 Task: Explore different locations using Google Maps and Street View.
Action: Mouse moved to (55, 478)
Screenshot: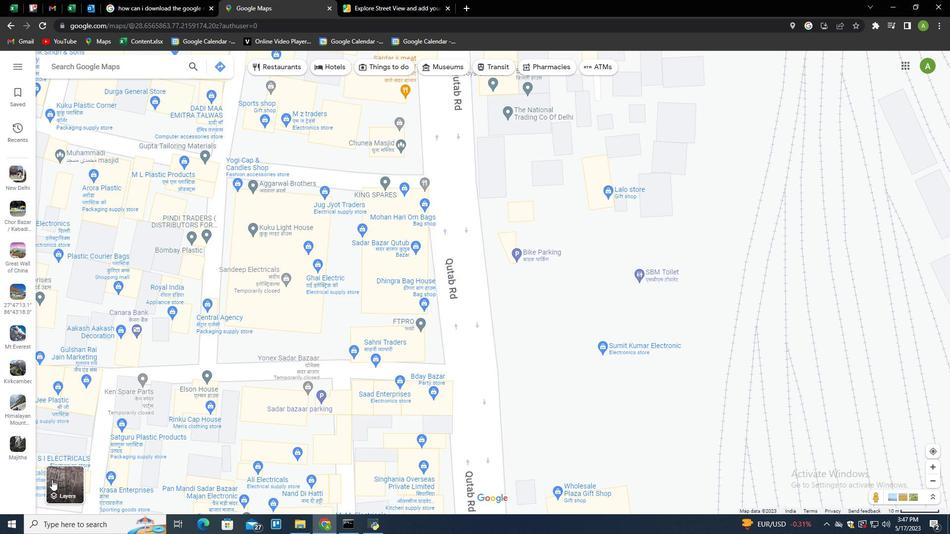 
Action: Mouse pressed left at (55, 478)
Screenshot: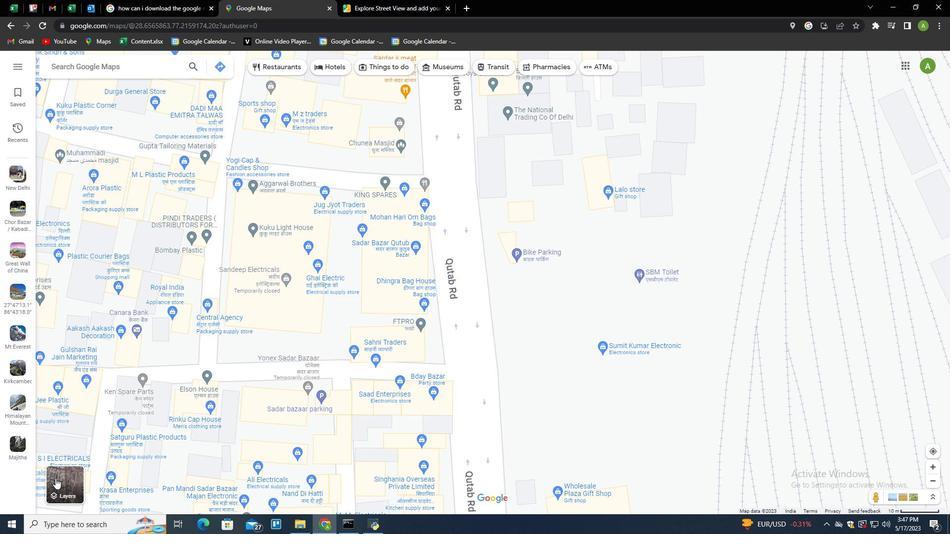
Action: Mouse moved to (230, 485)
Screenshot: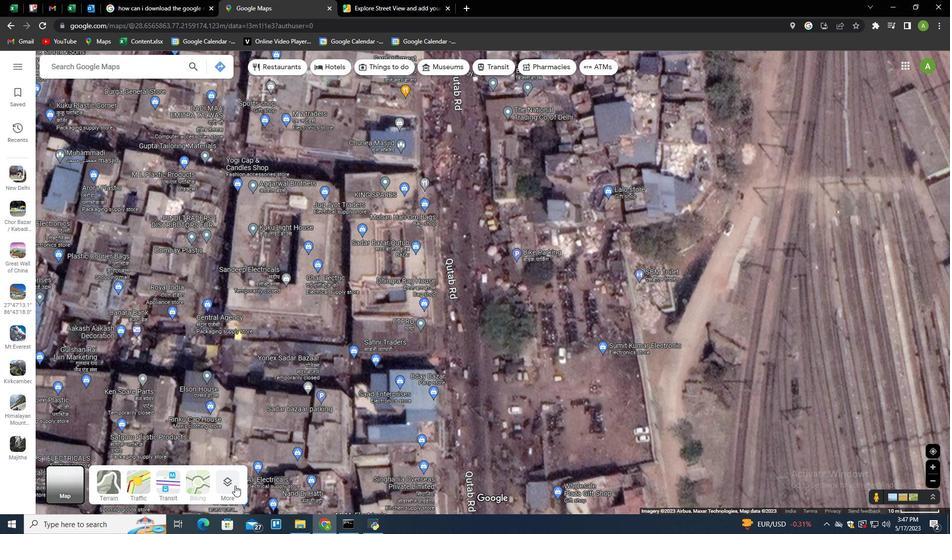
Action: Mouse pressed left at (230, 485)
Screenshot: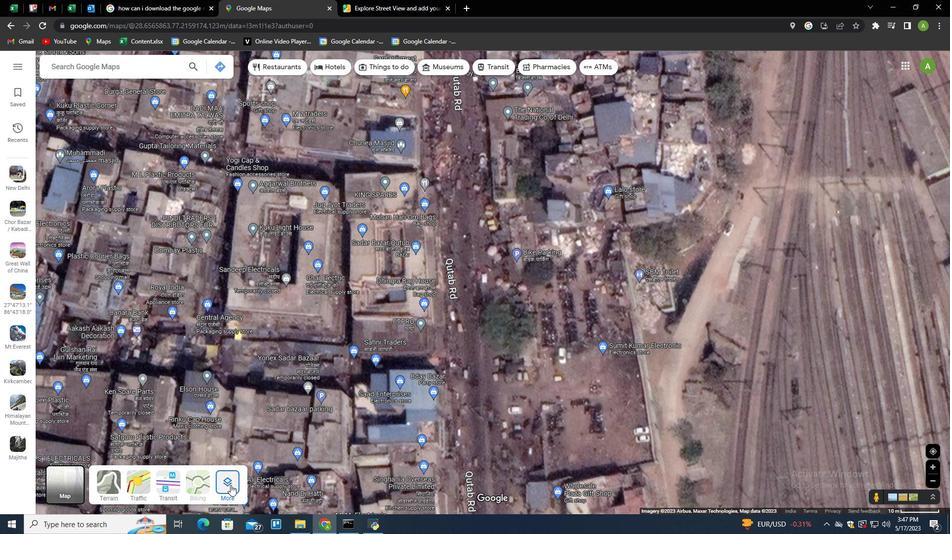
Action: Mouse moved to (72, 285)
Screenshot: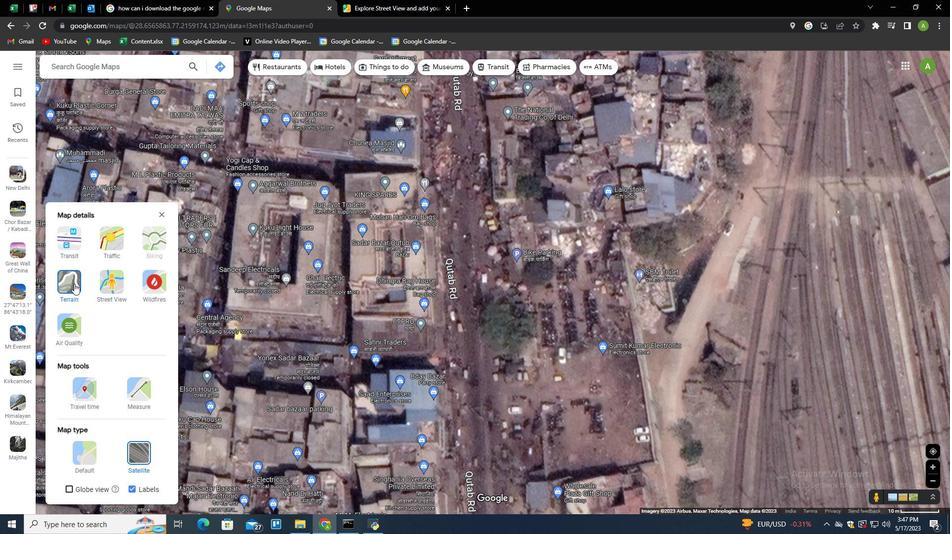 
Action: Mouse pressed left at (72, 285)
Screenshot: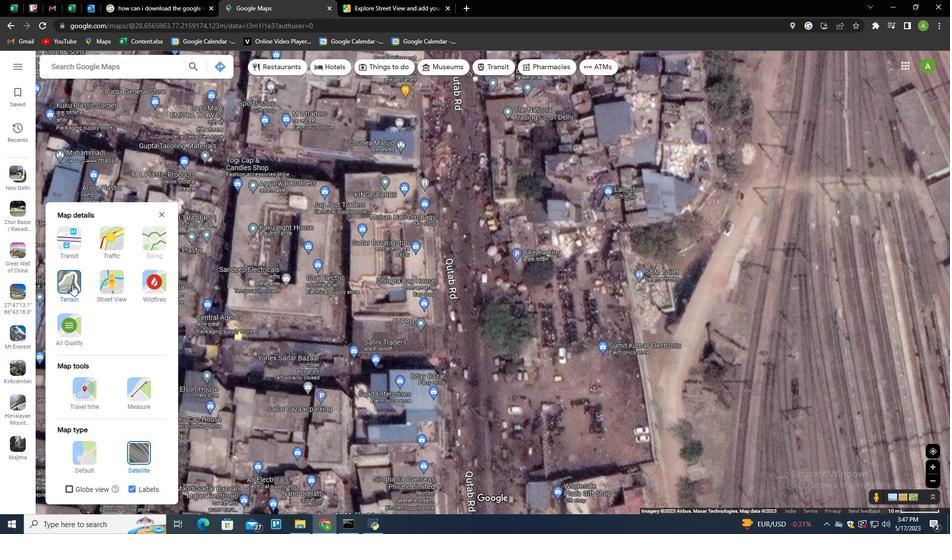 
Action: Mouse moved to (144, 453)
Screenshot: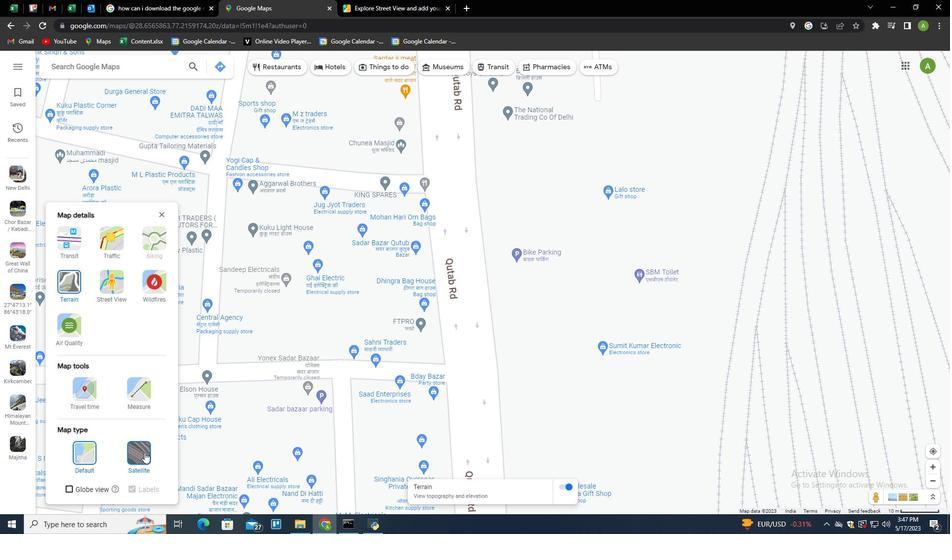 
Action: Mouse pressed left at (144, 453)
Screenshot: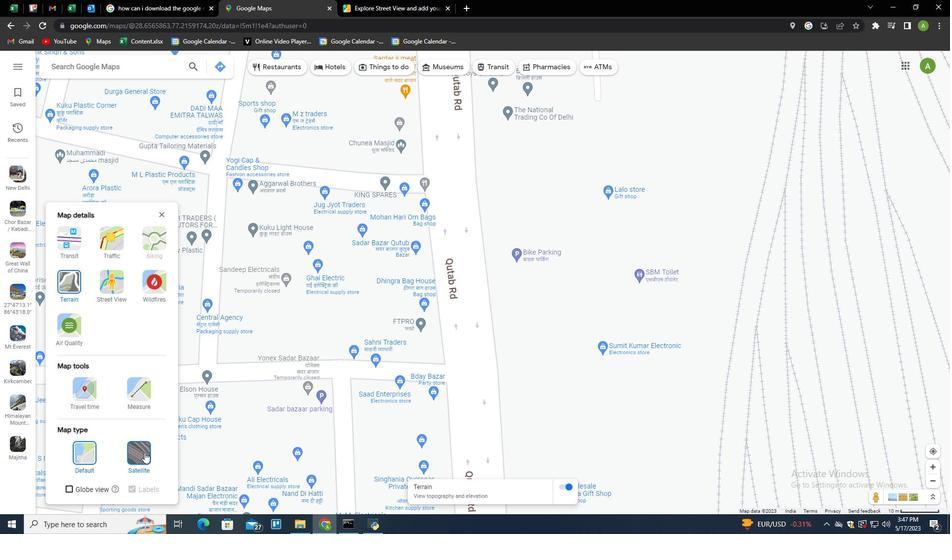 
Action: Mouse moved to (66, 278)
Screenshot: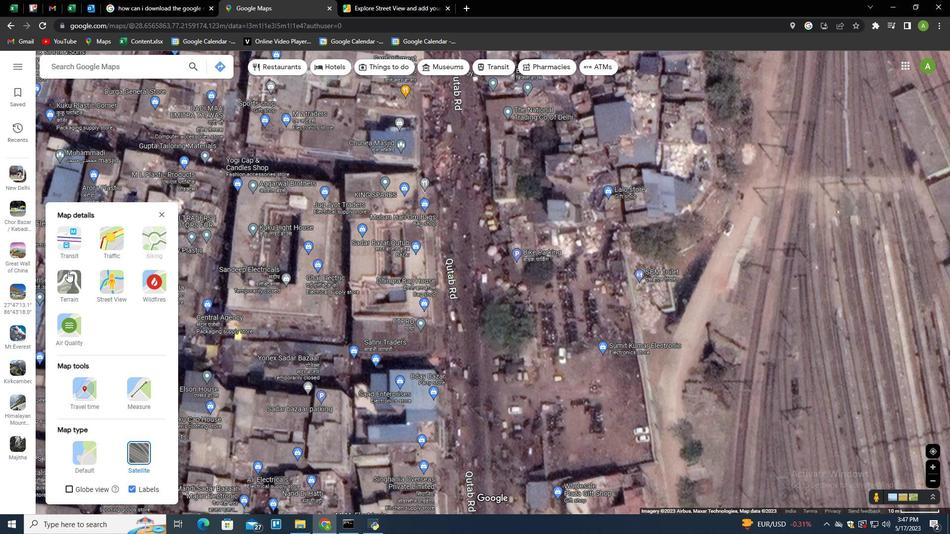 
Action: Mouse pressed left at (66, 278)
Screenshot: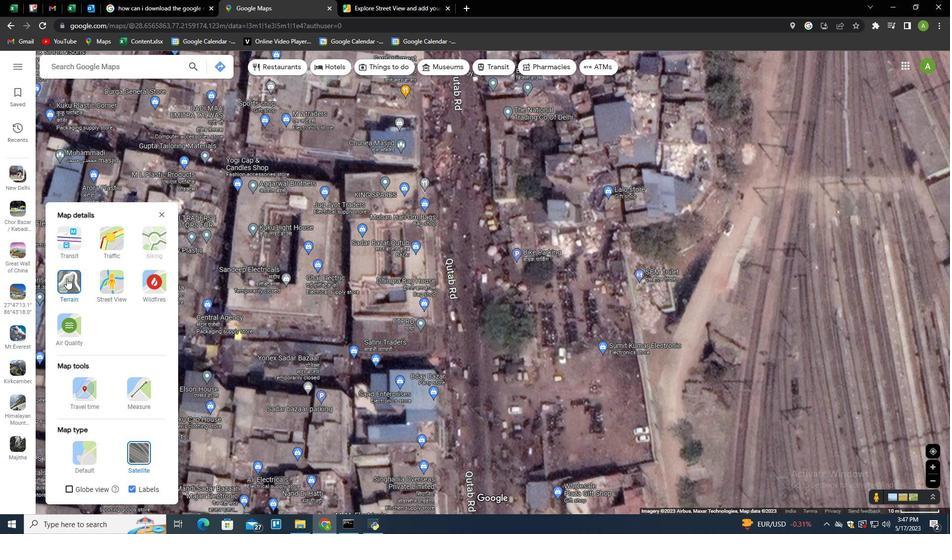 
Action: Mouse moved to (136, 452)
Screenshot: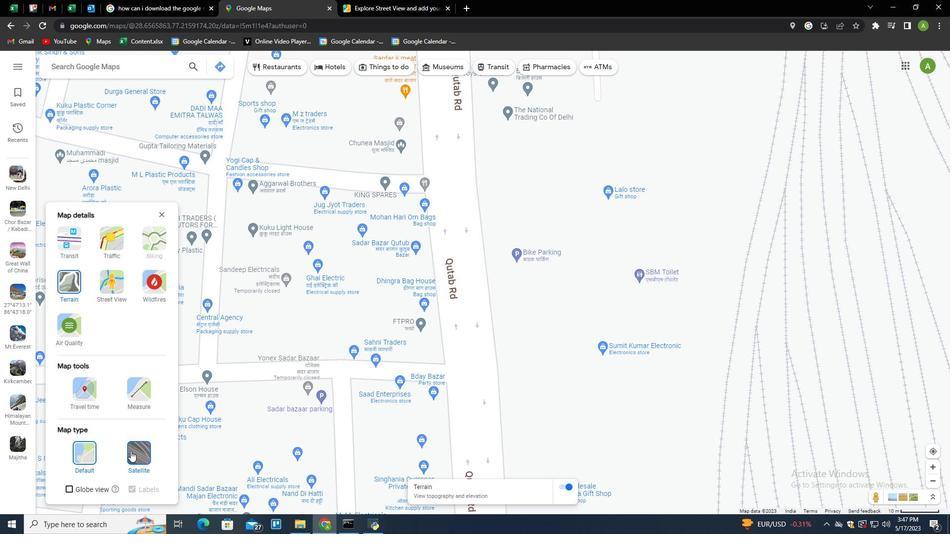 
Action: Mouse pressed left at (136, 452)
Screenshot: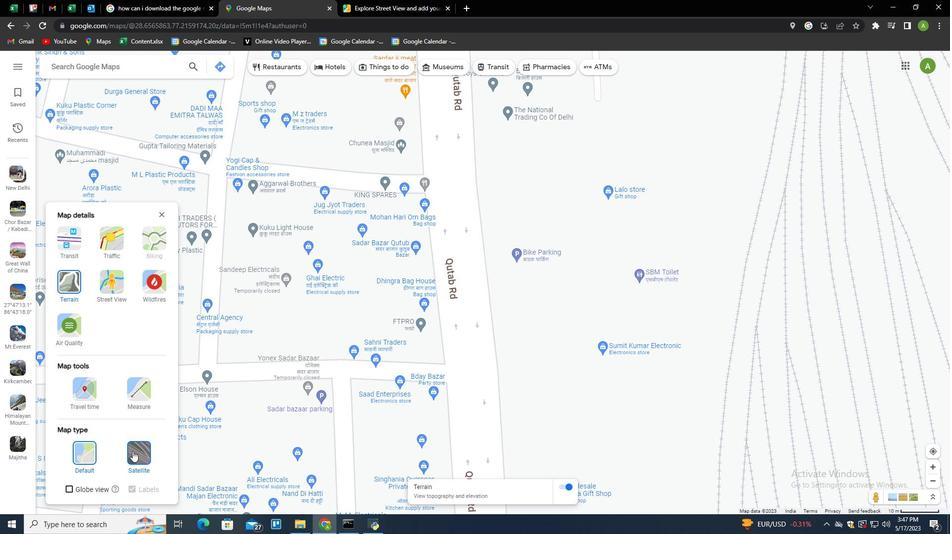 
Action: Mouse moved to (70, 283)
Screenshot: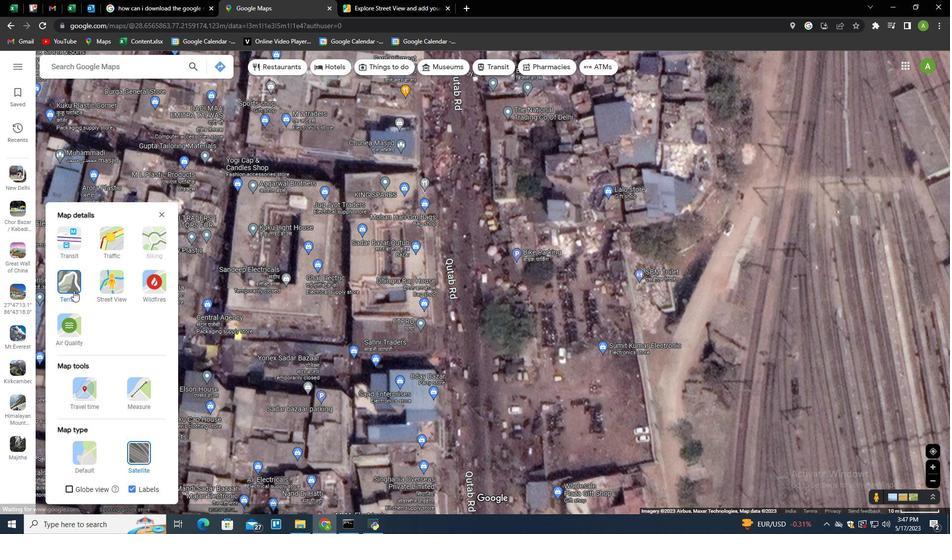 
Action: Mouse pressed left at (70, 283)
Screenshot: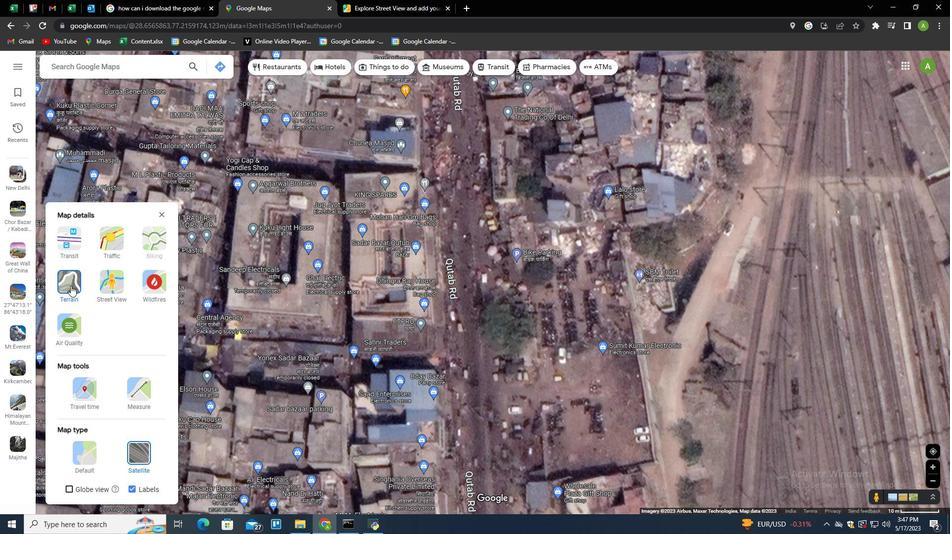 
Action: Mouse moved to (91, 394)
Screenshot: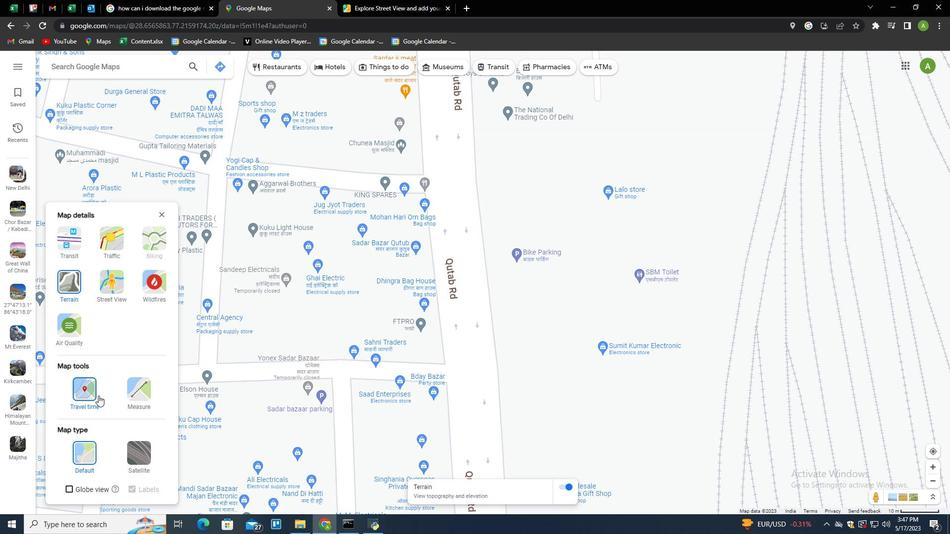 
Action: Mouse pressed left at (91, 394)
Screenshot: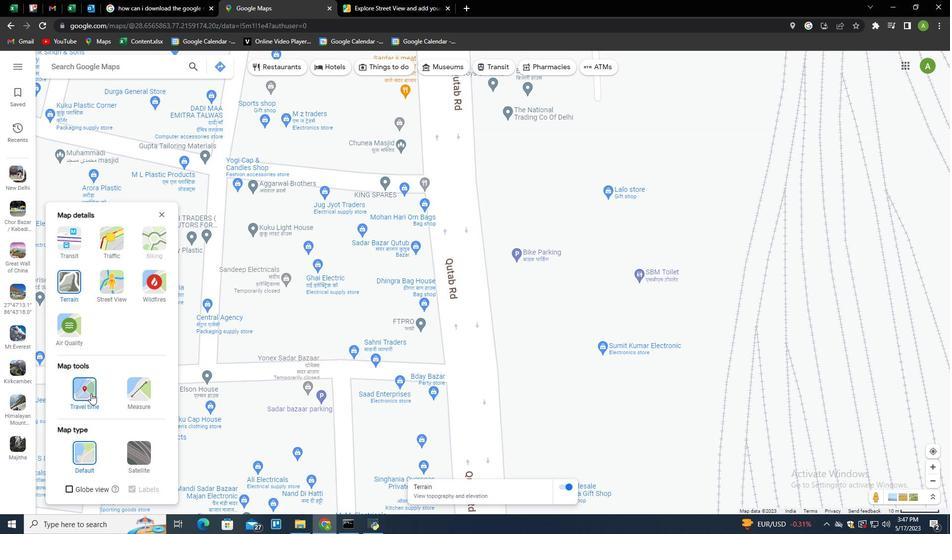 
Action: Mouse moved to (363, 181)
Screenshot: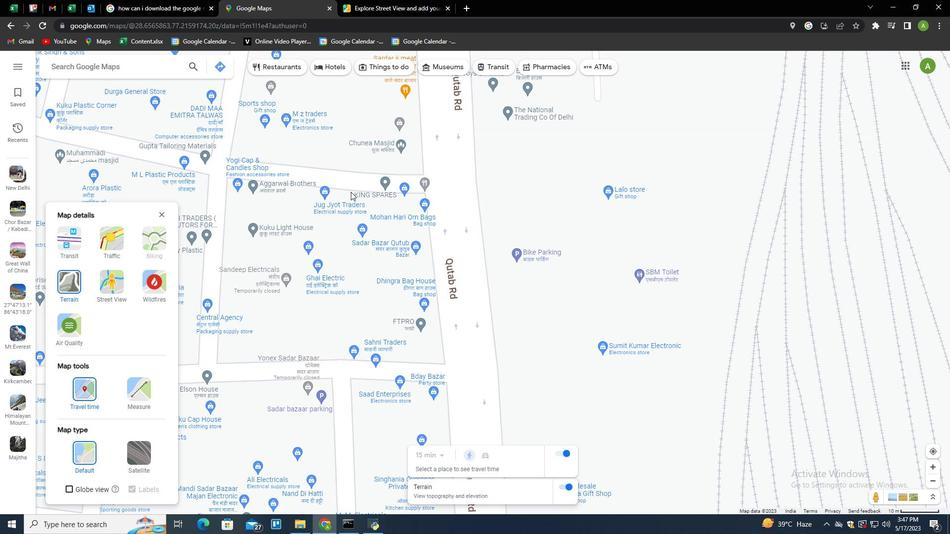 
Action: Mouse pressed left at (363, 181)
Screenshot: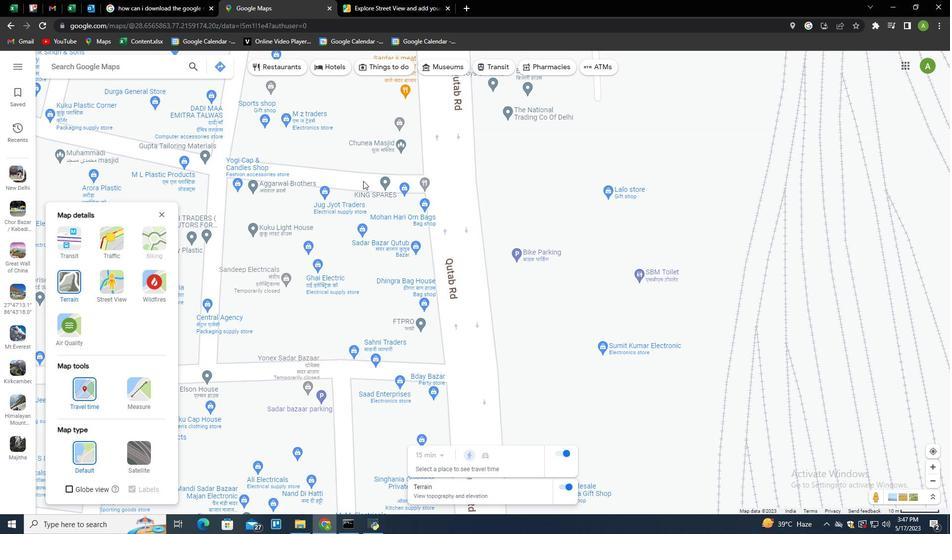 
Action: Mouse pressed left at (363, 181)
Screenshot: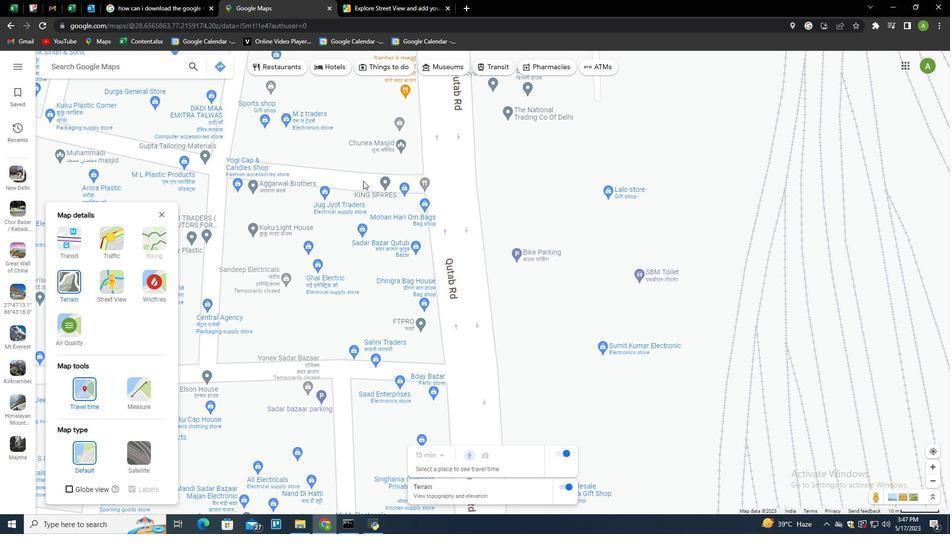 
Action: Mouse moved to (111, 282)
Screenshot: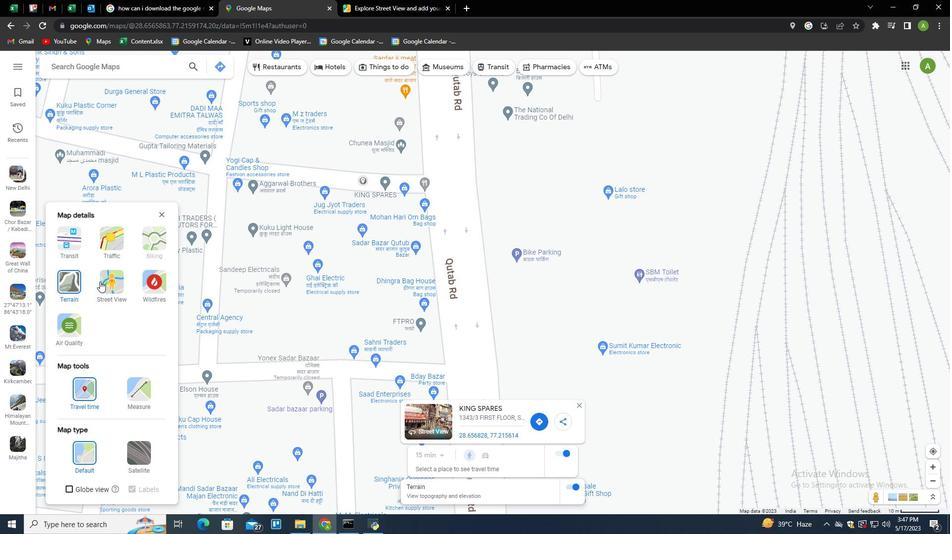 
Action: Mouse pressed left at (111, 282)
Screenshot: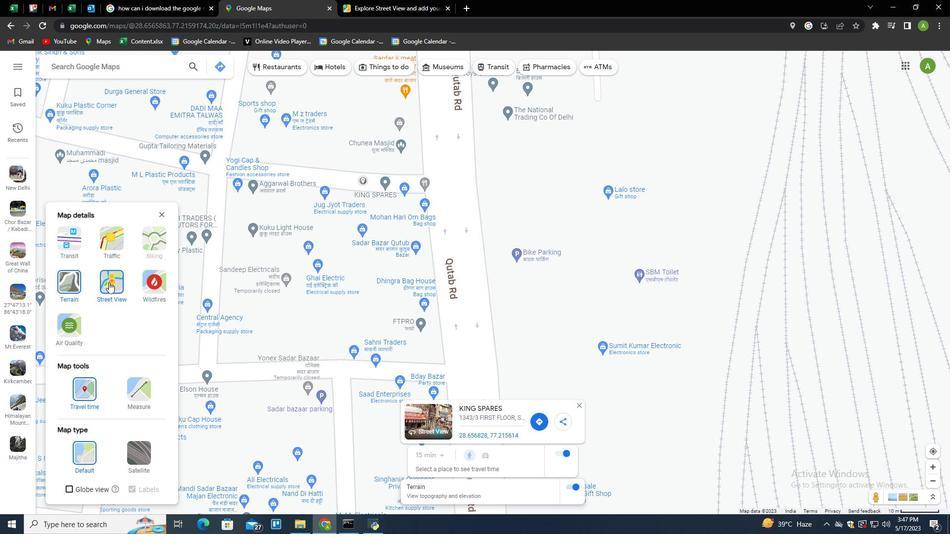 
Action: Mouse moved to (444, 185)
Screenshot: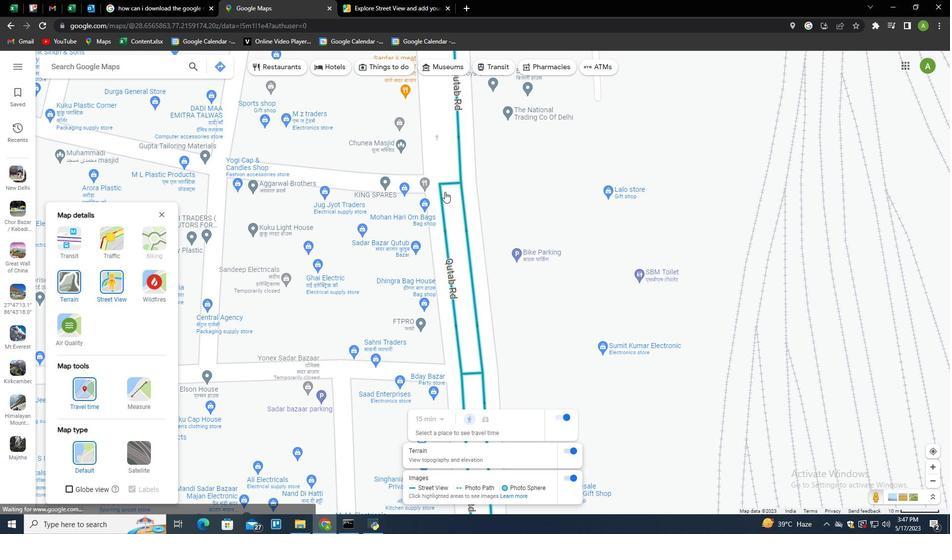 
Action: Mouse pressed left at (444, 185)
Screenshot: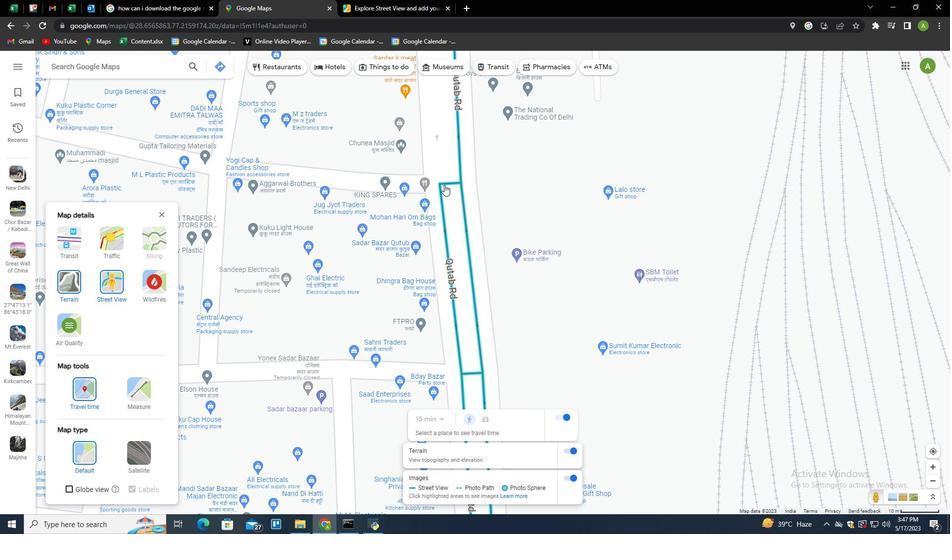 
Action: Mouse moved to (44, 489)
Screenshot: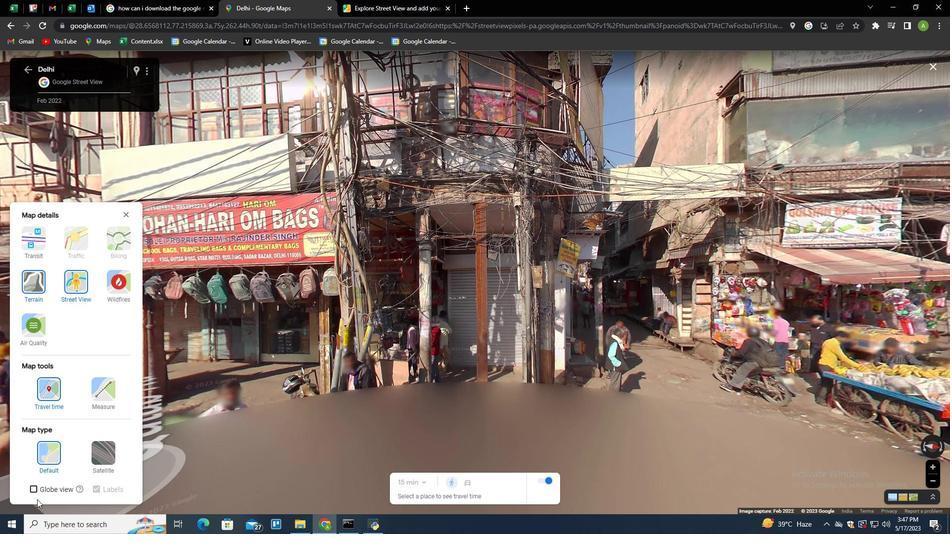
Action: Mouse pressed left at (44, 489)
Screenshot: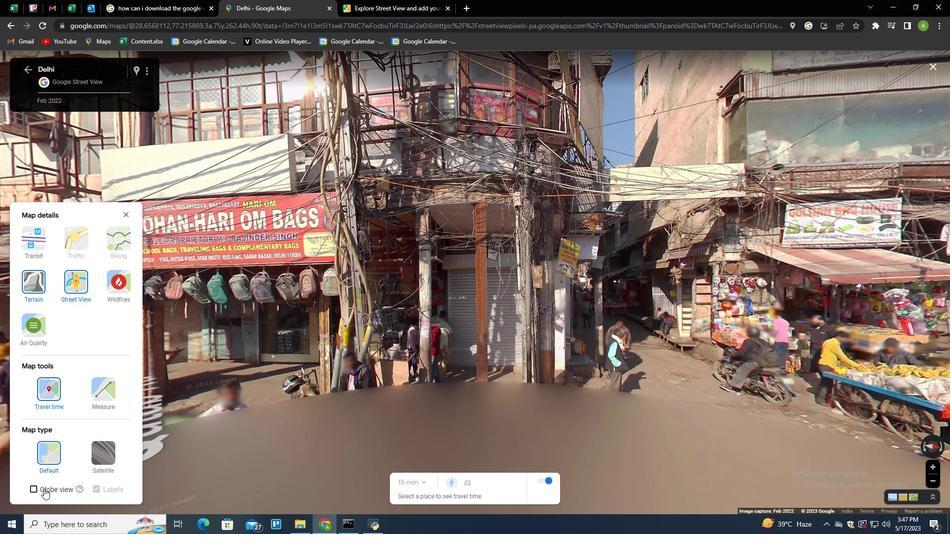 
Action: Mouse moved to (432, 309)
Screenshot: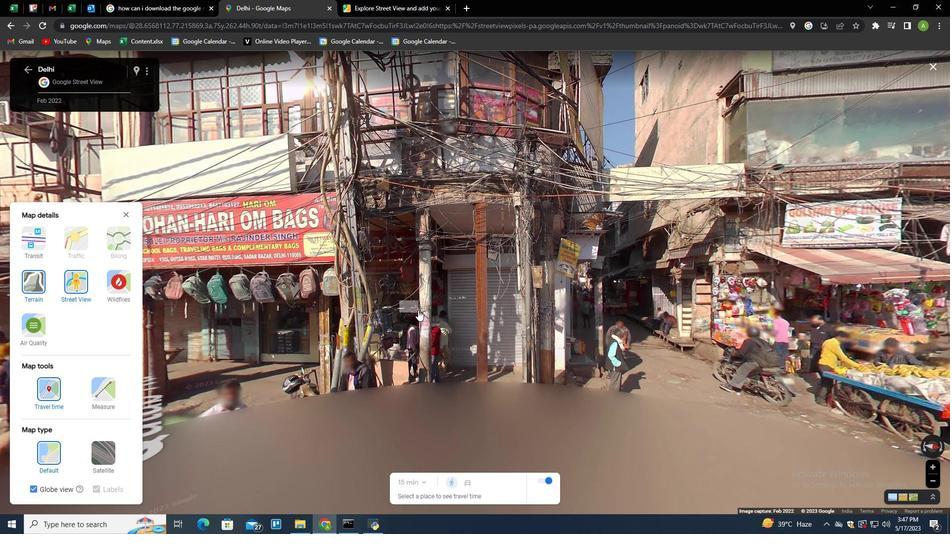 
Action: Mouse pressed left at (432, 309)
Screenshot: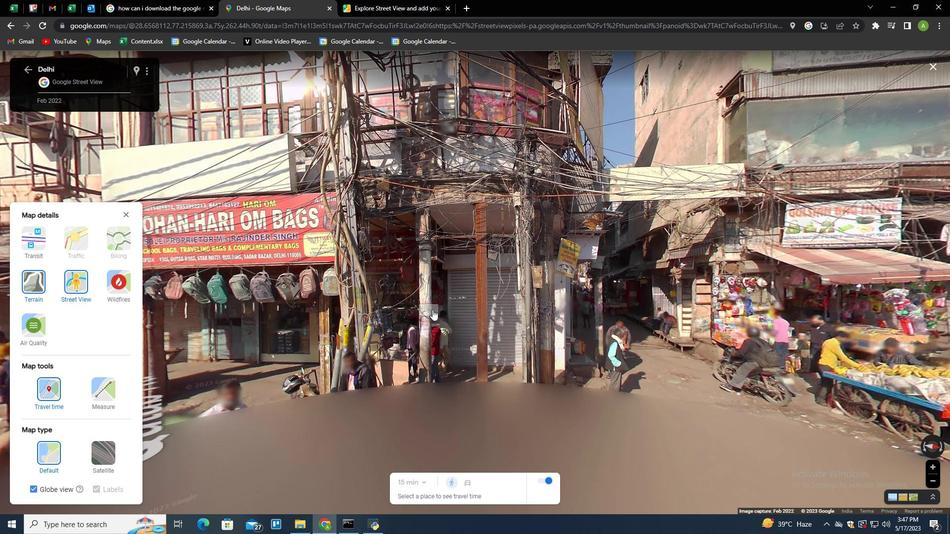 
Action: Mouse moved to (91, 179)
Screenshot: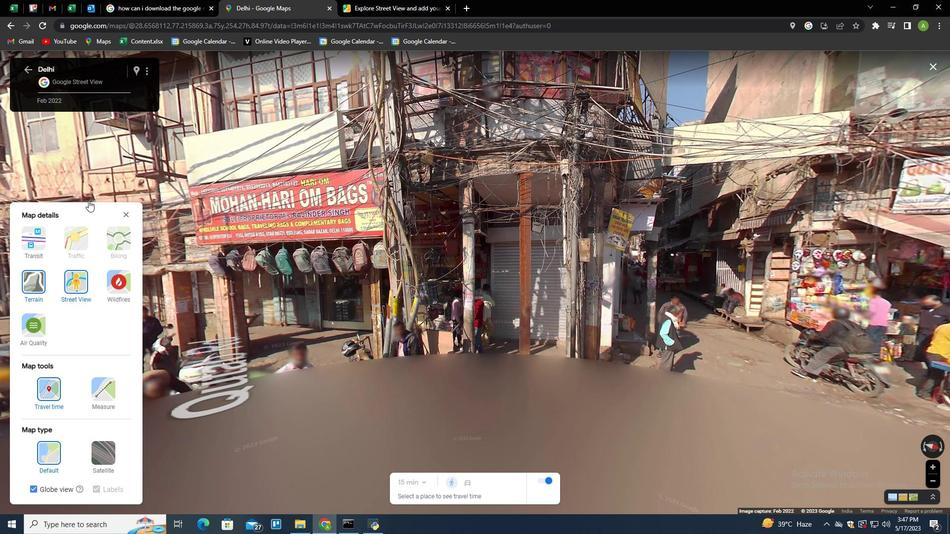 
Action: Mouse pressed left at (91, 179)
Screenshot: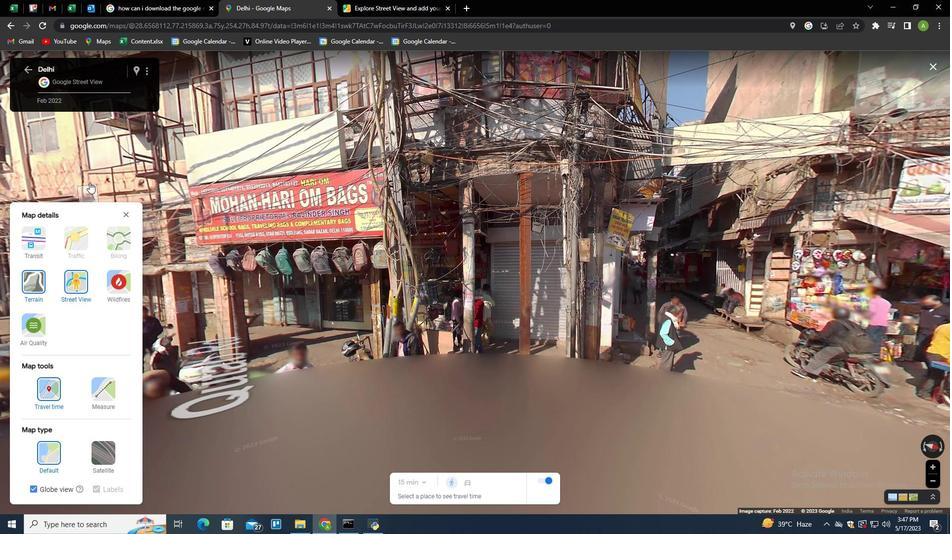 
Action: Mouse moved to (63, 210)
Screenshot: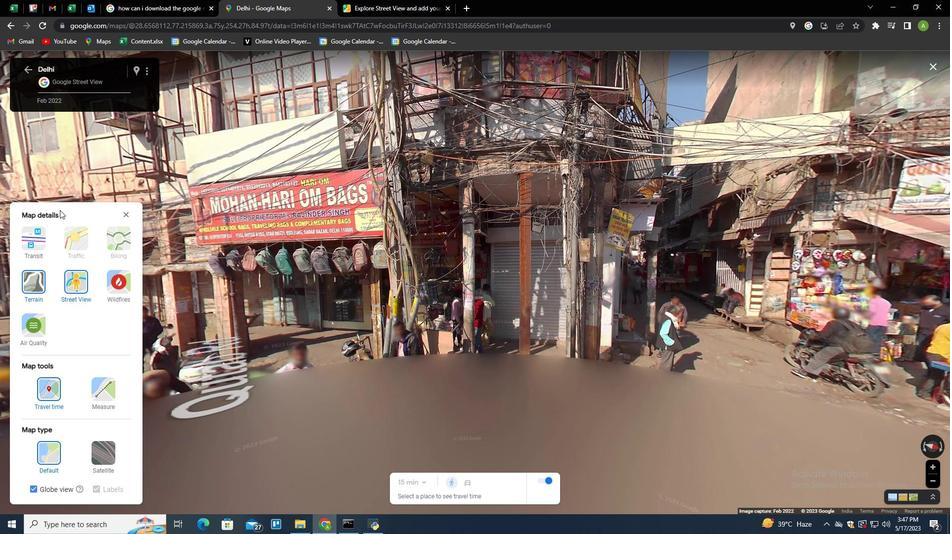 
Action: Mouse pressed left at (63, 210)
Screenshot: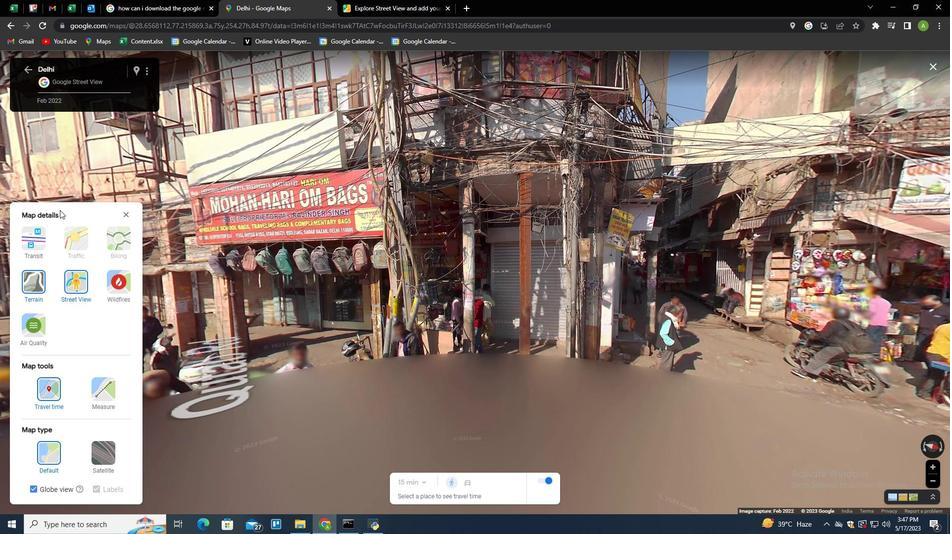 
Action: Mouse pressed left at (63, 210)
Screenshot: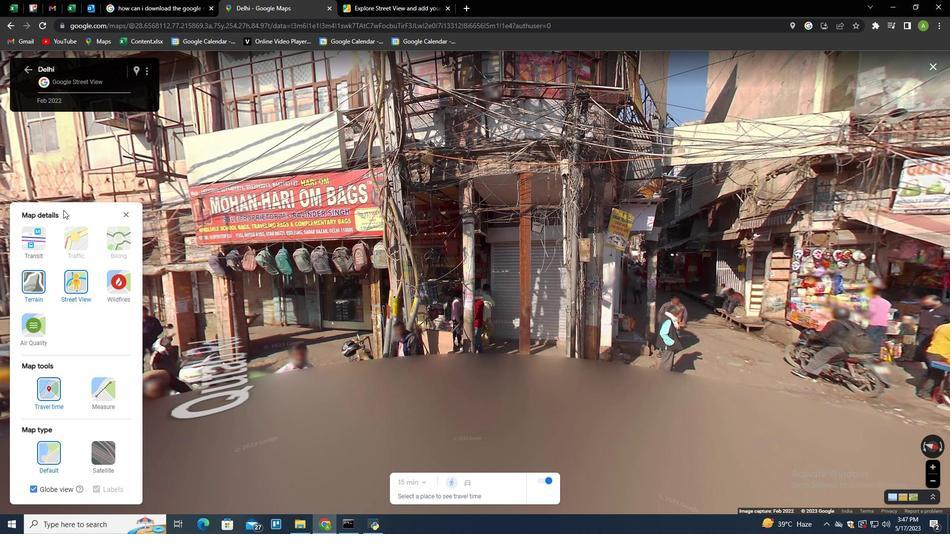 
Action: Mouse moved to (45, 214)
Screenshot: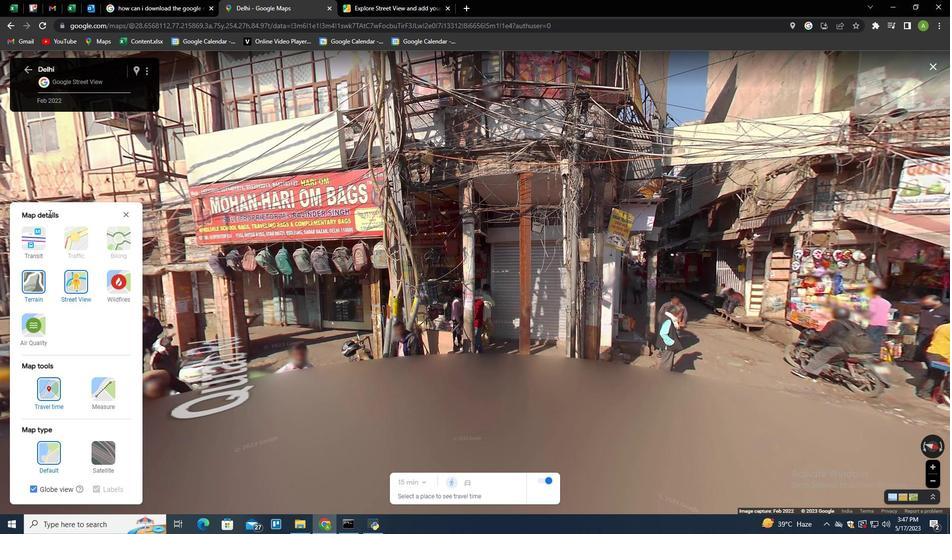 
Action: Mouse pressed left at (45, 214)
Screenshot: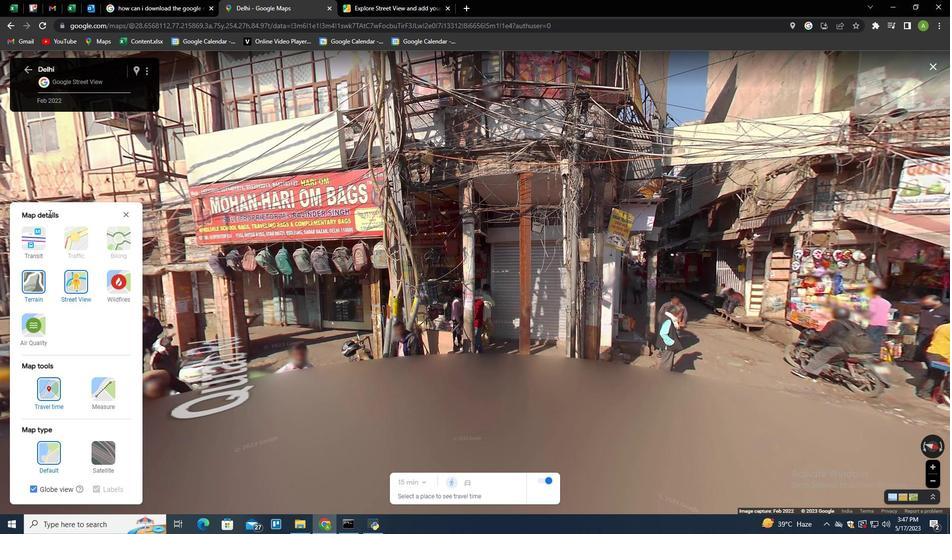 
Action: Mouse moved to (319, 296)
Screenshot: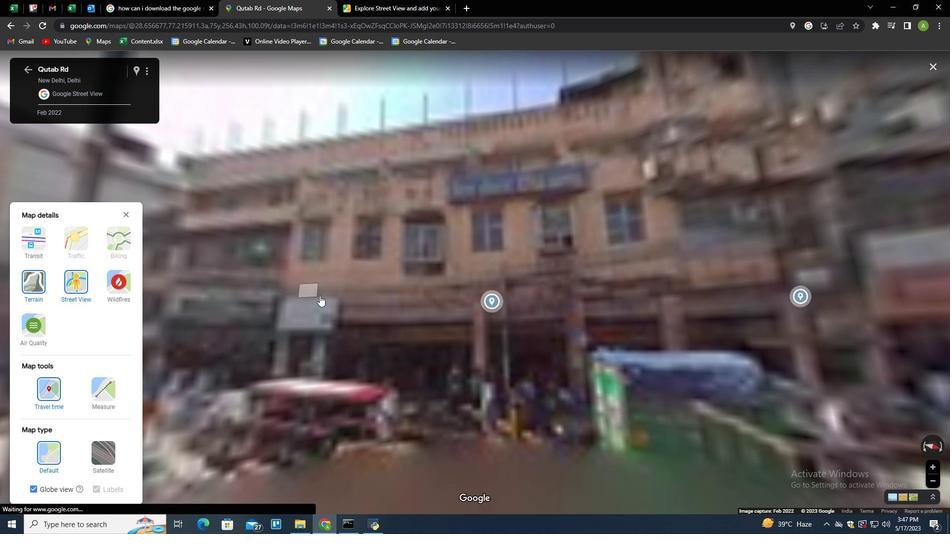 
Action: Mouse pressed left at (319, 296)
Screenshot: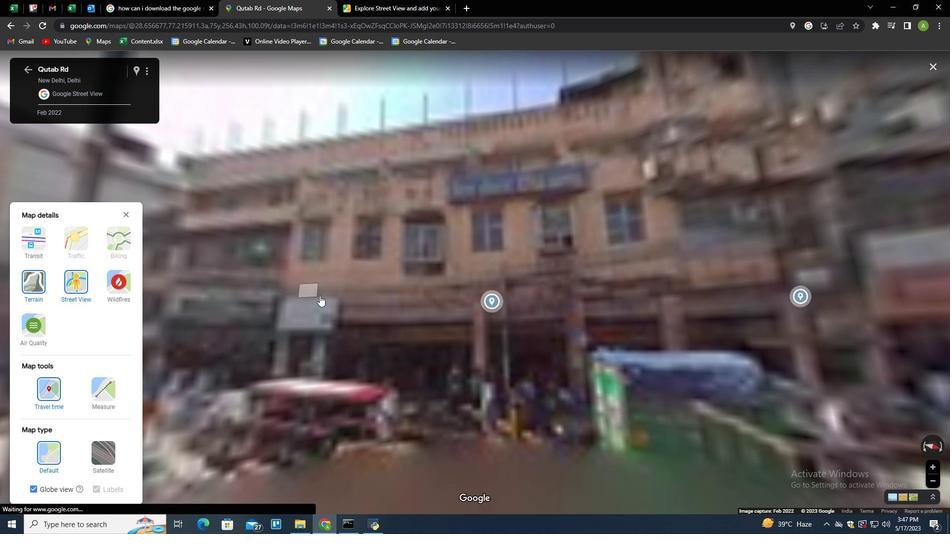
Action: Mouse moved to (70, 212)
Screenshot: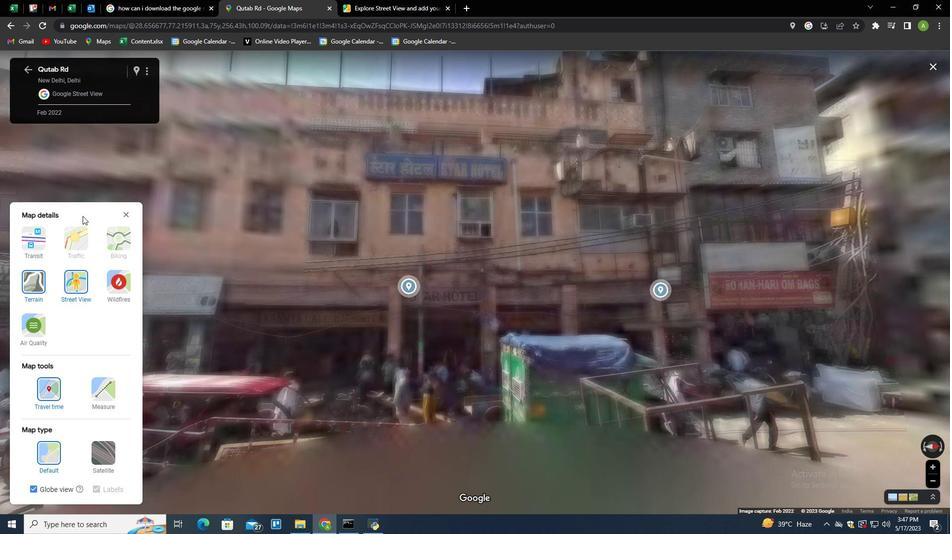 
Action: Mouse pressed left at (70, 212)
Screenshot: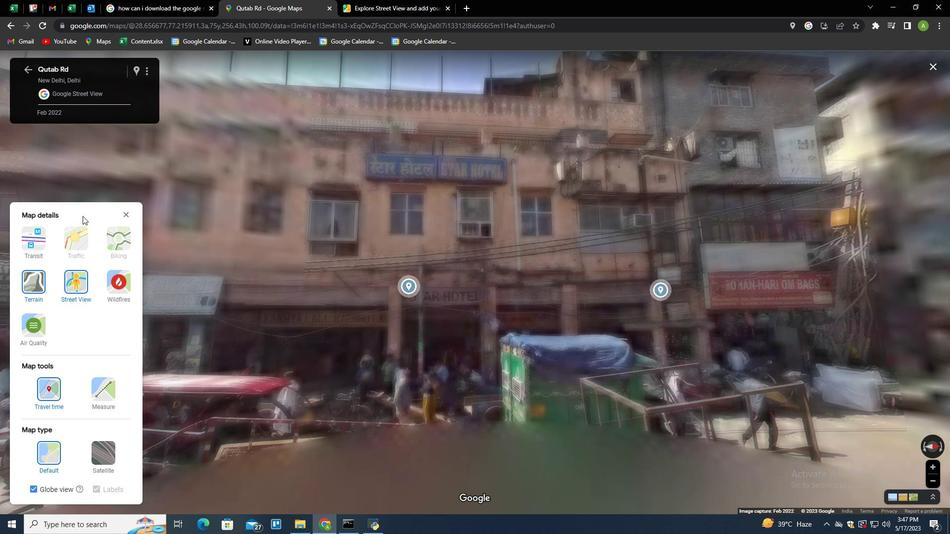 
Action: Mouse moved to (184, 166)
Screenshot: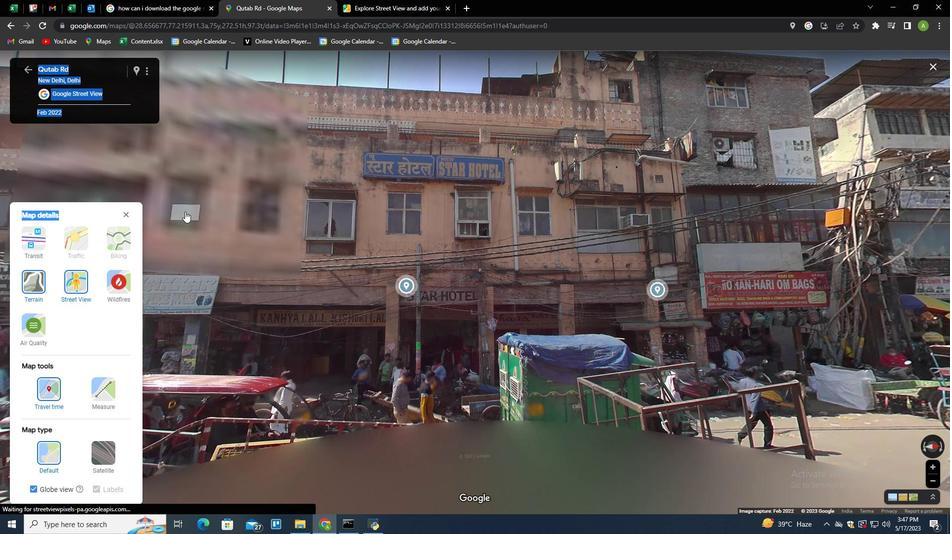 
Action: Mouse pressed left at (184, 166)
Screenshot: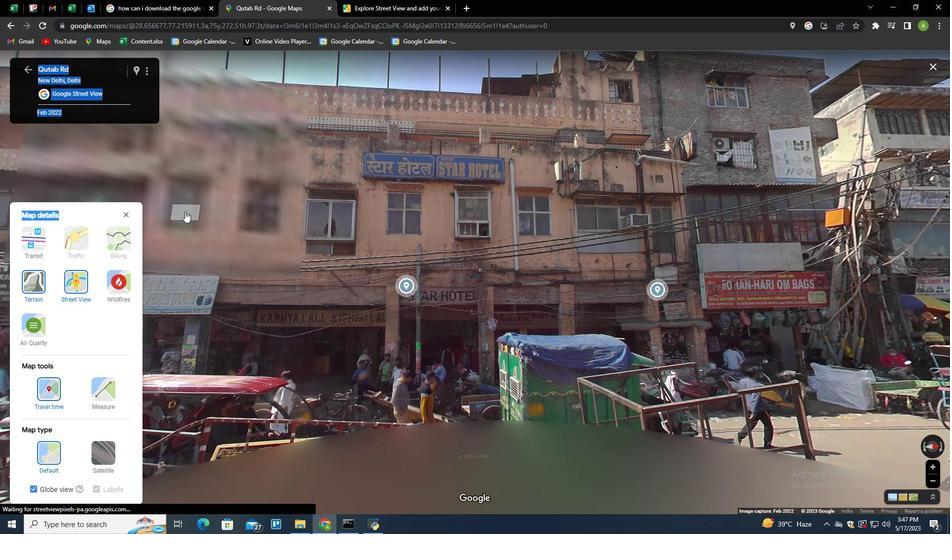 
Action: Mouse moved to (200, 232)
Screenshot: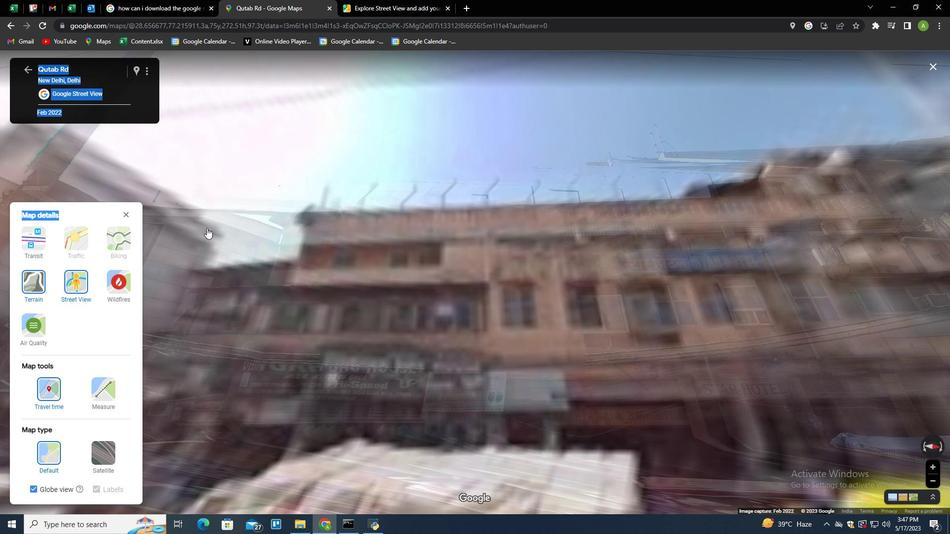 
Action: Mouse pressed left at (200, 232)
Screenshot: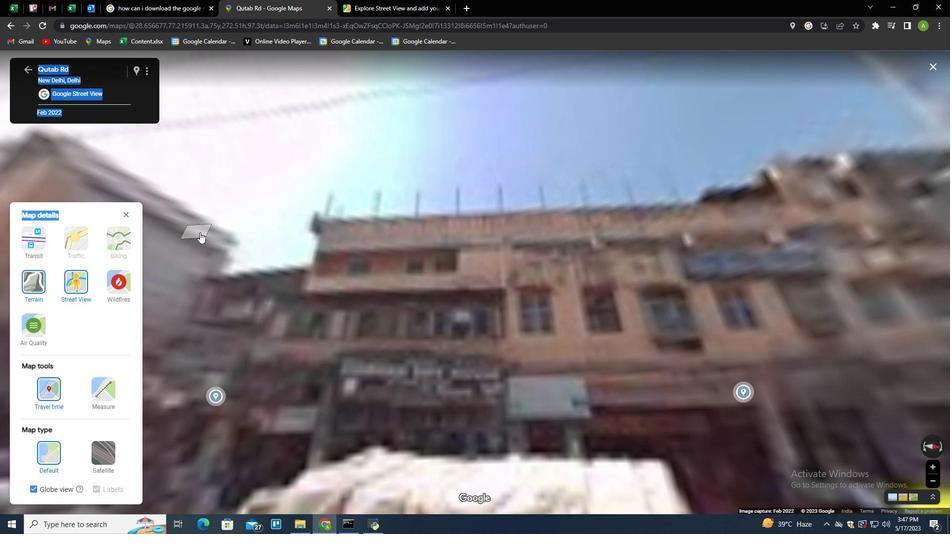 
Action: Mouse moved to (374, 349)
Screenshot: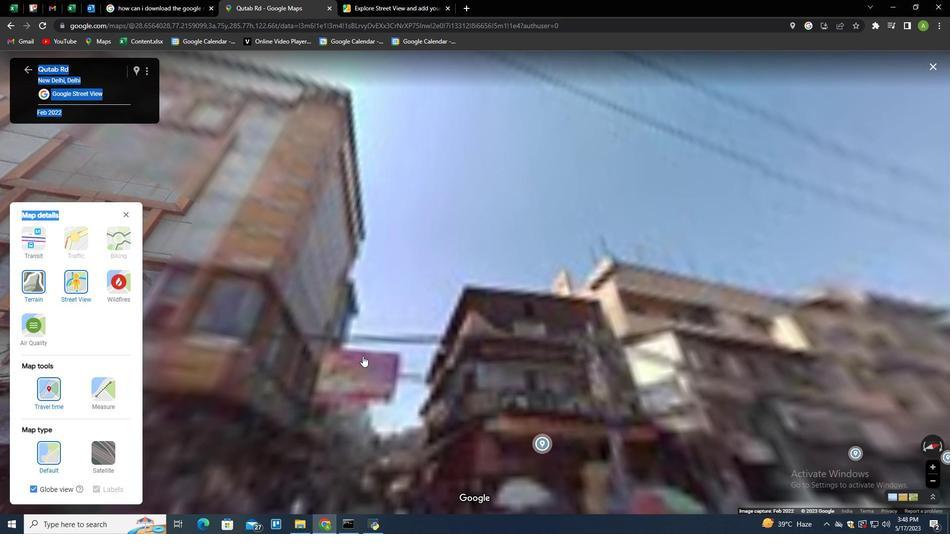 
Action: Mouse pressed left at (374, 349)
Screenshot: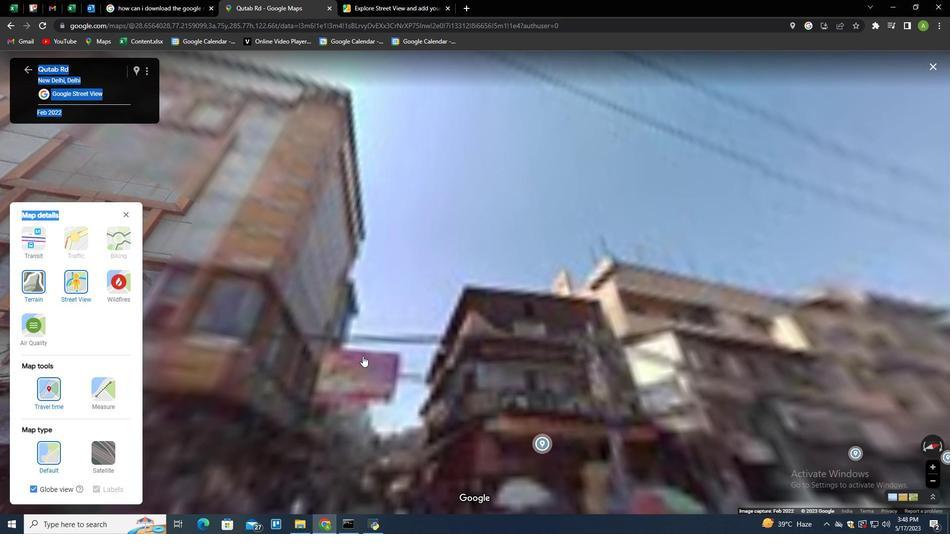 
Action: Mouse moved to (445, 276)
Screenshot: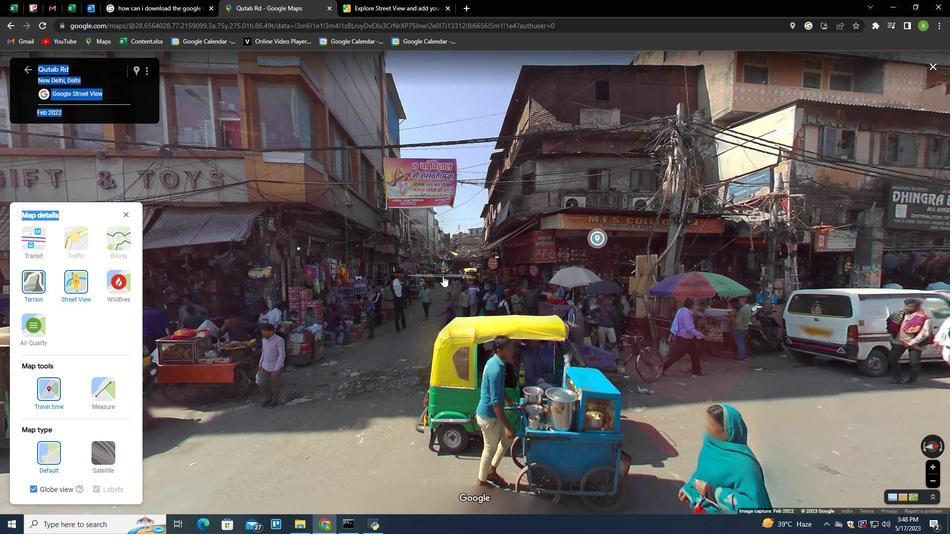 
Action: Mouse pressed left at (445, 276)
Screenshot: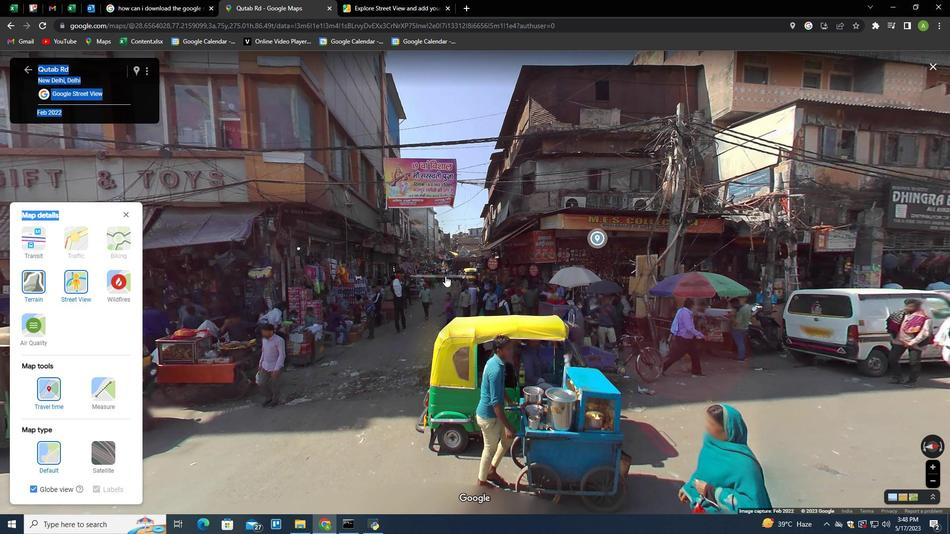 
Action: Mouse moved to (932, 291)
Screenshot: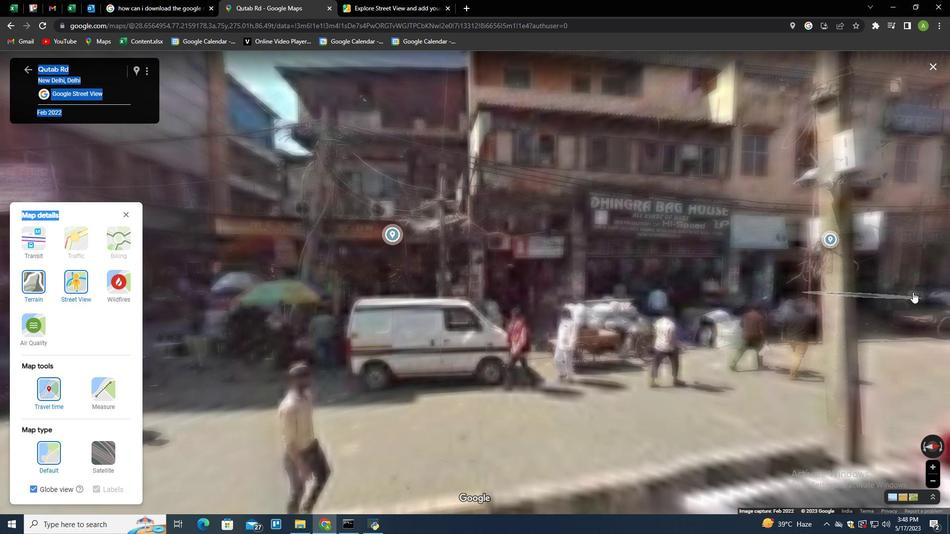 
Action: Mouse pressed left at (932, 291)
Screenshot: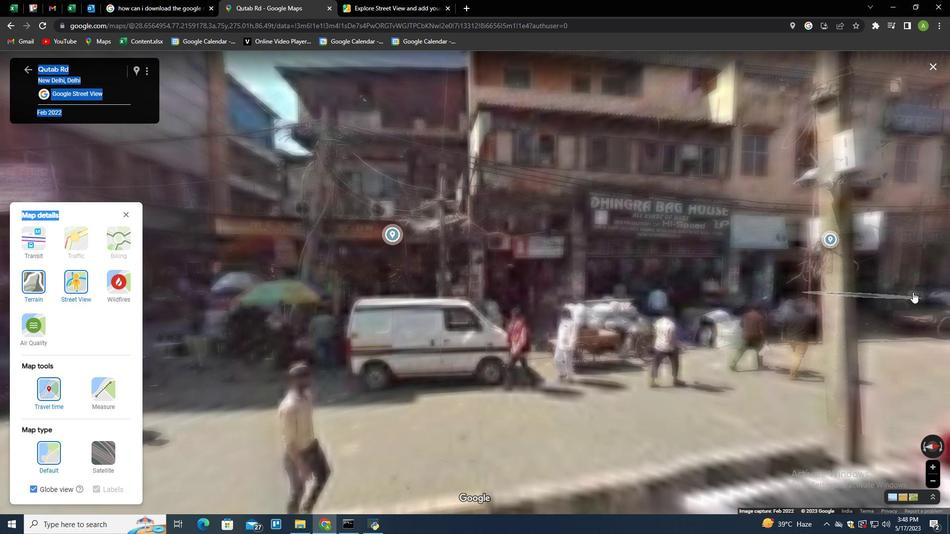 
Action: Mouse moved to (508, 267)
Screenshot: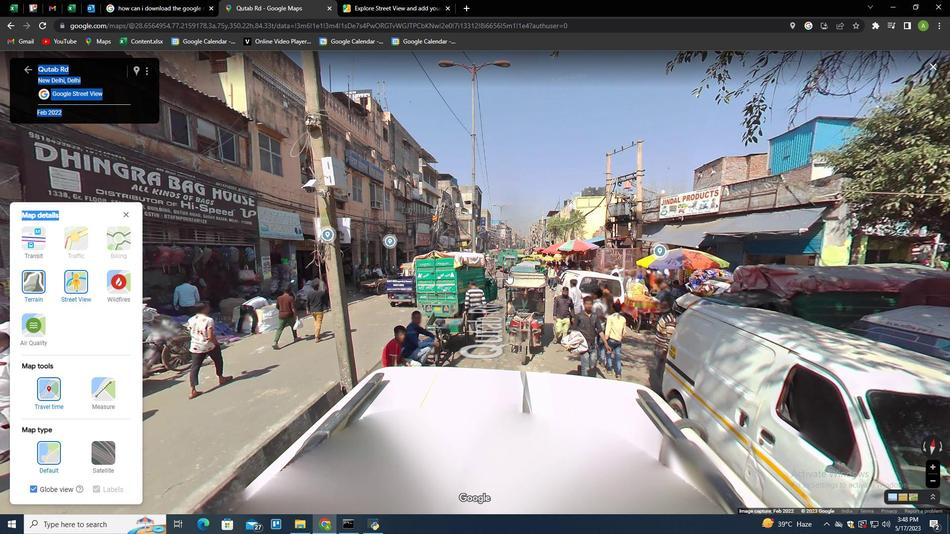 
Action: Mouse pressed left at (508, 267)
Screenshot: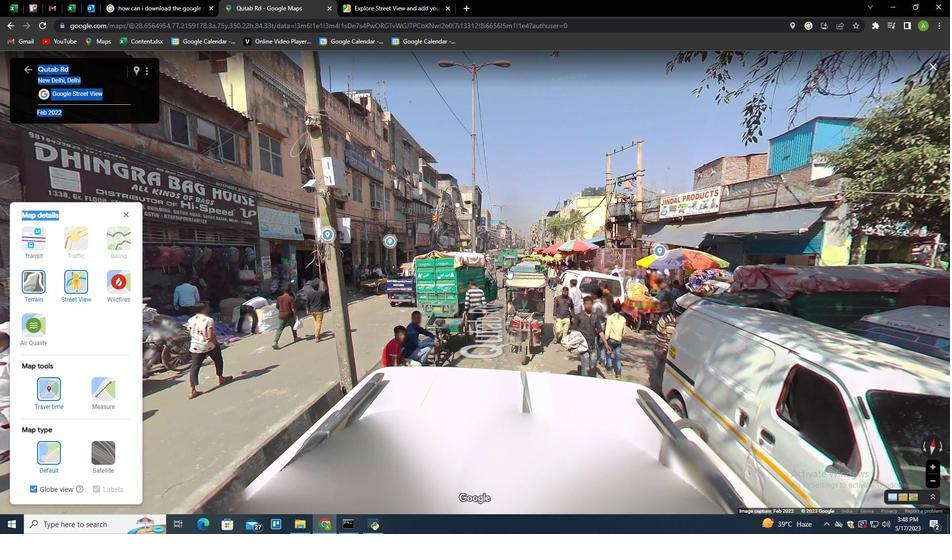 
Action: Mouse moved to (522, 261)
Screenshot: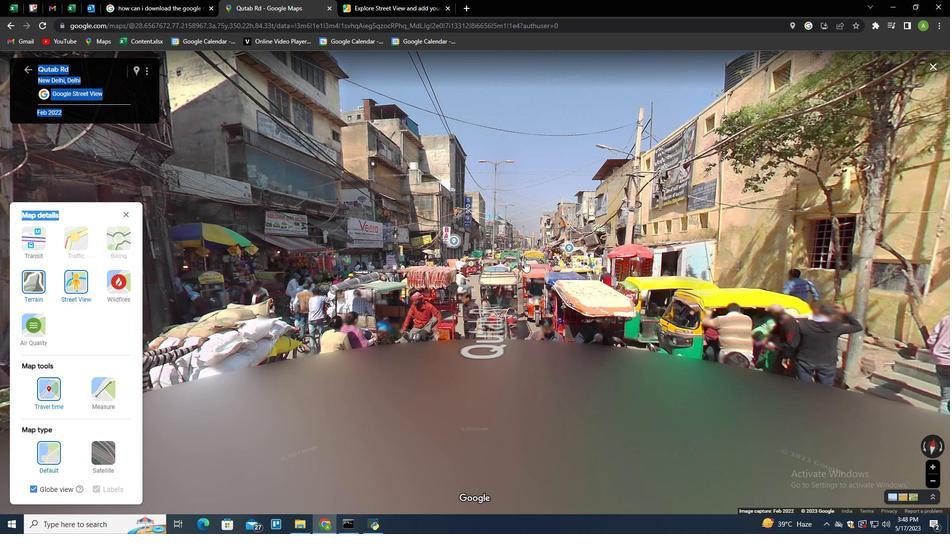 
Action: Mouse pressed left at (522, 261)
Screenshot: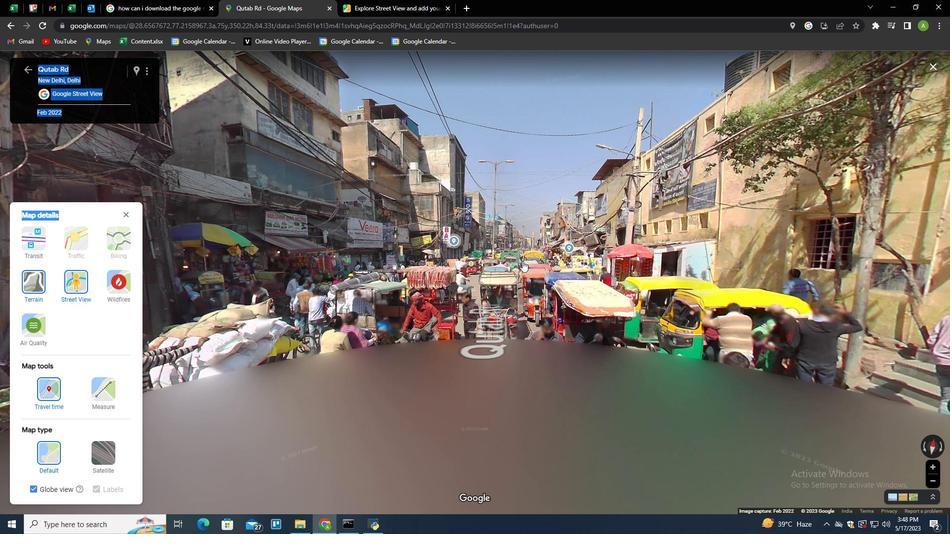 
Action: Mouse moved to (521, 280)
Screenshot: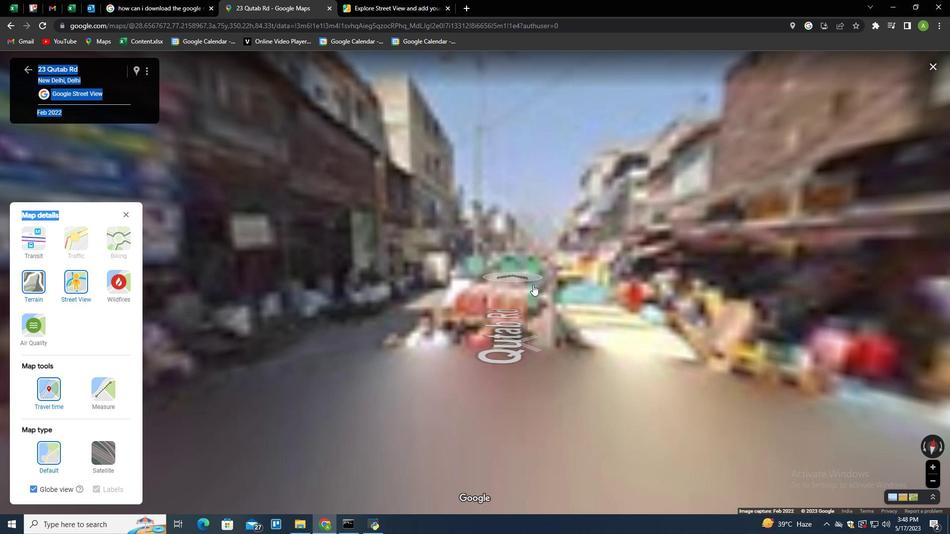 
Action: Mouse pressed left at (521, 280)
Screenshot: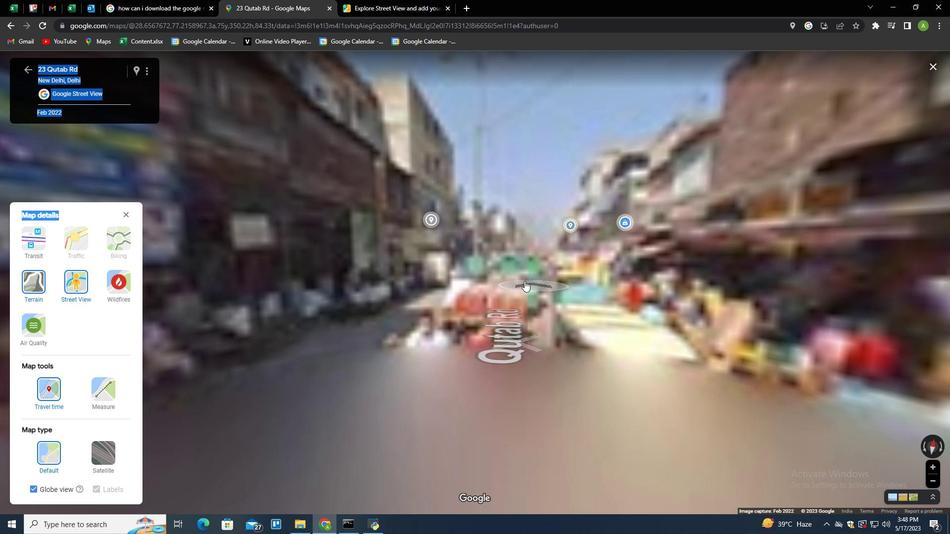 
Action: Mouse moved to (537, 280)
Screenshot: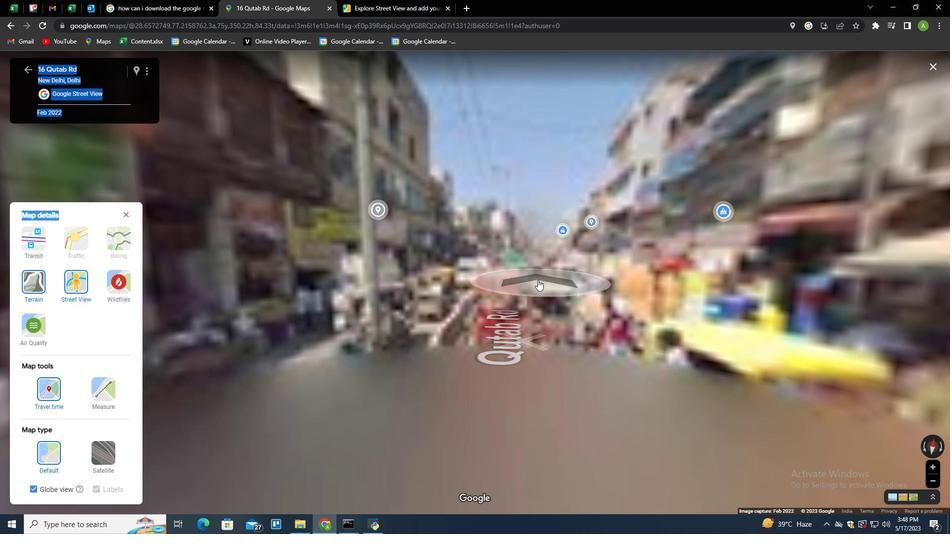 
Action: Mouse pressed left at (537, 280)
Screenshot: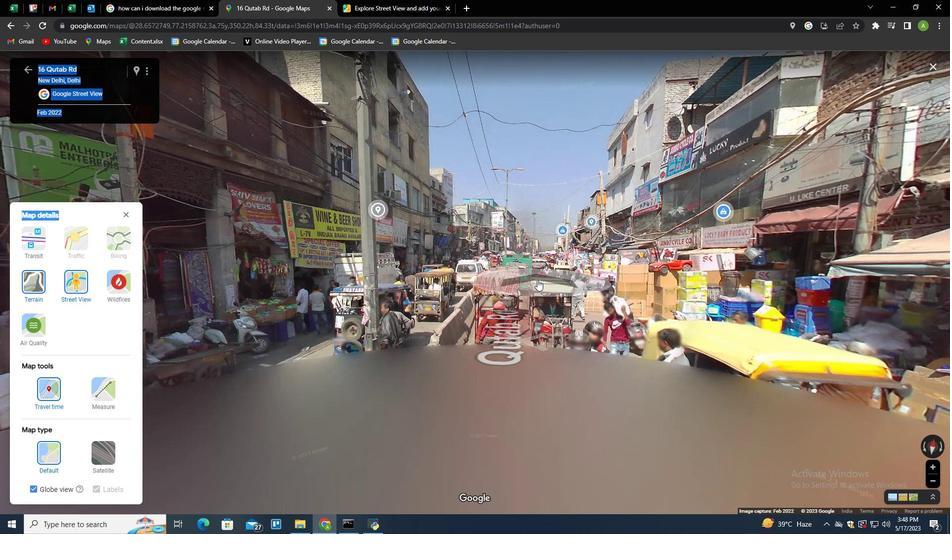 
Action: Mouse moved to (541, 295)
Screenshot: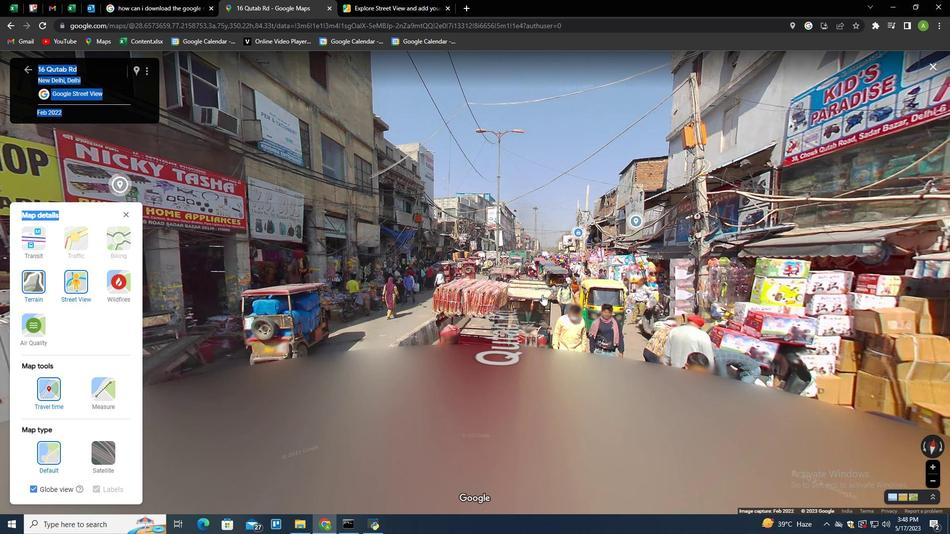 
Action: Mouse pressed left at (541, 295)
Screenshot: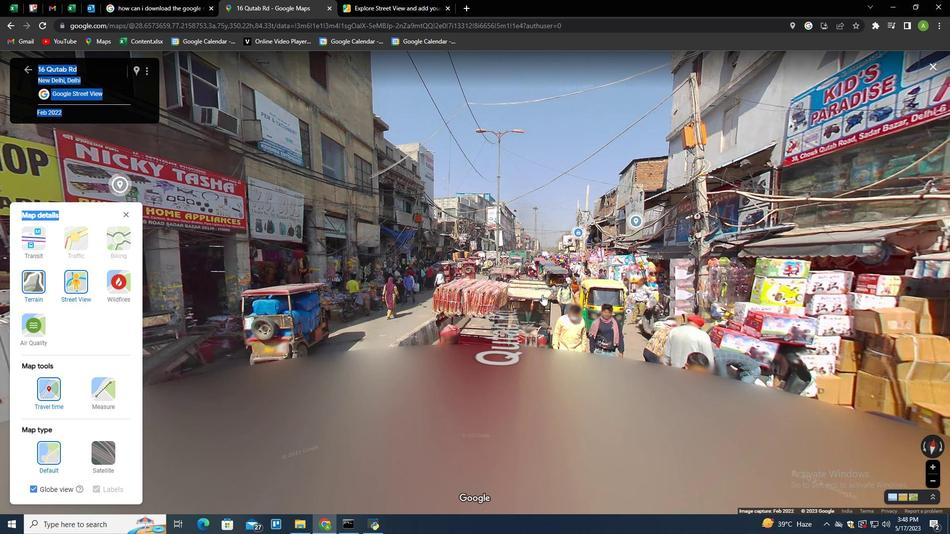 
Action: Mouse moved to (508, 270)
Screenshot: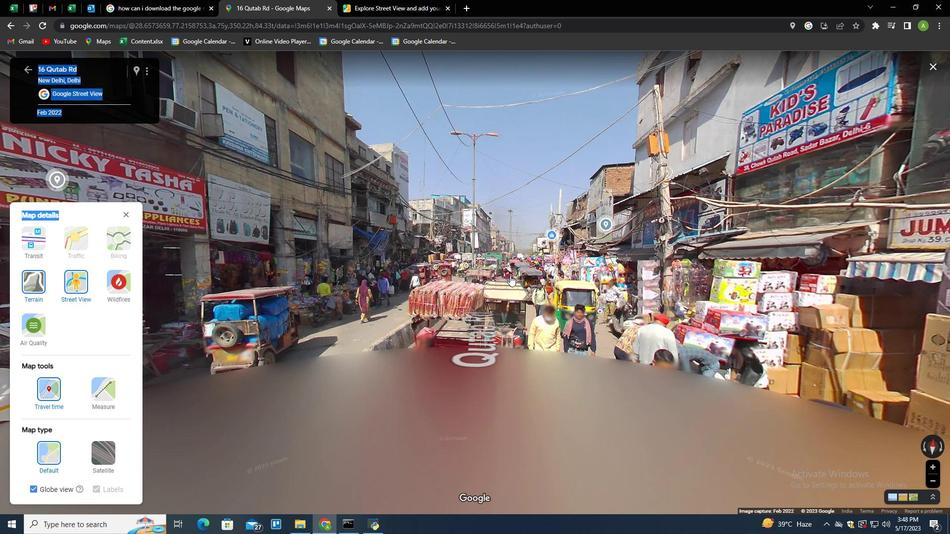 
Action: Mouse pressed left at (508, 270)
Screenshot: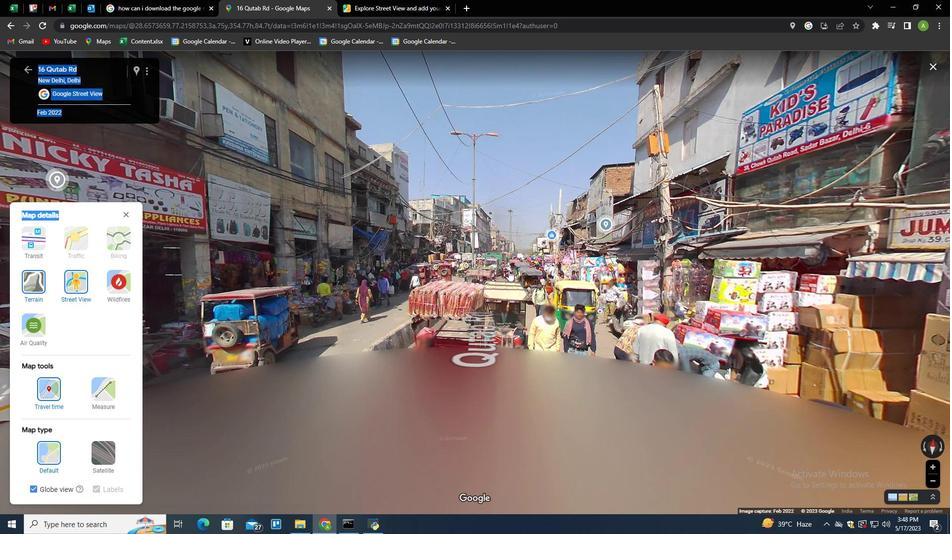 
Action: Mouse moved to (538, 295)
Screenshot: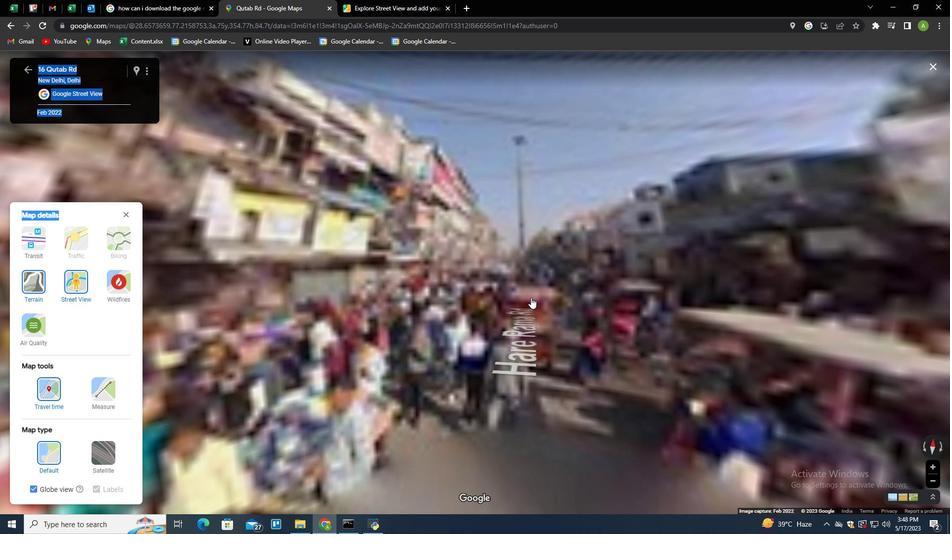 
Action: Mouse pressed left at (538, 295)
Screenshot: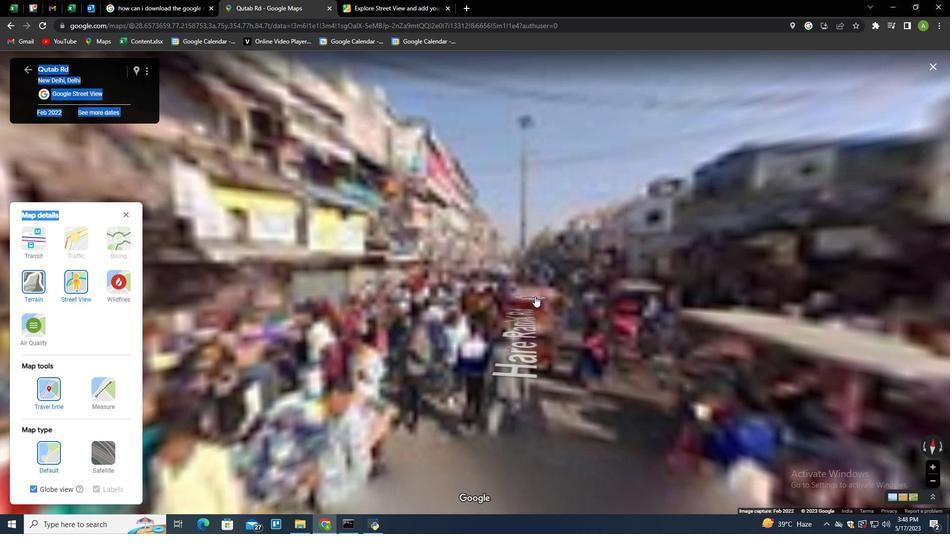 
Action: Mouse moved to (113, 90)
Screenshot: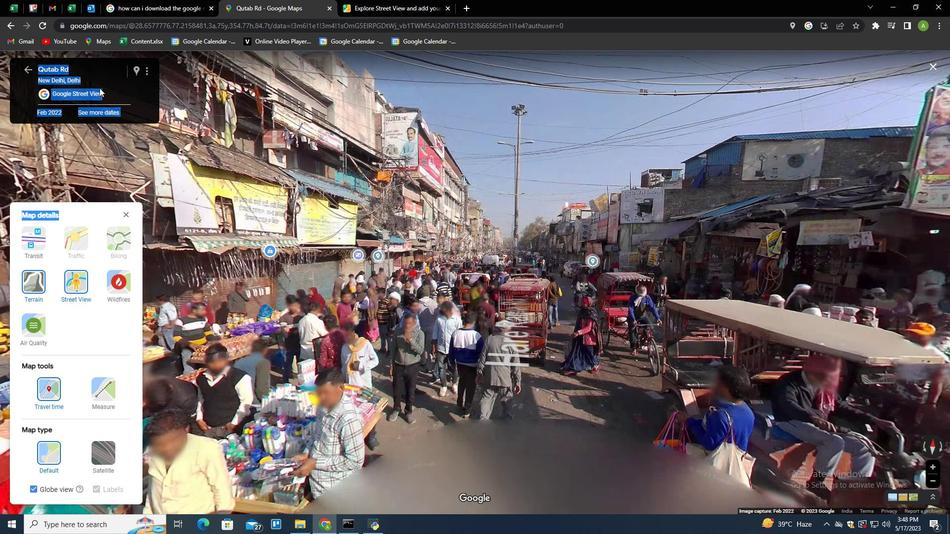 
Action: Mouse pressed left at (113, 90)
Screenshot: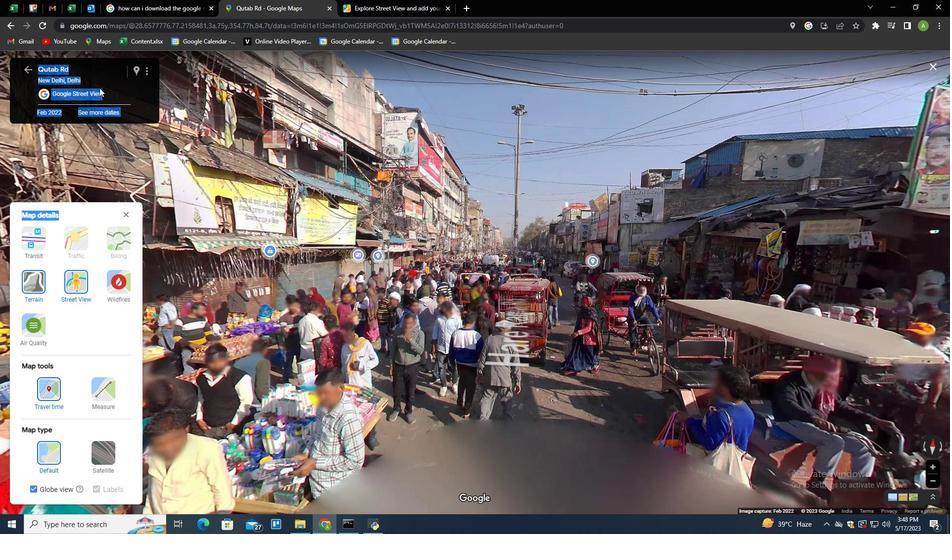 
Action: Mouse moved to (121, 100)
Screenshot: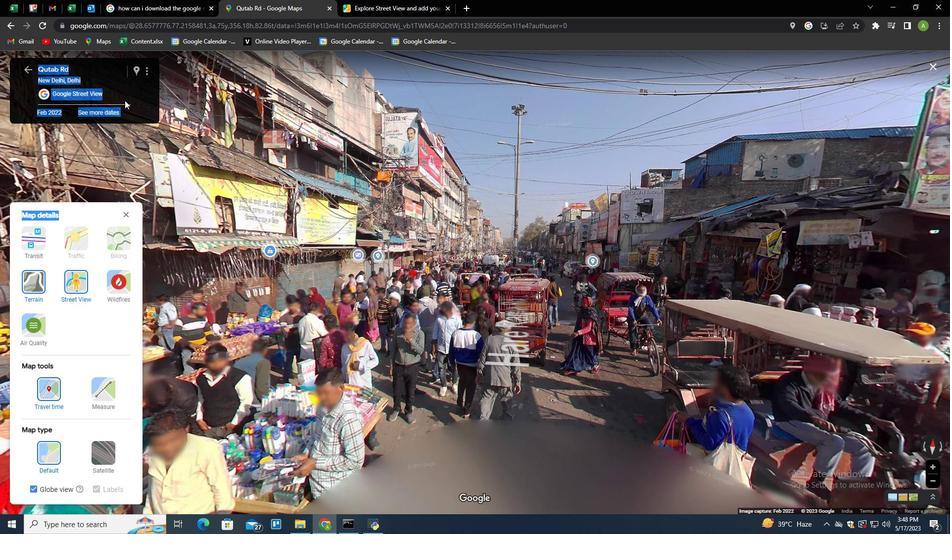 
Action: Mouse pressed left at (121, 100)
Screenshot: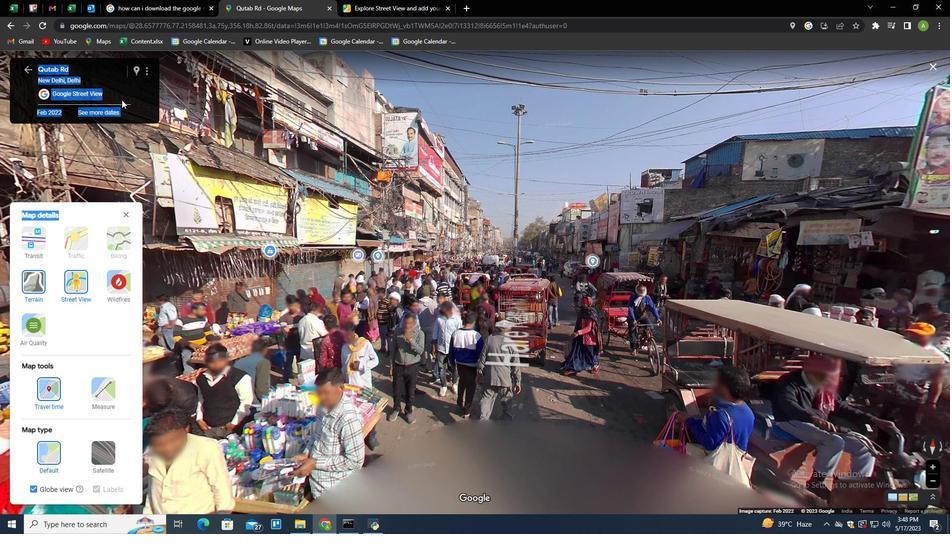 
Action: Mouse moved to (114, 97)
Screenshot: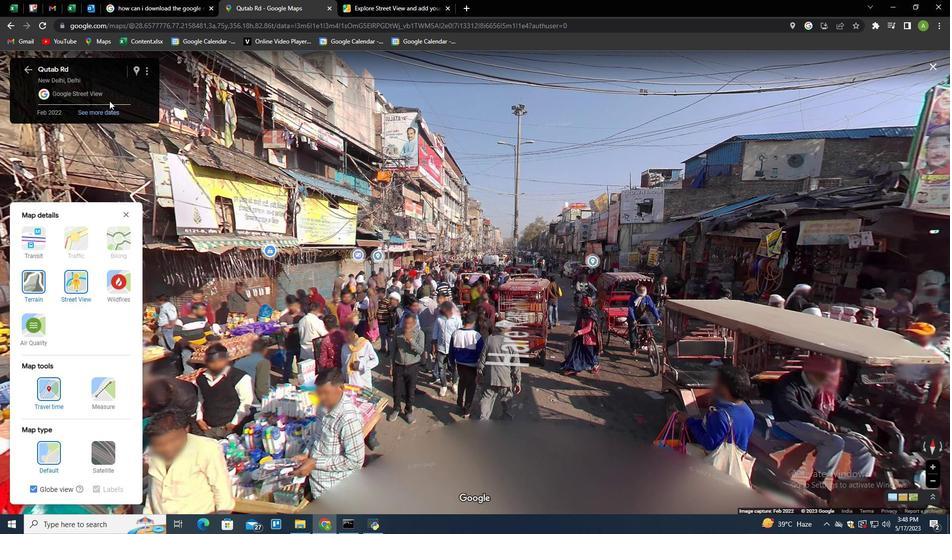
Action: Mouse pressed left at (114, 97)
Screenshot: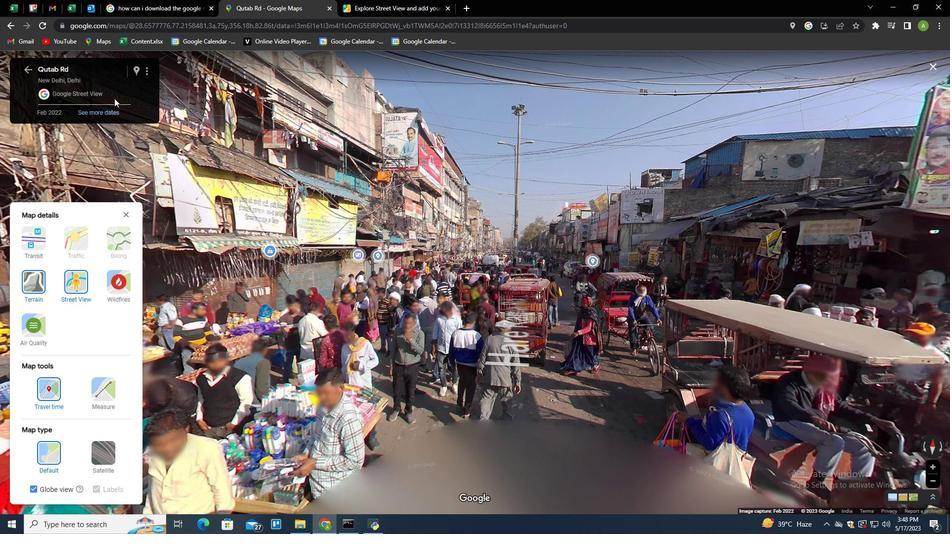 
Action: Mouse moved to (135, 67)
Screenshot: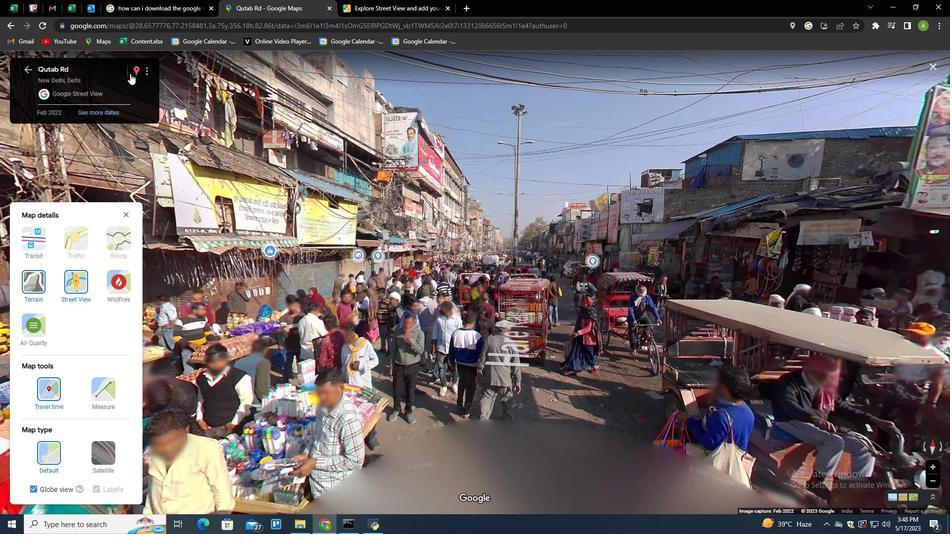 
Action: Mouse pressed left at (135, 67)
Screenshot: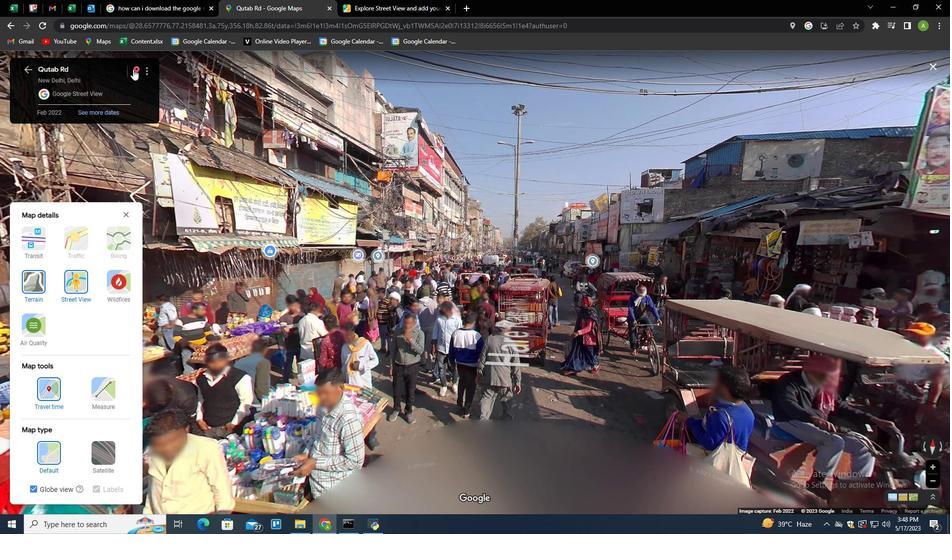 
Action: Mouse moved to (169, 69)
Screenshot: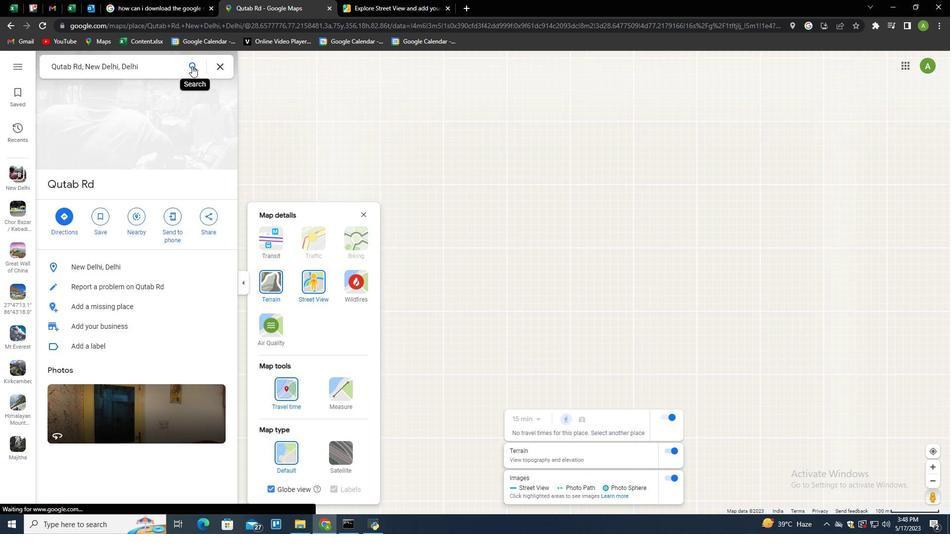 
Action: Mouse pressed left at (169, 69)
Screenshot: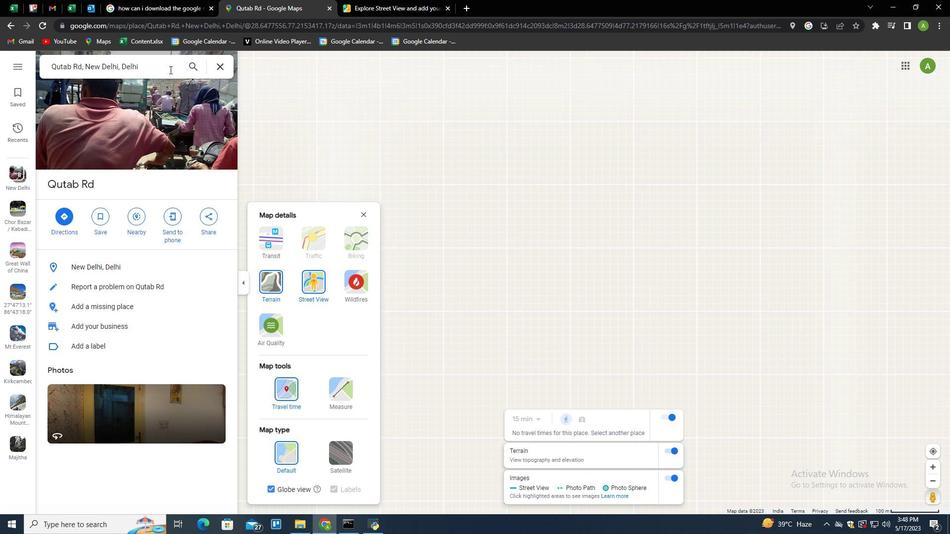 
Action: Mouse pressed left at (169, 69)
Screenshot: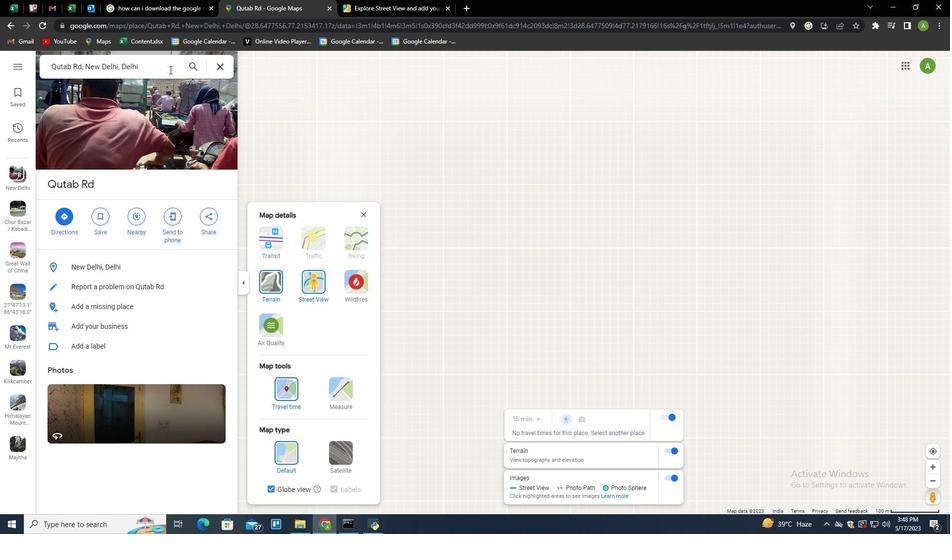 
Action: Mouse pressed left at (169, 69)
Screenshot: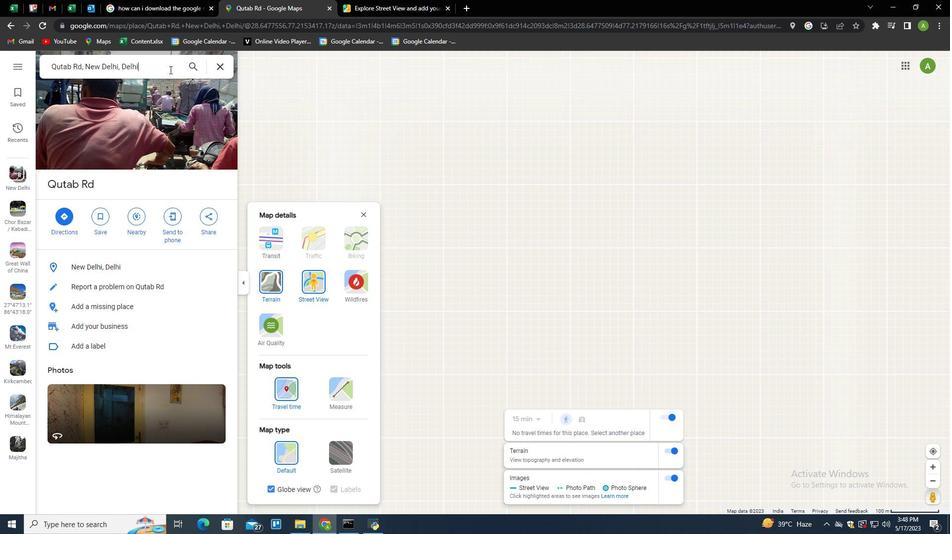 
Action: Mouse moved to (166, 71)
Screenshot: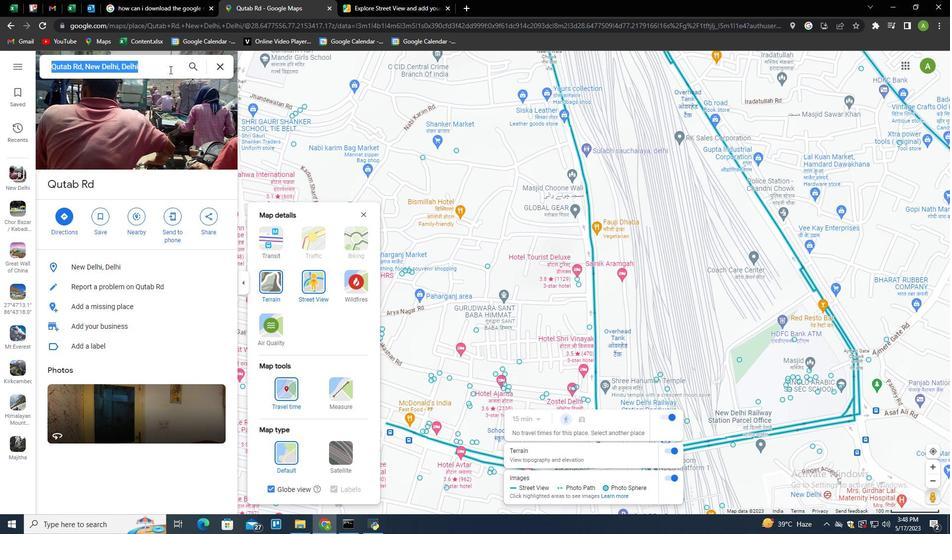 
Action: Key pressed <Key.shift><Key.shift><Key.shift><Key.shift><Key.shift><Key.shift><Key.shift><Key.shift><Key.shift><Key.shift><Key.shift><Key.shift><Key.shift><Key.shift><Key.shift><Key.shift><Key.shift><Key.shift><Key.shift><Key.shift><Key.shift><Key.shift><Key.shift><Key.shift><Key.shift><Key.shift><Key.shift><Key.shift><Key.shift><Key.shift><Key.shift><Key.shift><Key.shift><Key.shift><Key.shift><Key.shift><Key.shift><Key.shift><Key.shift><Key.shift><Key.shift><Key.shift><Key.shift><Key.shift><Key.shift><Key.shift><Key.shift><Key.shift><Key.shift><Key.shift><Key.shift><Key.shift><Key.shift><Key.shift><Key.shift><Key.shift><Key.shift><Key.shift><Key.shift><Key.shift><Key.shift><Key.shift><Key.shift><Key.shift><Key.shift><Key.shift><Key.shift><Key.shift><Key.shift><Key.shift><Key.shift><Key.shift><Key.shift><Key.shift><Key.shift><Key.shift>Ta
Screenshot: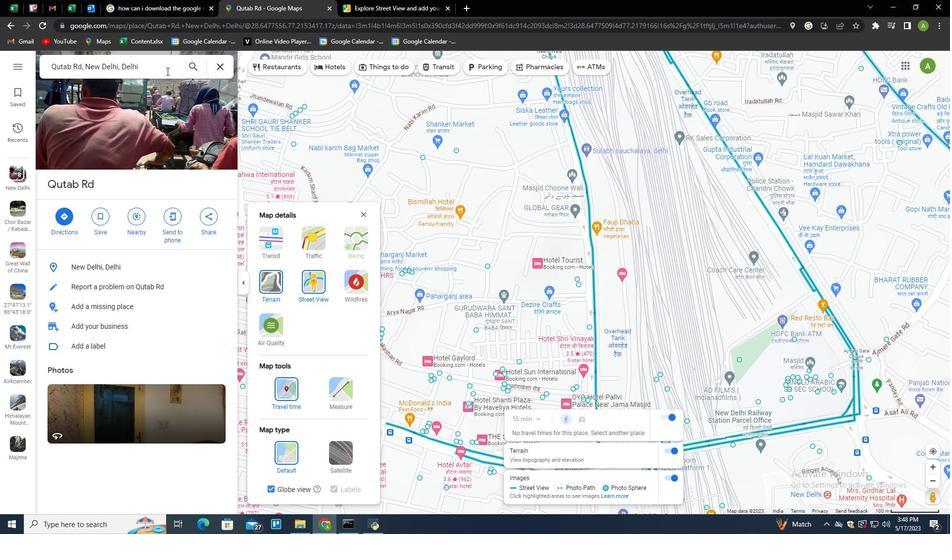 
Action: Mouse moved to (123, 66)
Screenshot: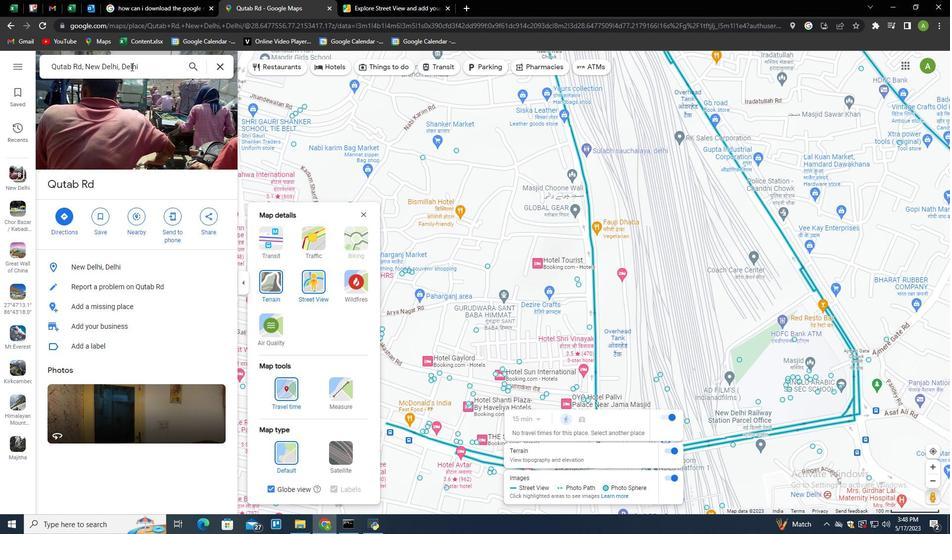 
Action: Mouse pressed left at (123, 66)
Screenshot: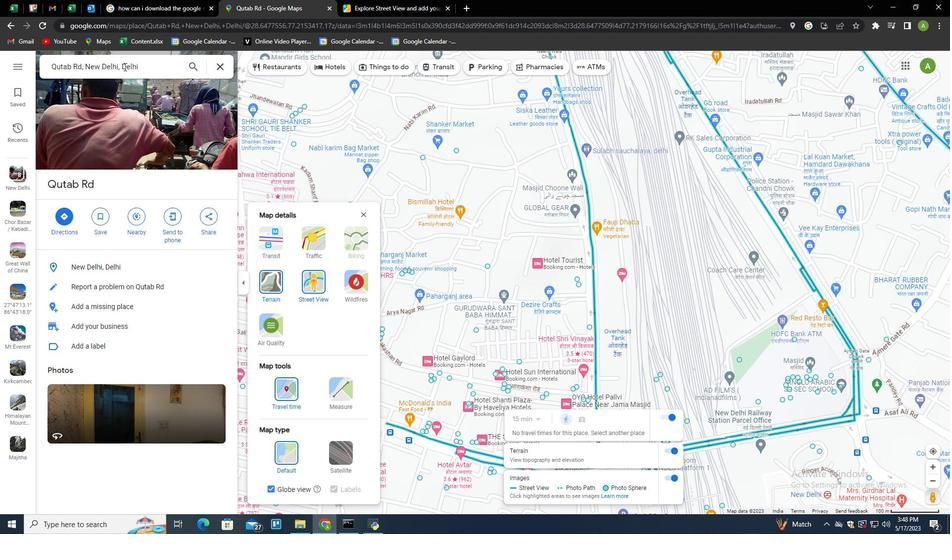 
Action: Mouse pressed left at (123, 66)
Screenshot: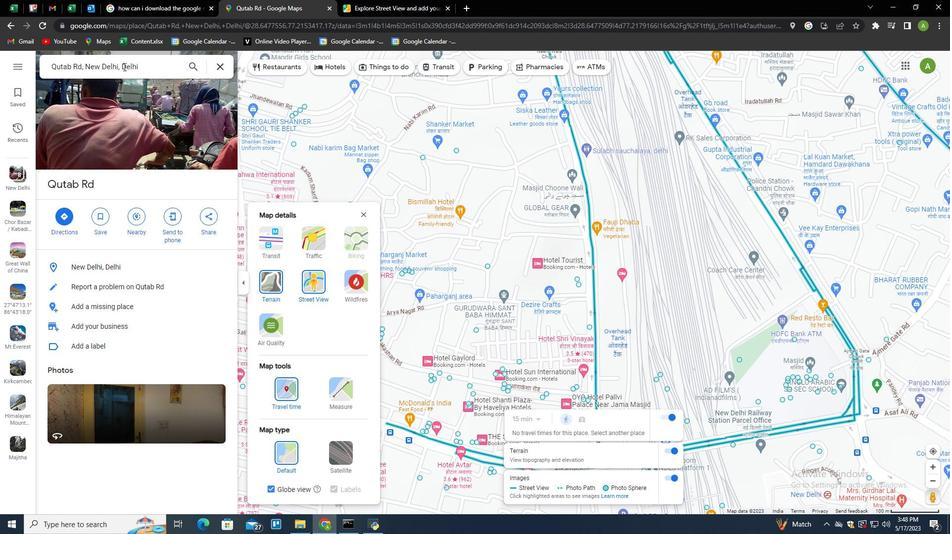 
Action: Mouse pressed left at (123, 66)
Screenshot: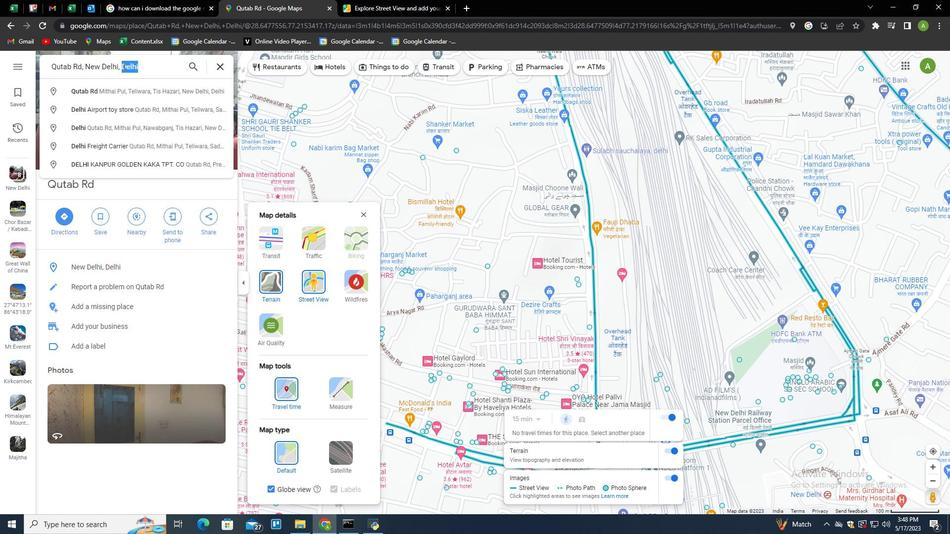 
Action: Key pressed <Key.shift><Key.shift><Key.shift><Key.shift><Key.shift>Cyber<Key.down>
Screenshot: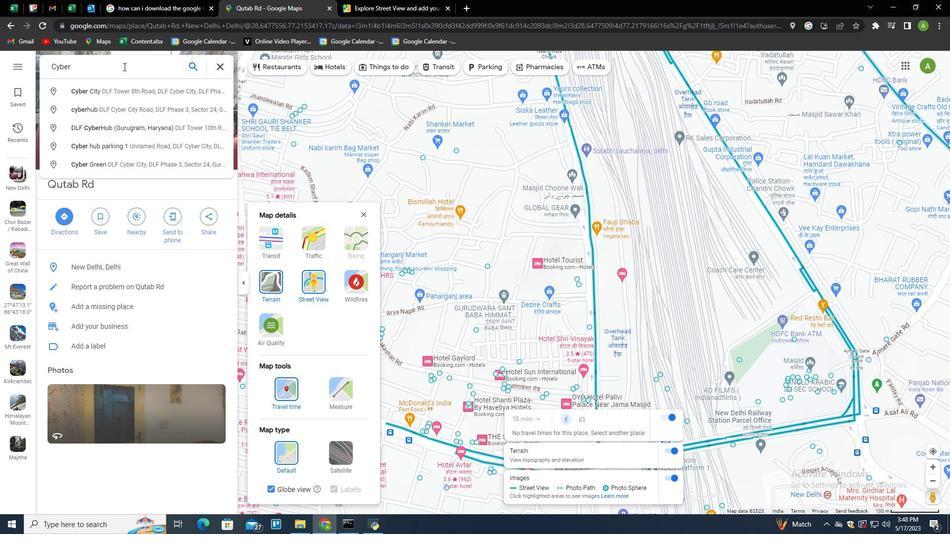 
Action: Mouse moved to (688, 275)
Screenshot: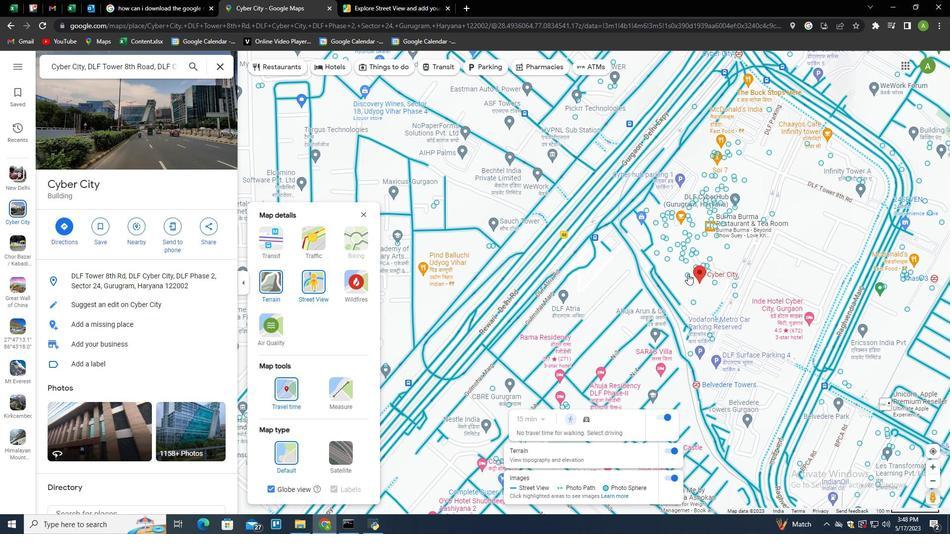 
Action: Mouse pressed left at (688, 275)
Screenshot: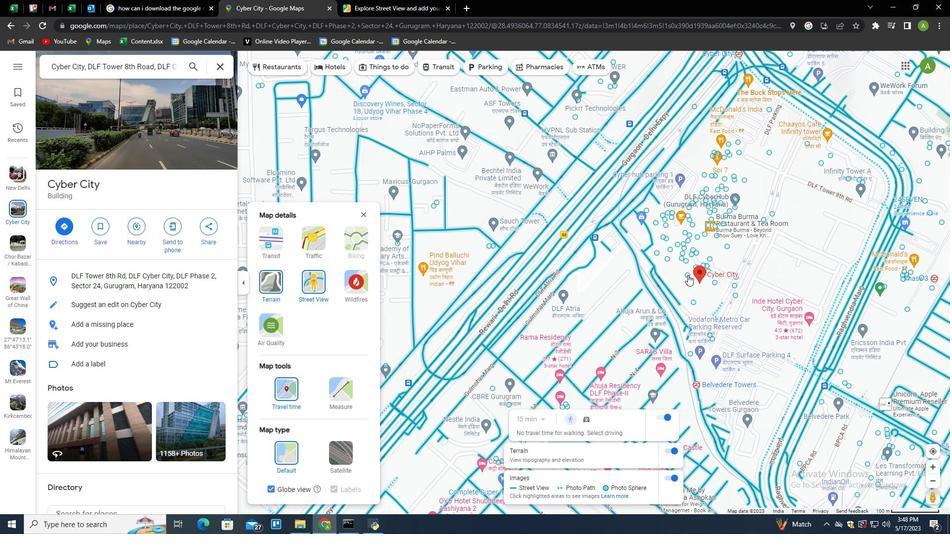 
Action: Mouse moved to (382, 333)
Screenshot: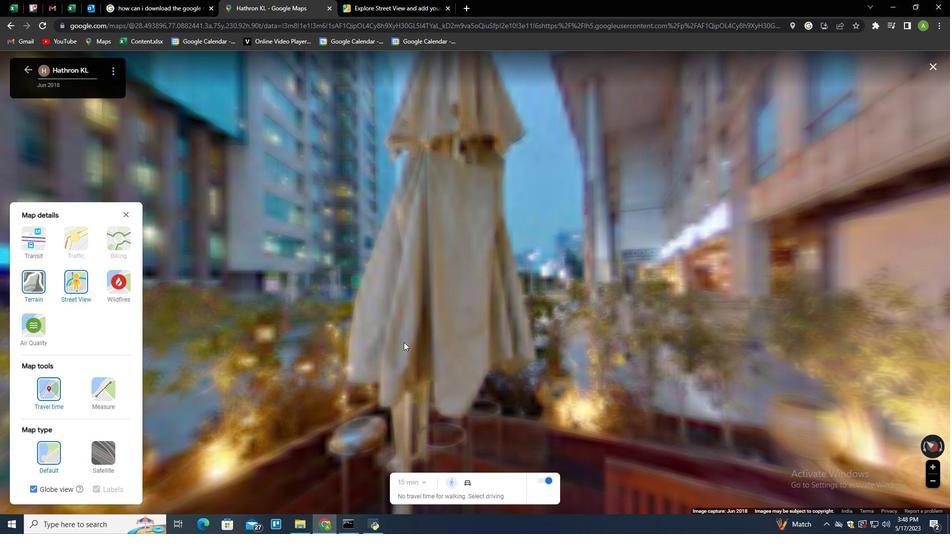 
Action: Mouse pressed left at (382, 333)
Screenshot: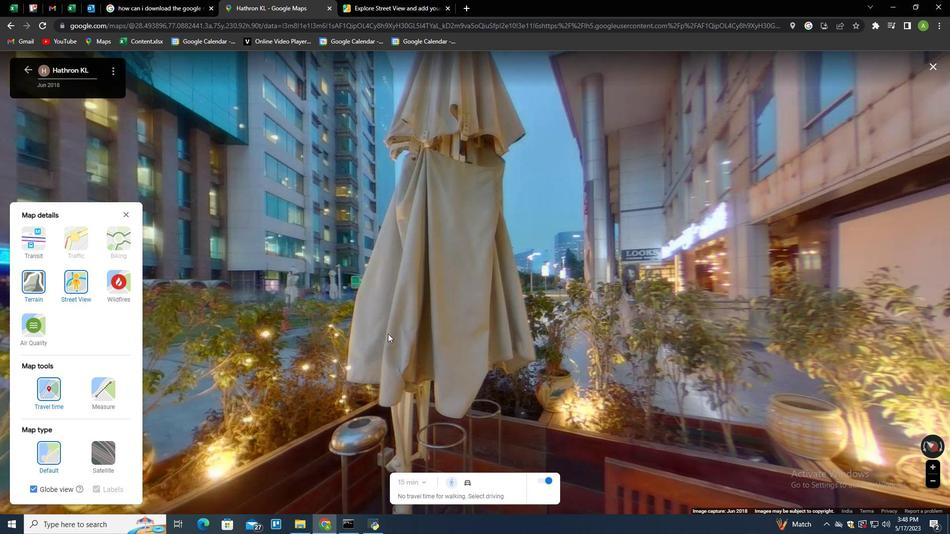 
Action: Mouse moved to (457, 339)
Screenshot: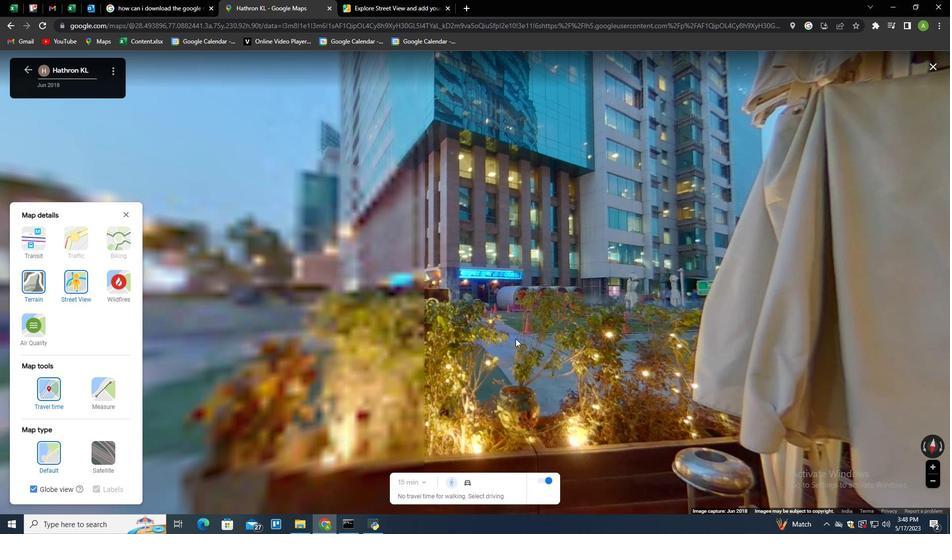 
Action: Mouse pressed left at (457, 339)
Screenshot: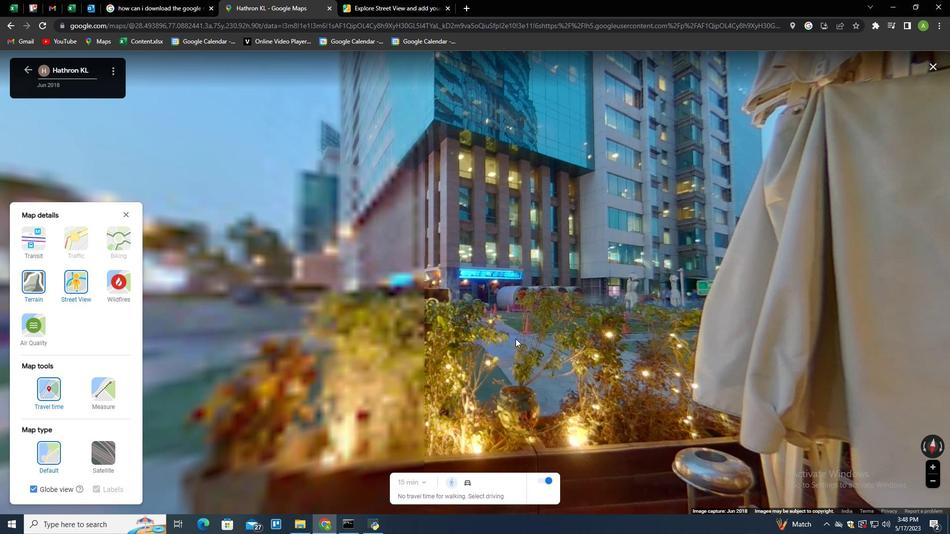 
Action: Mouse moved to (404, 344)
Screenshot: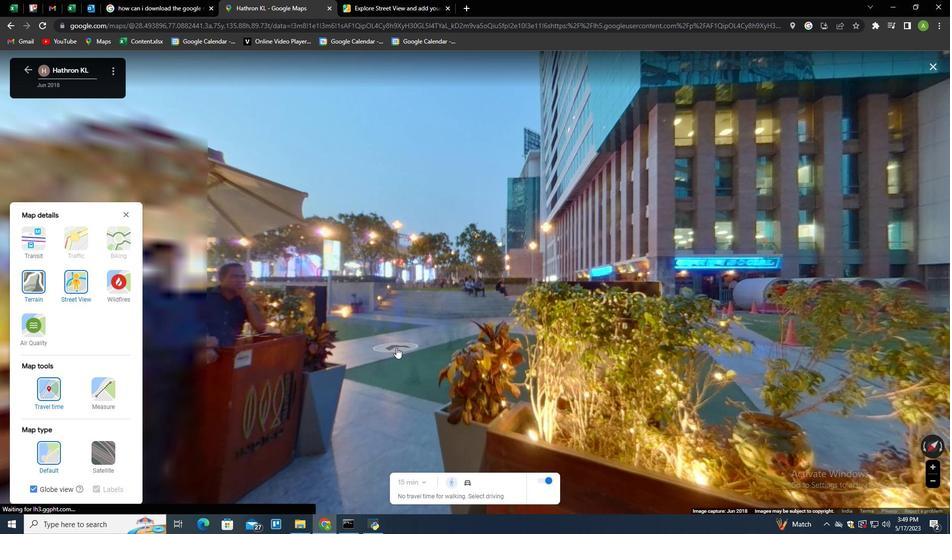 
Action: Mouse pressed left at (404, 344)
Screenshot: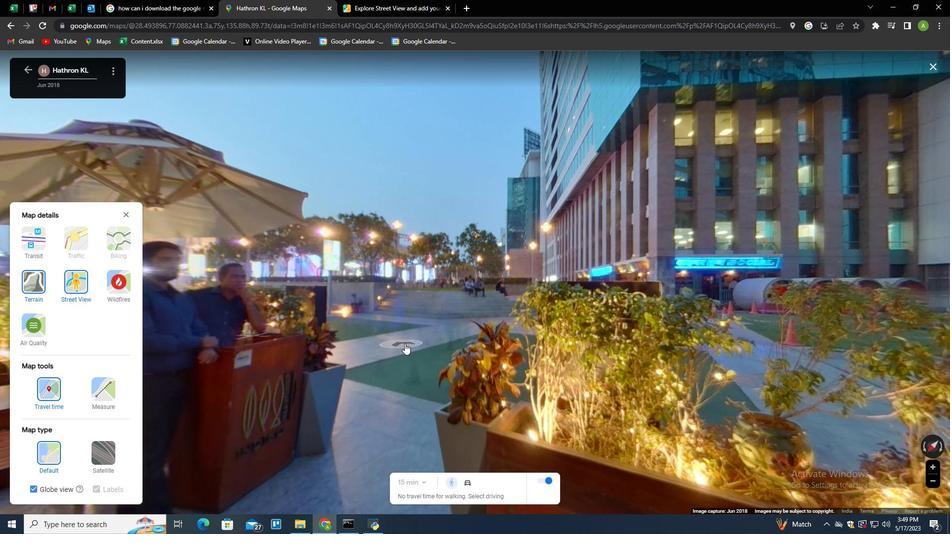 
Action: Mouse moved to (403, 340)
Screenshot: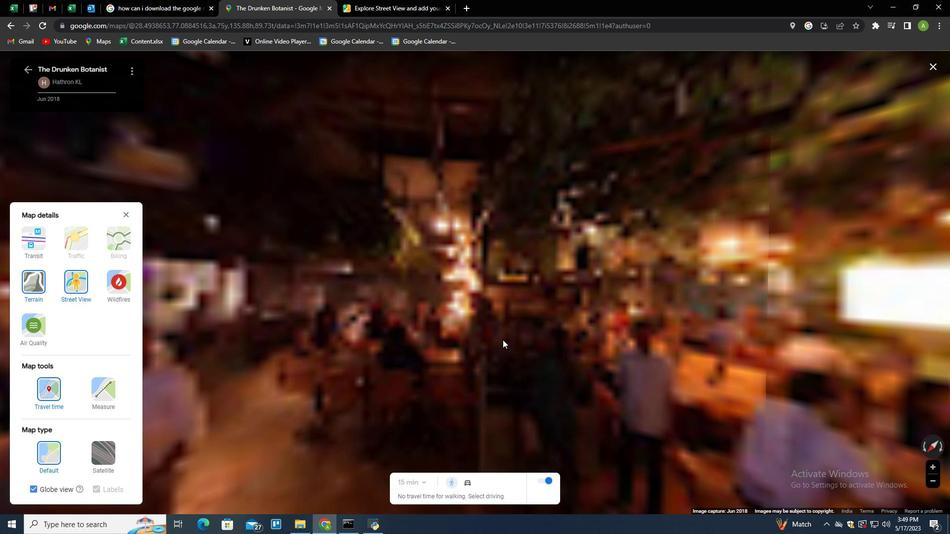 
Action: Mouse pressed left at (403, 340)
Screenshot: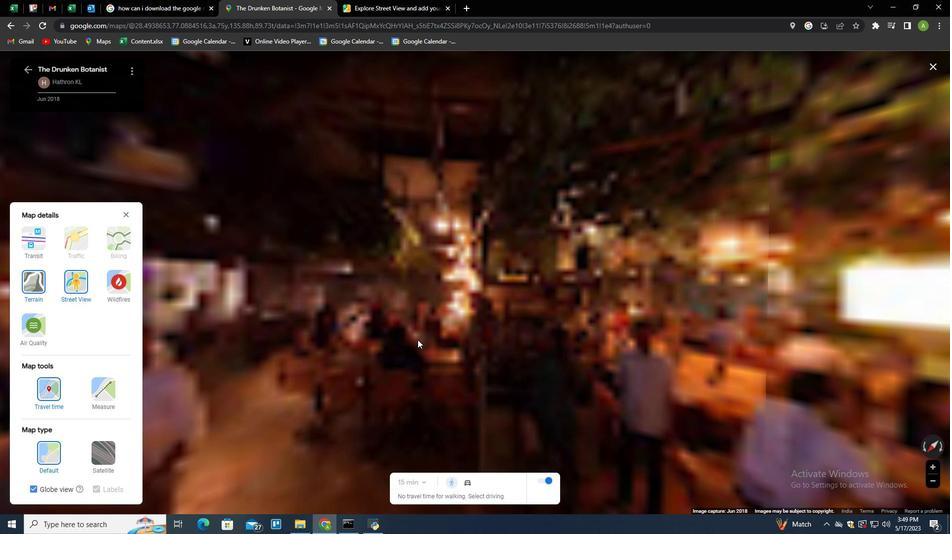 
Action: Mouse moved to (423, 353)
Screenshot: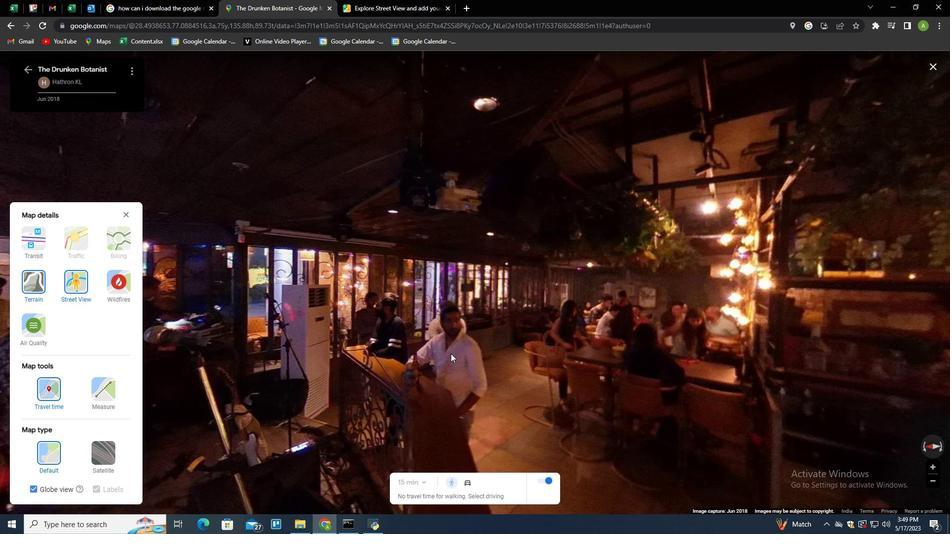 
Action: Mouse pressed left at (423, 353)
Screenshot: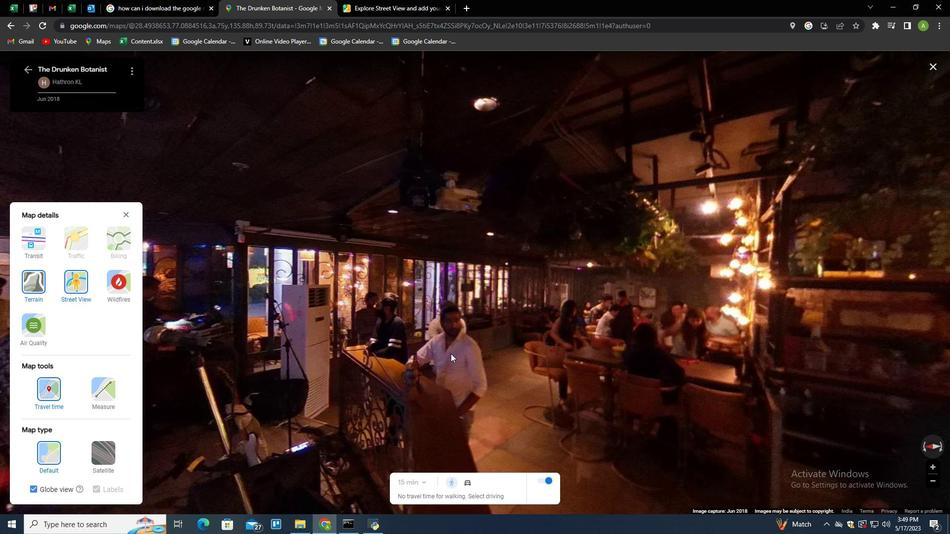 
Action: Mouse moved to (384, 349)
Screenshot: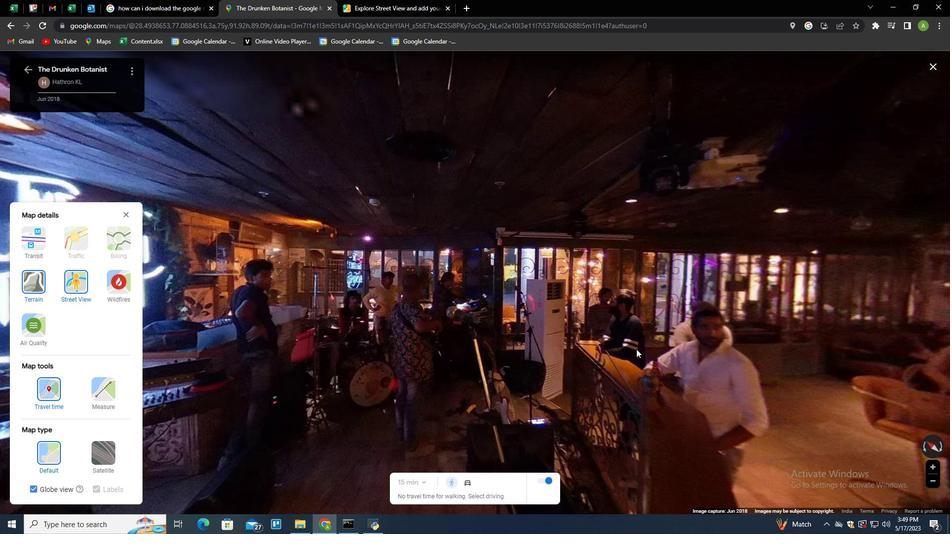 
Action: Mouse pressed left at (384, 349)
Screenshot: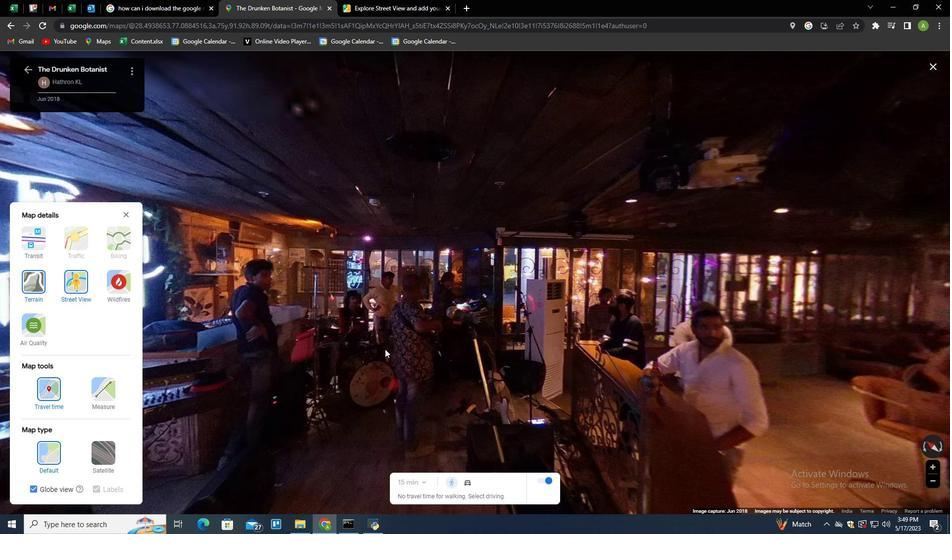 
Action: Mouse moved to (421, 332)
Screenshot: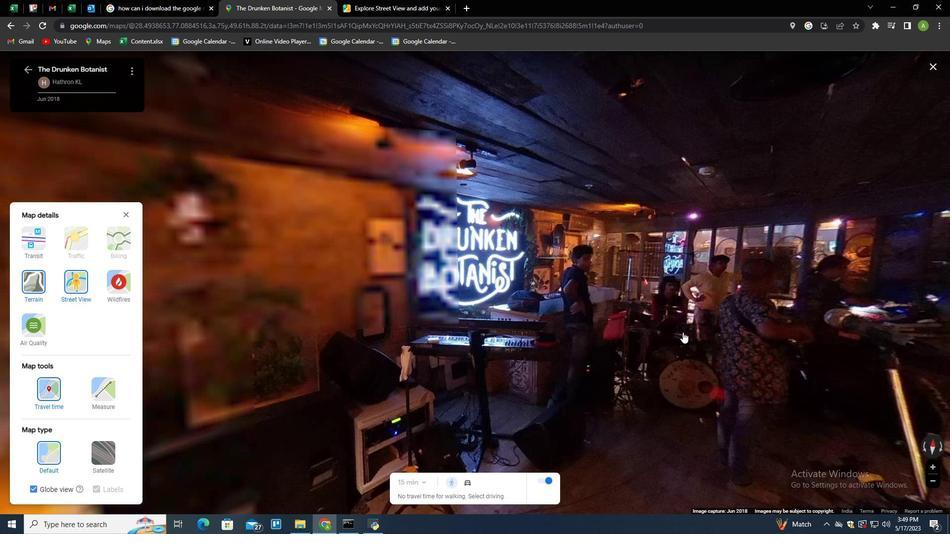 
Action: Mouse pressed left at (421, 332)
Screenshot: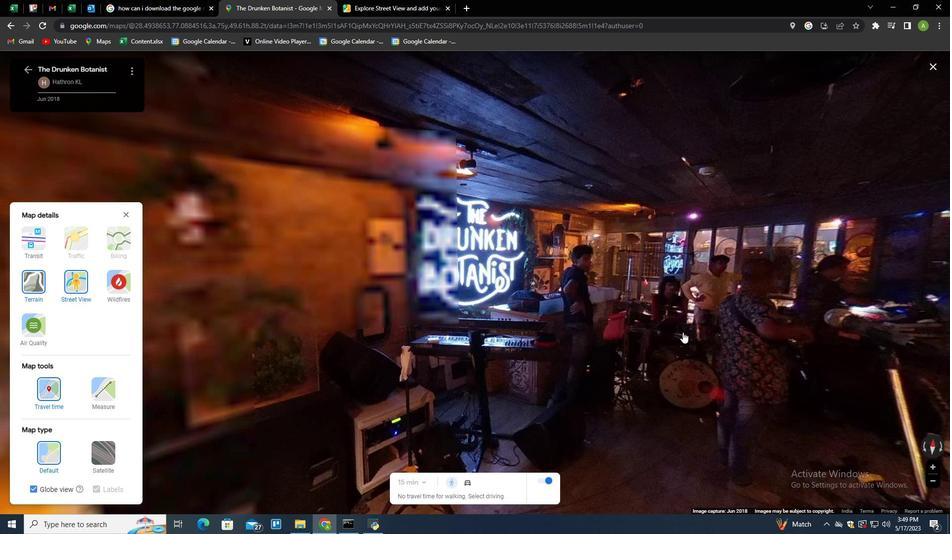 
Action: Mouse moved to (833, 297)
Screenshot: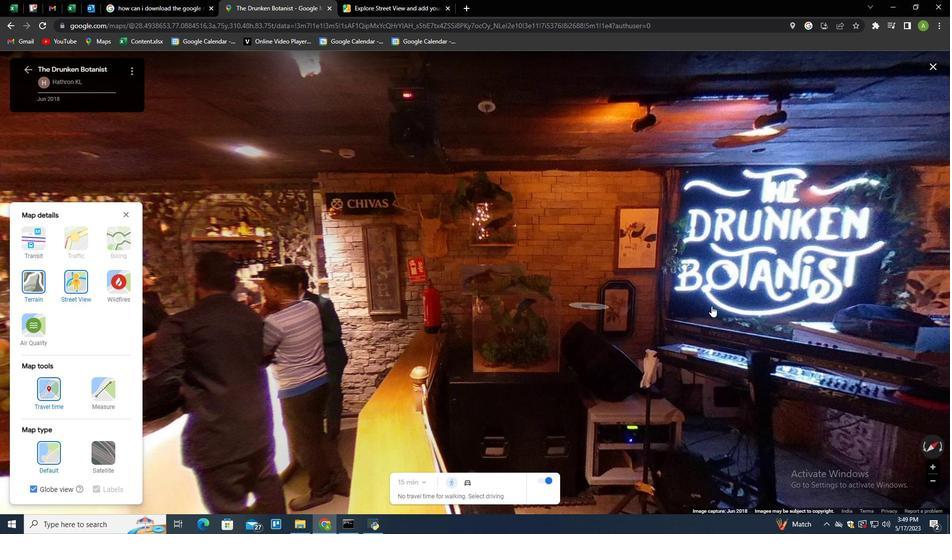 
Action: Mouse pressed left at (833, 297)
Screenshot: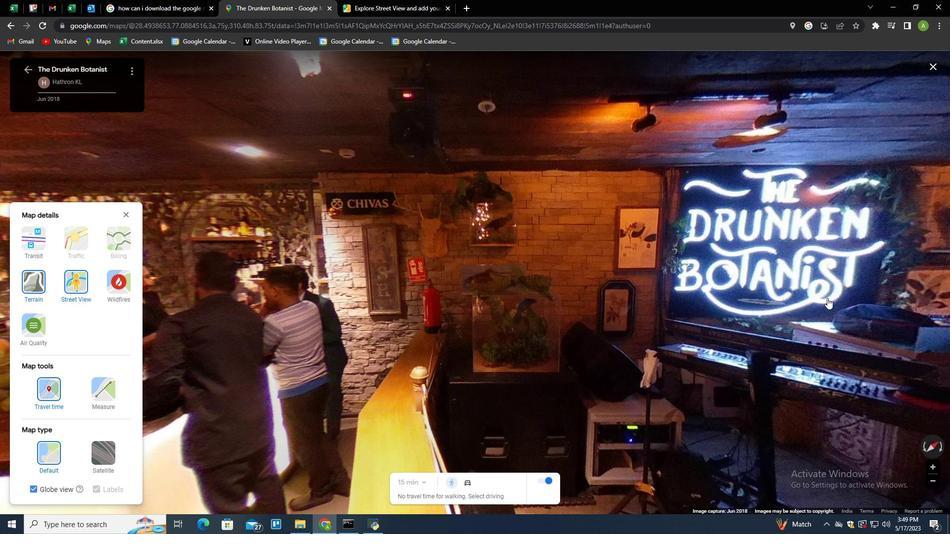 
Action: Mouse moved to (765, 286)
Screenshot: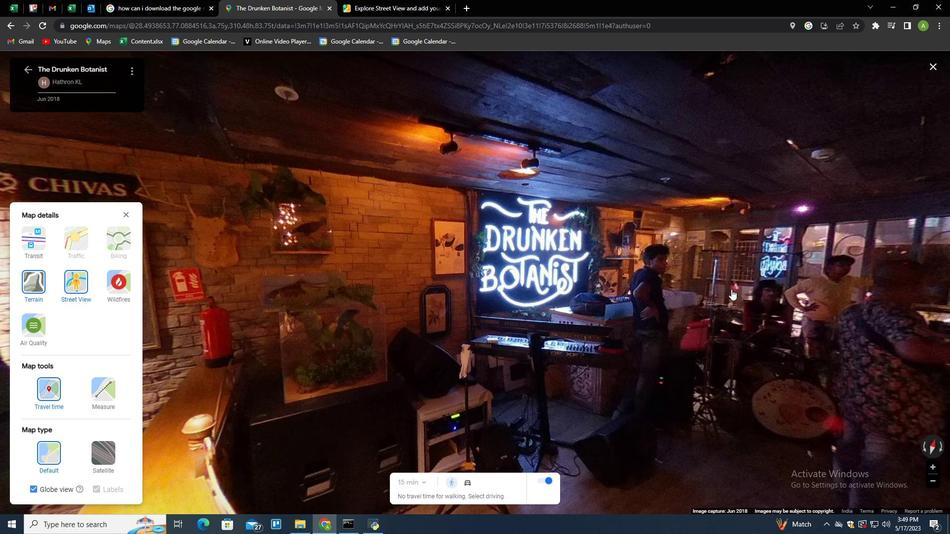 
Action: Mouse pressed left at (765, 286)
Screenshot: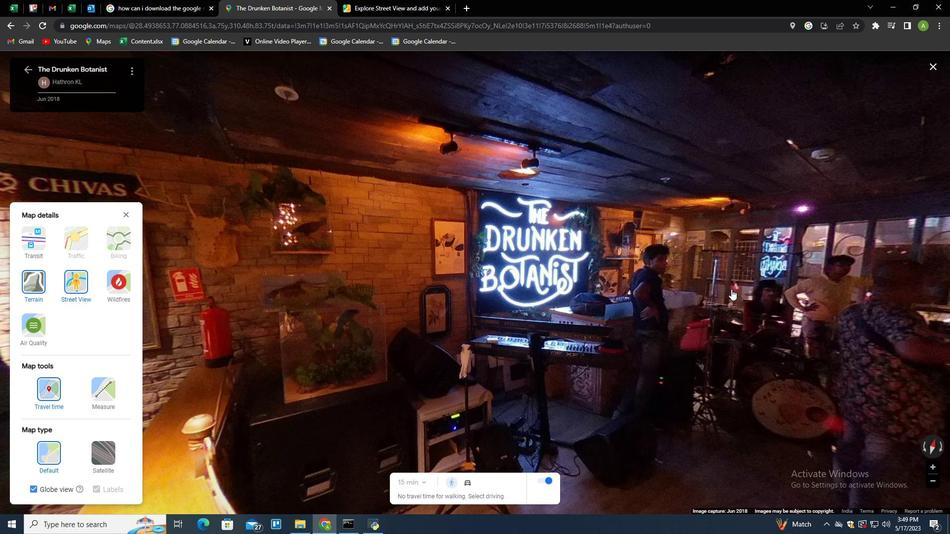 
Action: Mouse moved to (897, 286)
Screenshot: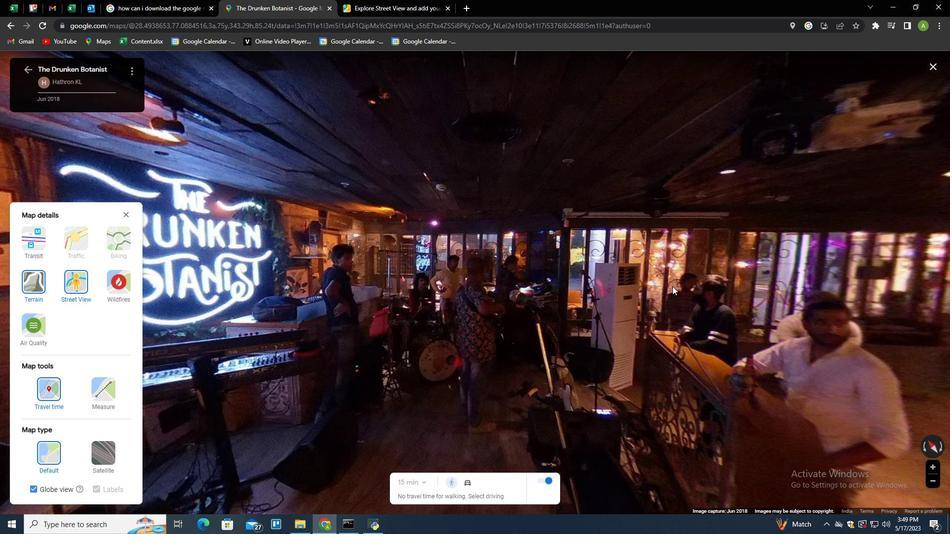 
Action: Mouse pressed left at (897, 286)
Screenshot: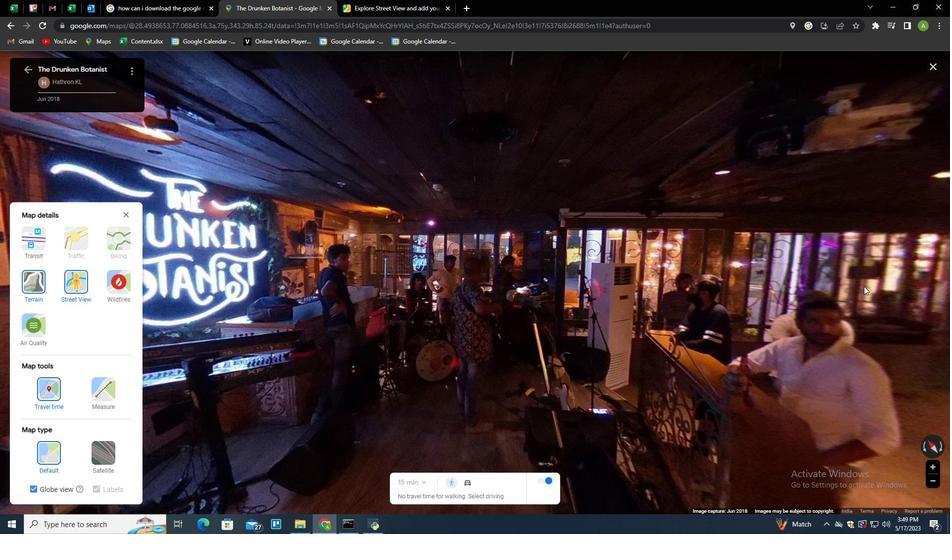 
Action: Mouse moved to (811, 268)
Screenshot: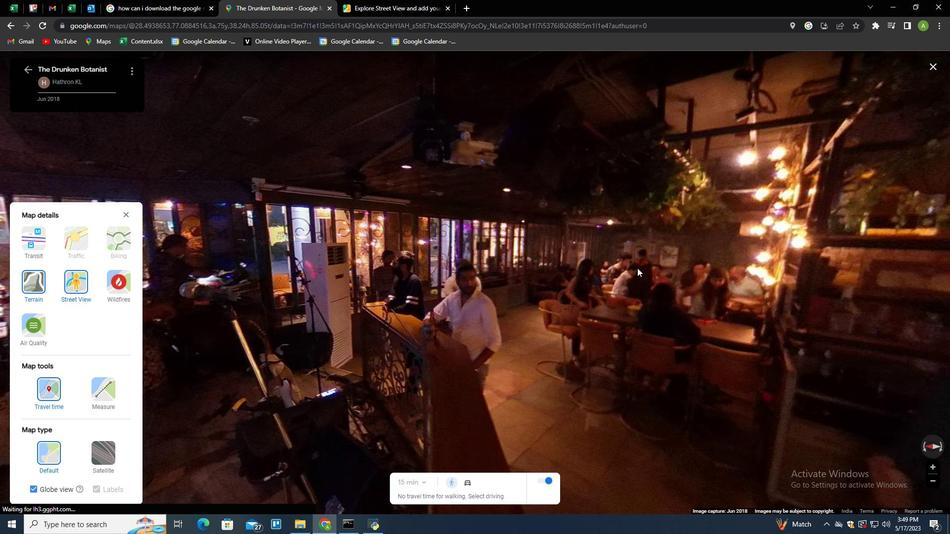 
Action: Mouse pressed left at (811, 268)
Screenshot: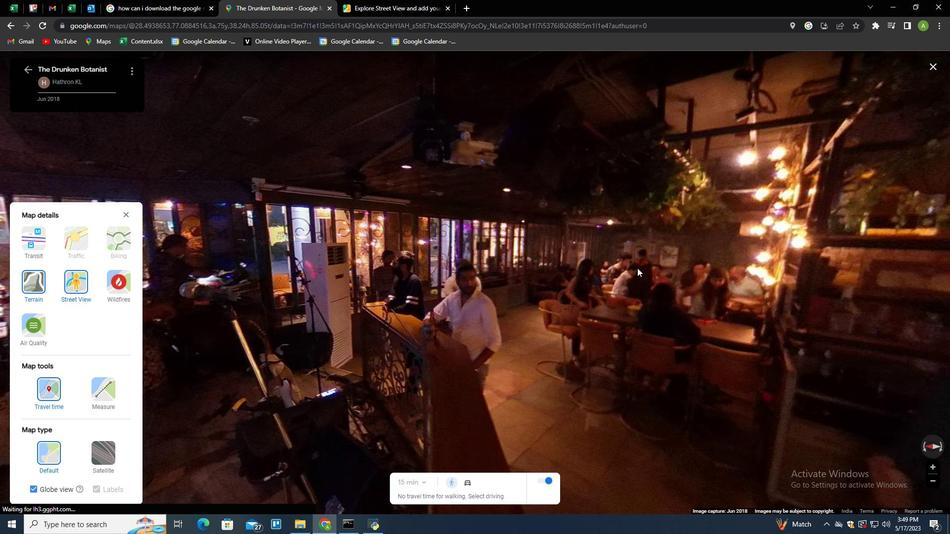 
Action: Mouse moved to (723, 263)
Screenshot: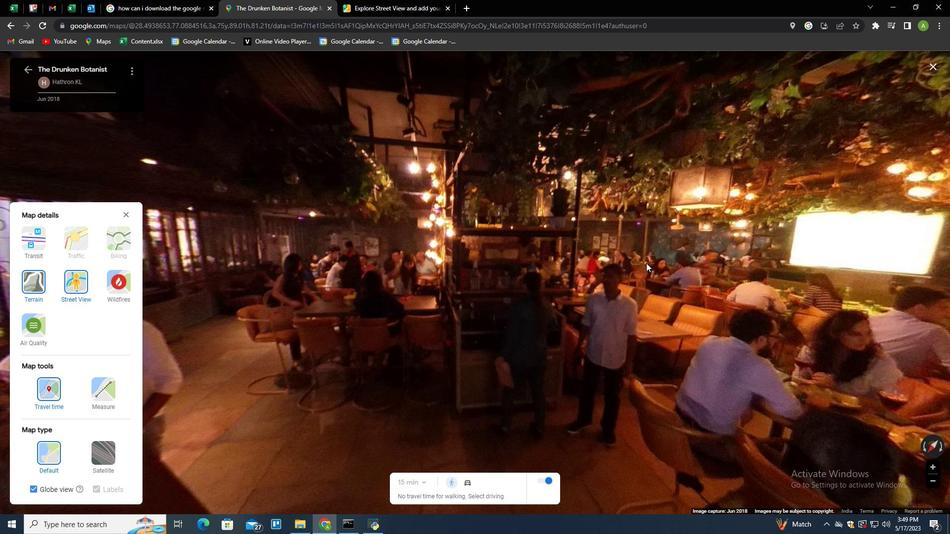 
Action: Mouse pressed left at (723, 263)
Screenshot: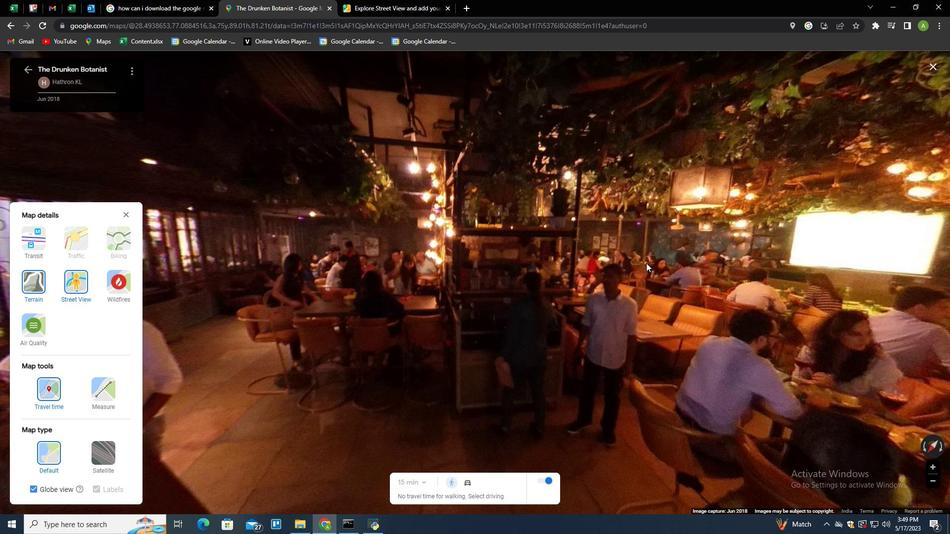 
Action: Mouse moved to (616, 264)
Screenshot: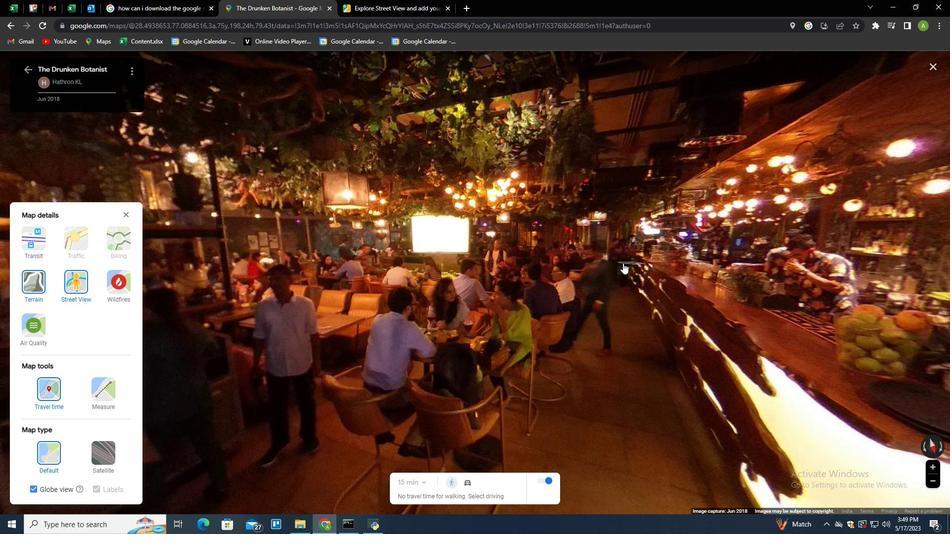 
Action: Mouse pressed left at (616, 264)
Screenshot: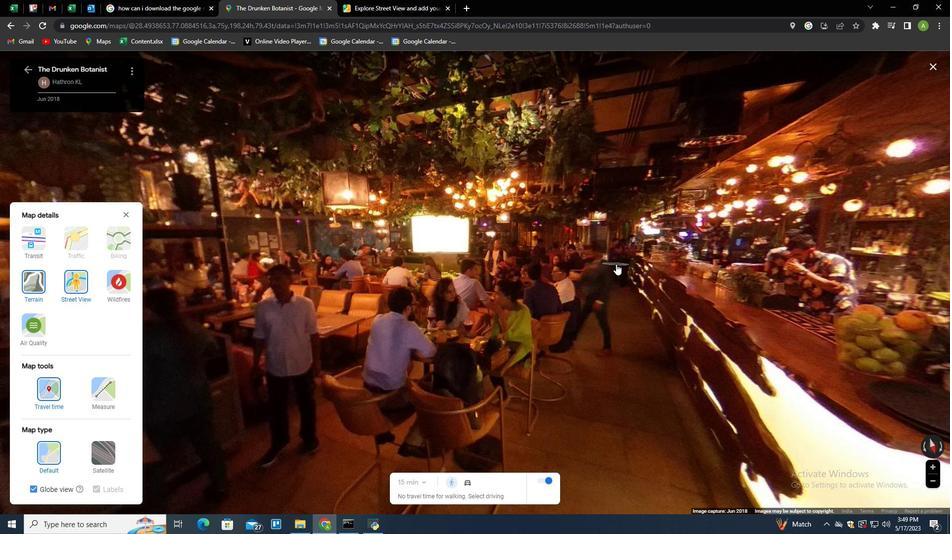 
Action: Mouse moved to (551, 270)
Screenshot: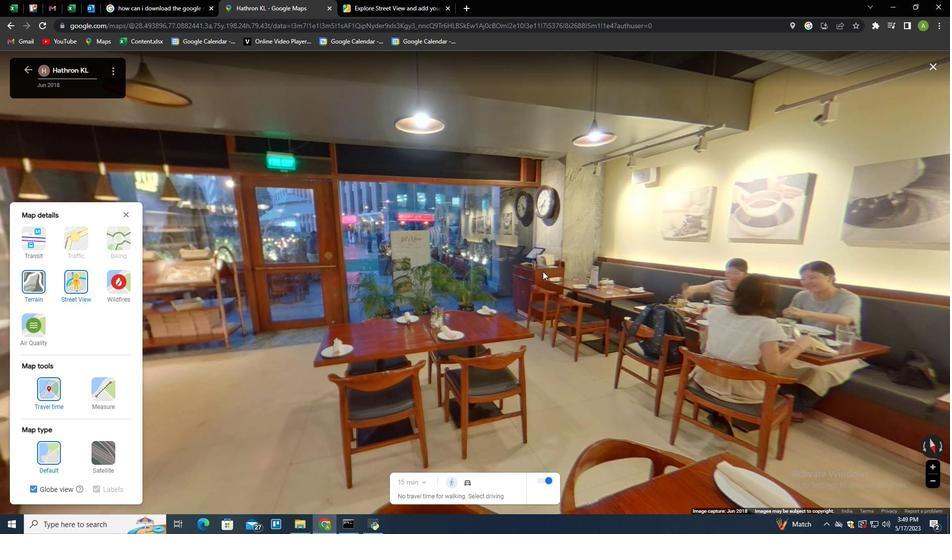
Action: Mouse pressed left at (551, 270)
Screenshot: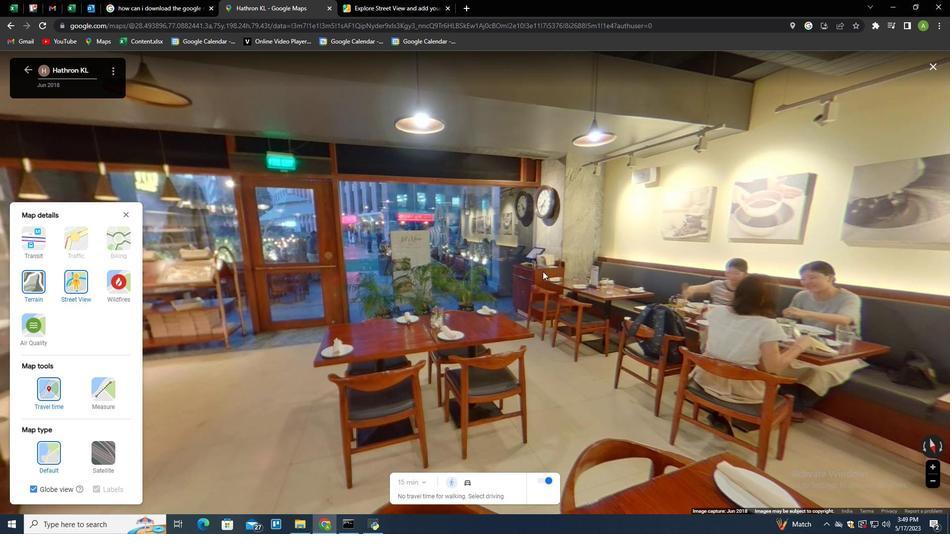
Action: Mouse moved to (664, 199)
Screenshot: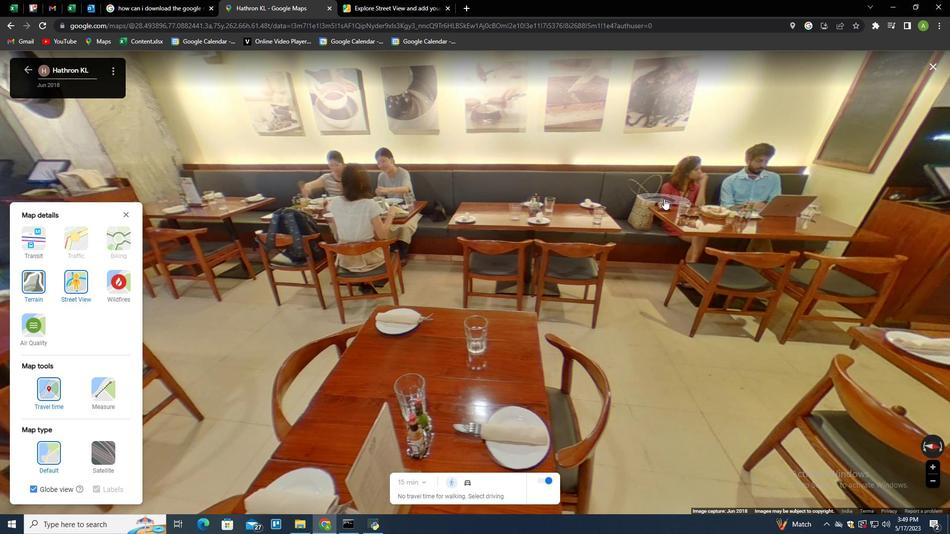 
Action: Mouse pressed left at (664, 199)
Screenshot: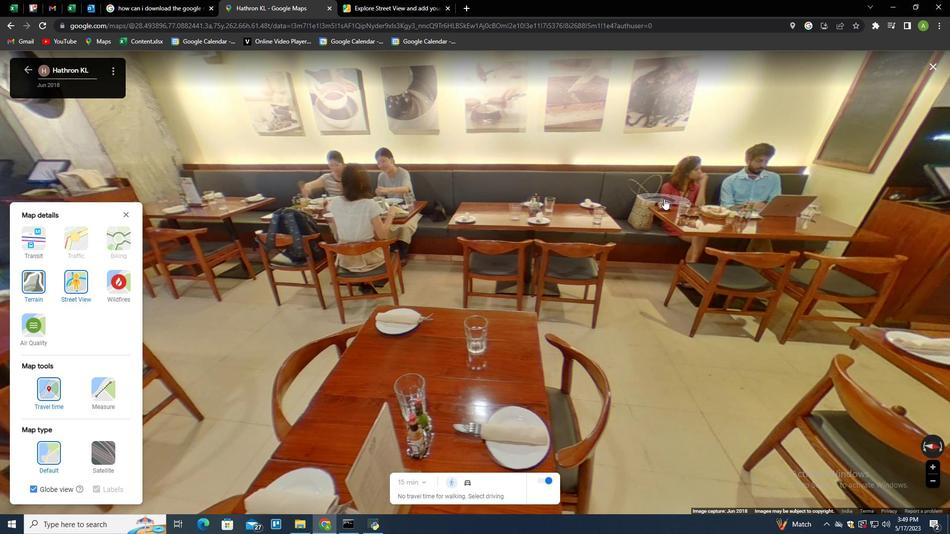 
Action: Mouse moved to (621, 211)
Screenshot: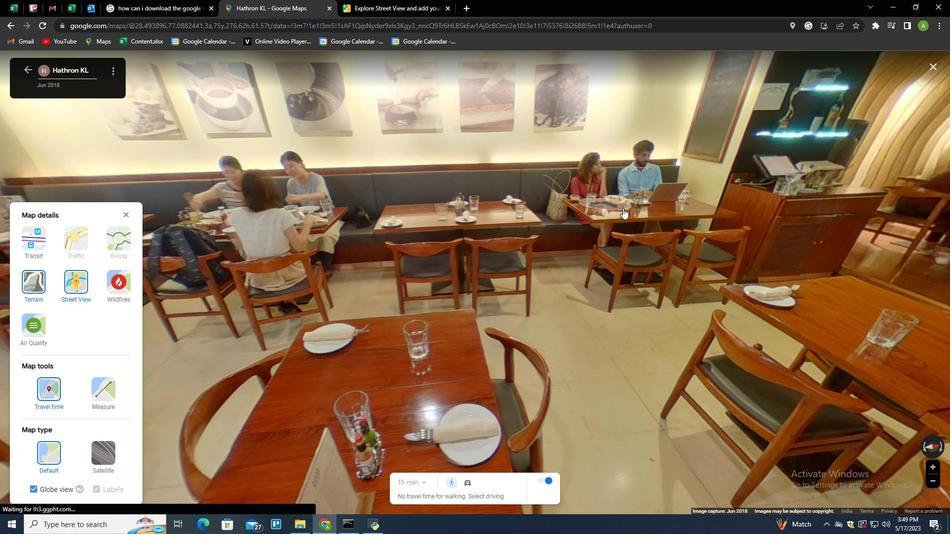 
Action: Mouse pressed left at (621, 211)
Screenshot: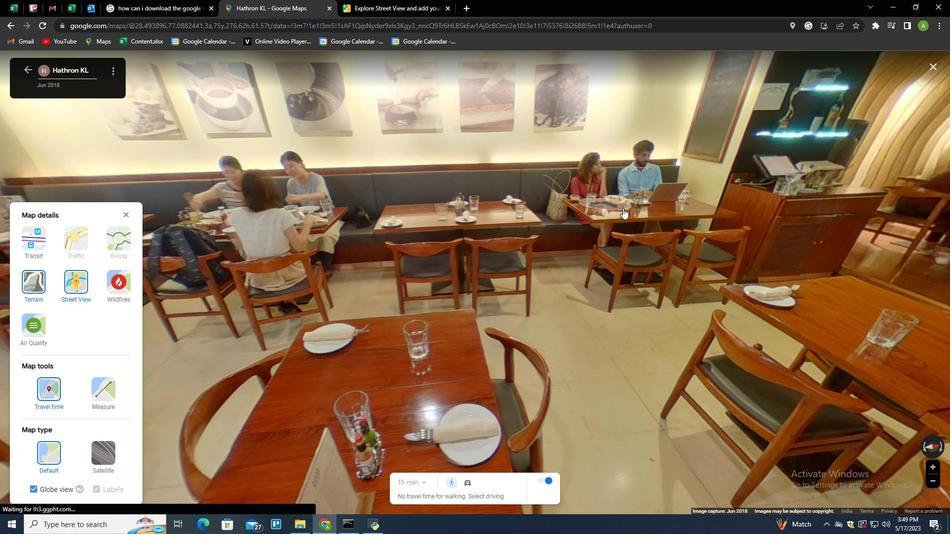 
Action: Mouse moved to (623, 210)
Screenshot: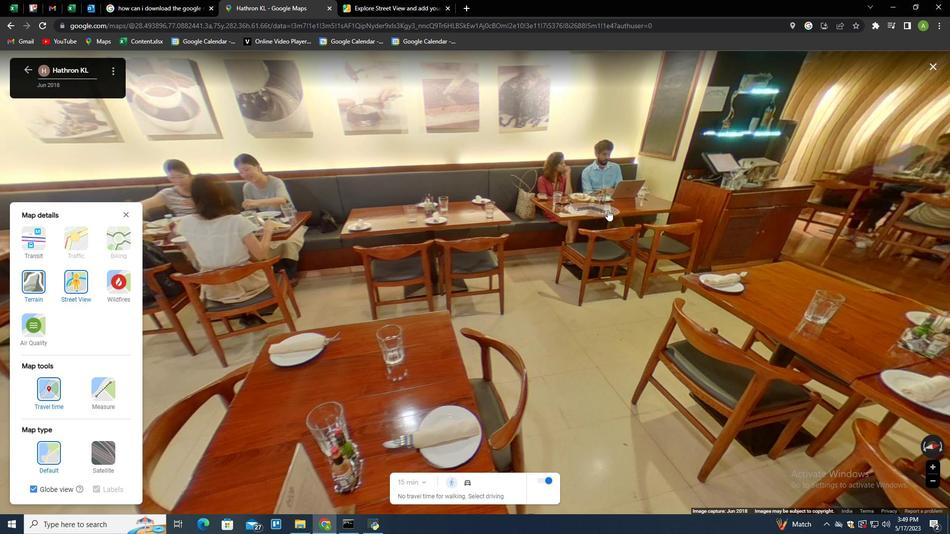 
Action: Mouse pressed left at (623, 210)
Screenshot: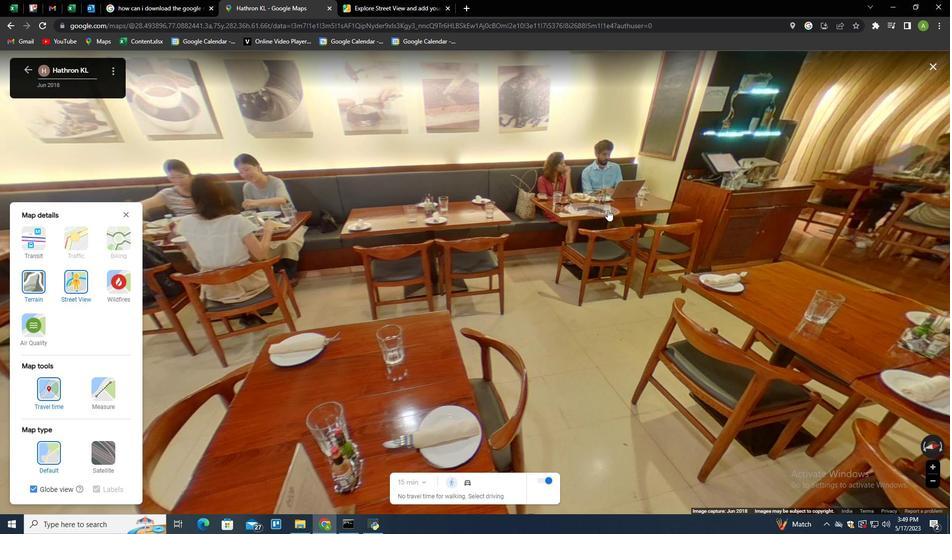
Action: Mouse moved to (640, 195)
Screenshot: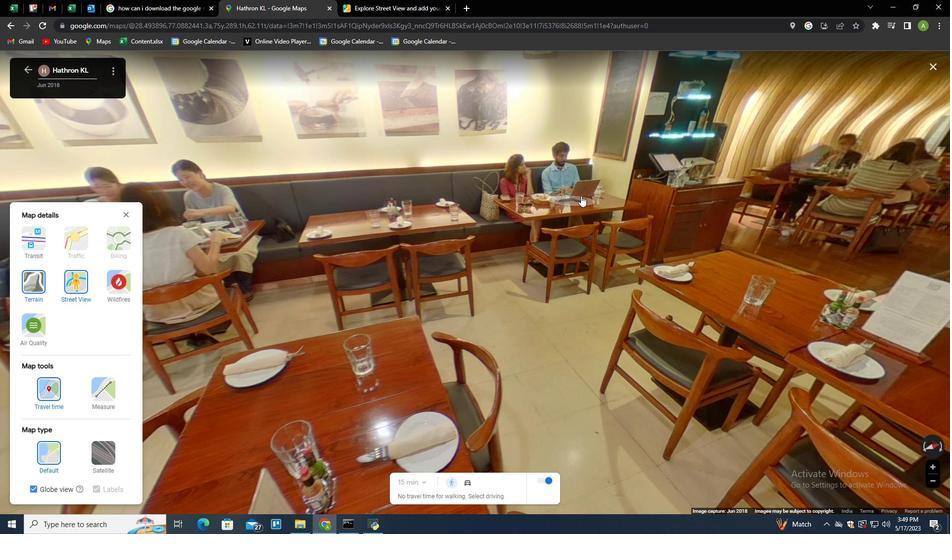 
Action: Mouse pressed left at (640, 195)
Screenshot: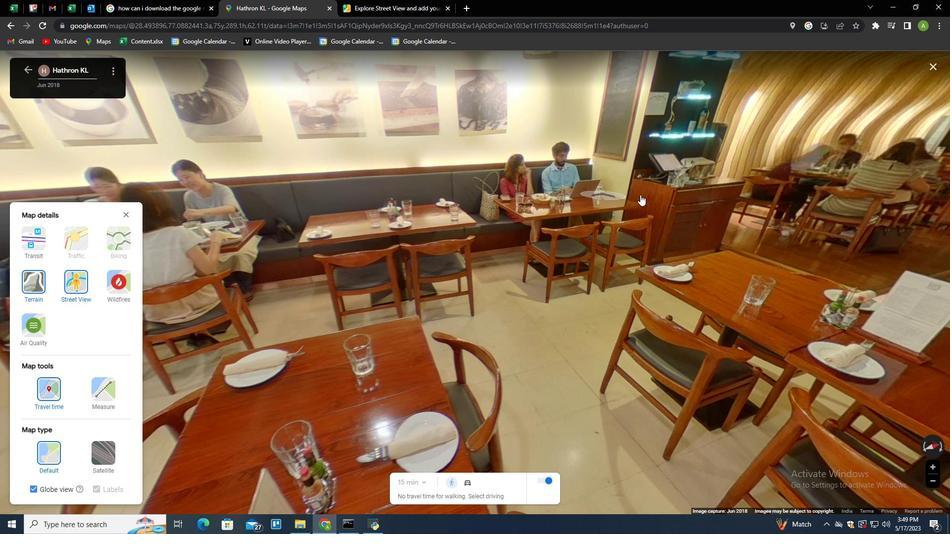 
Action: Mouse moved to (592, 130)
Screenshot: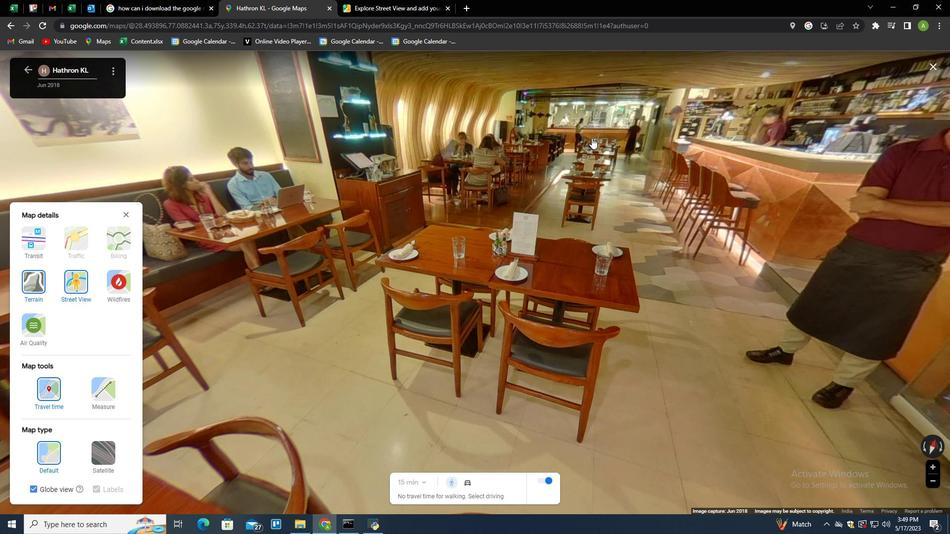 
Action: Mouse pressed left at (592, 130)
Screenshot: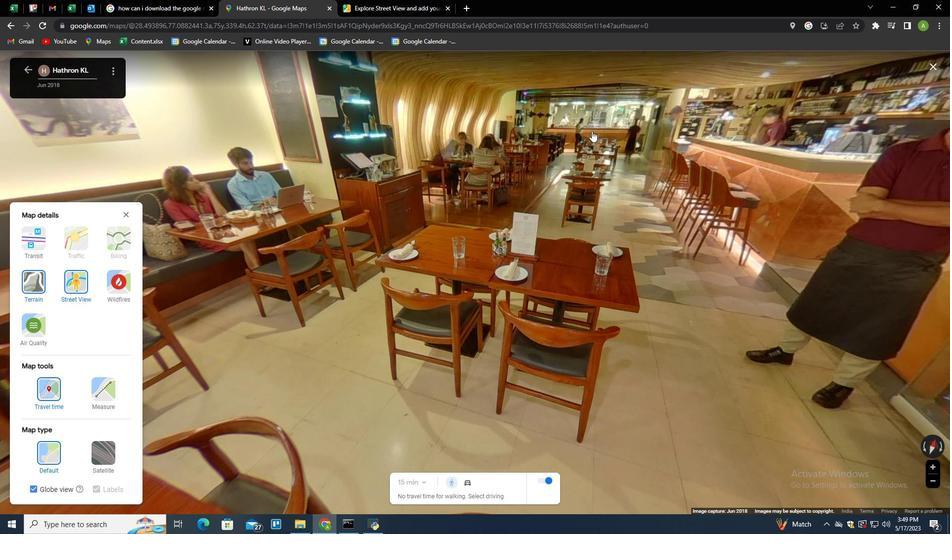 
Action: Mouse moved to (415, 202)
Screenshot: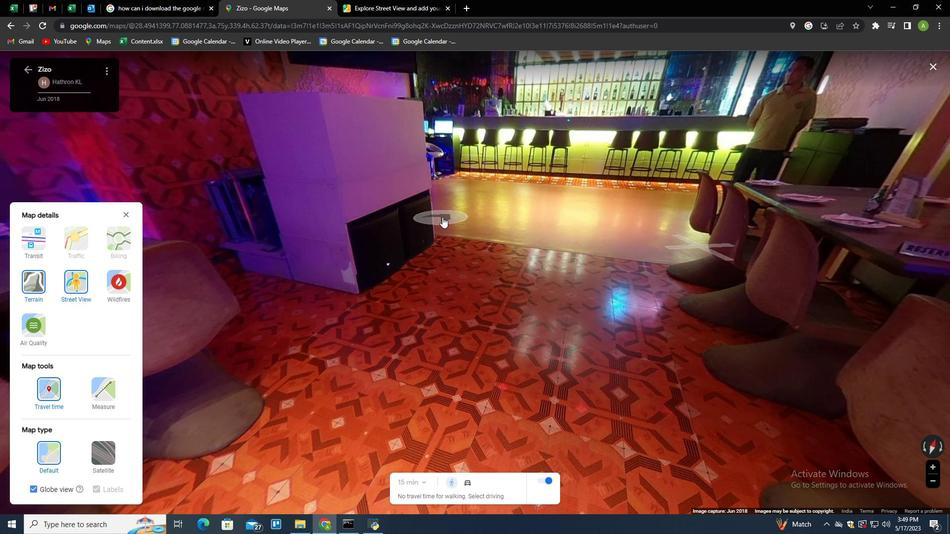
Action: Mouse pressed left at (415, 202)
Screenshot: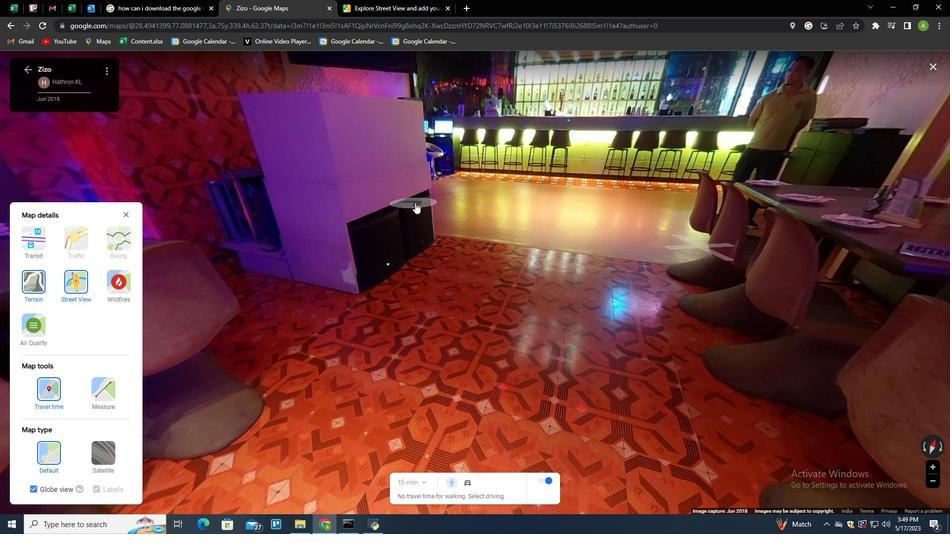 
Action: Mouse moved to (315, 223)
Screenshot: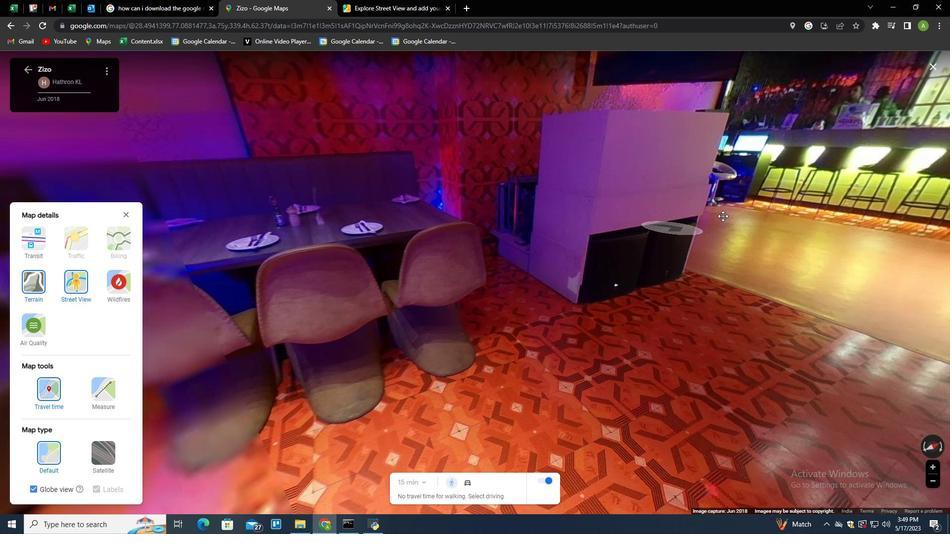
Action: Mouse pressed left at (315, 223)
Screenshot: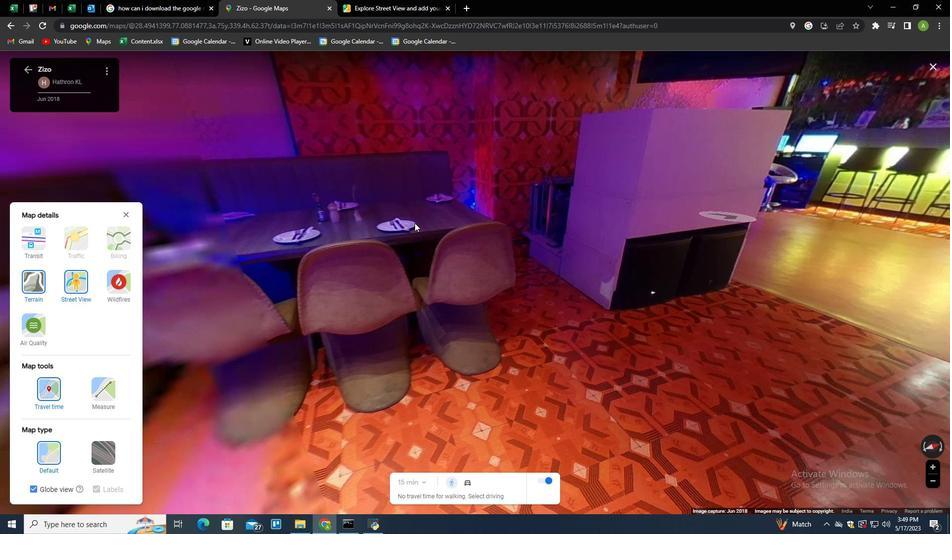 
Action: Mouse moved to (431, 223)
Screenshot: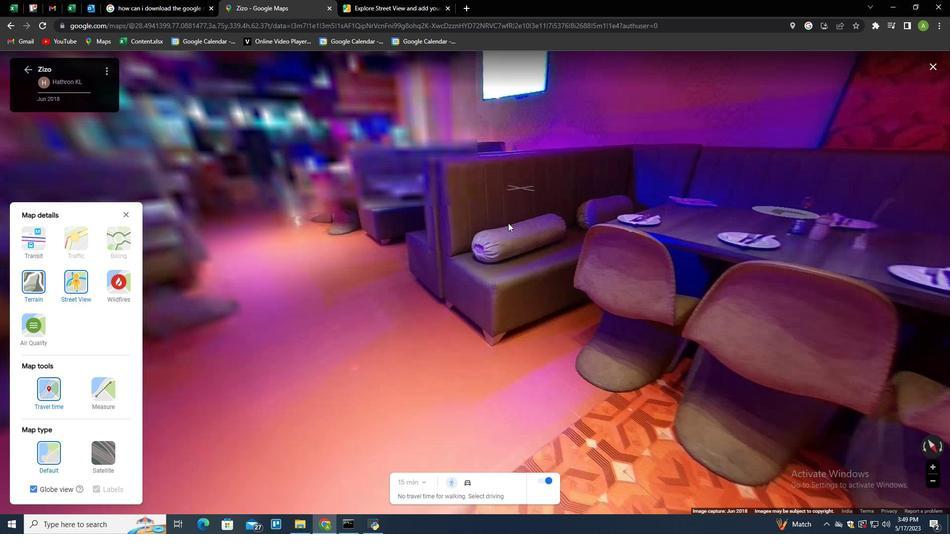 
Action: Mouse pressed left at (431, 223)
Screenshot: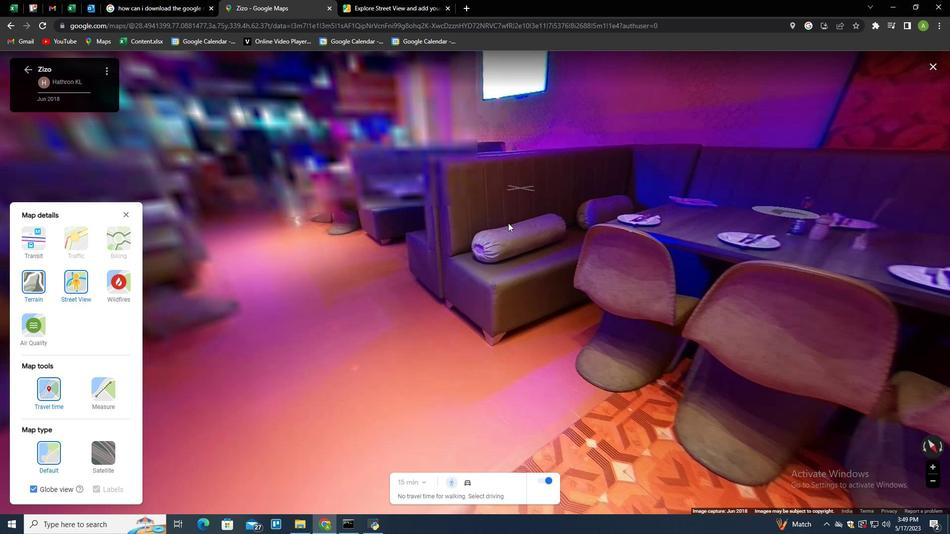 
Action: Mouse moved to (505, 175)
Screenshot: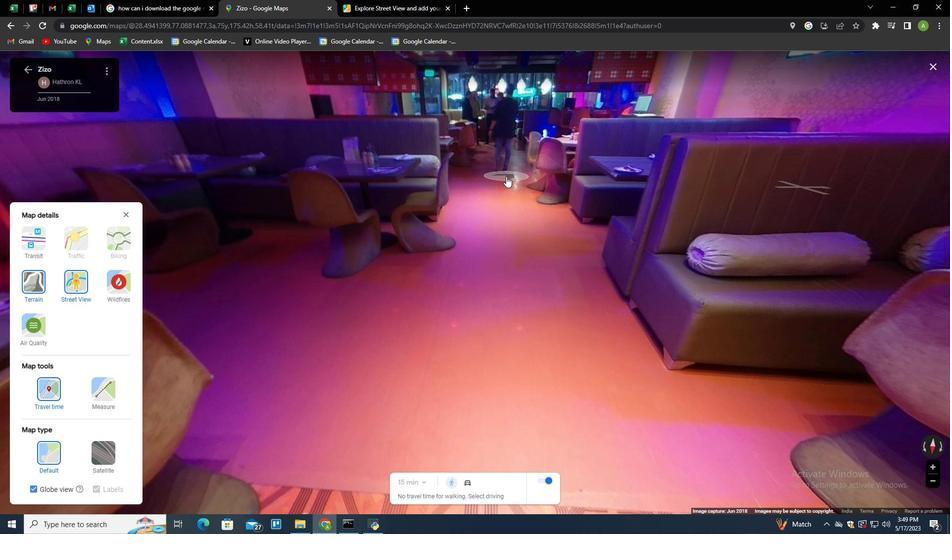 
Action: Mouse pressed left at (505, 175)
Screenshot: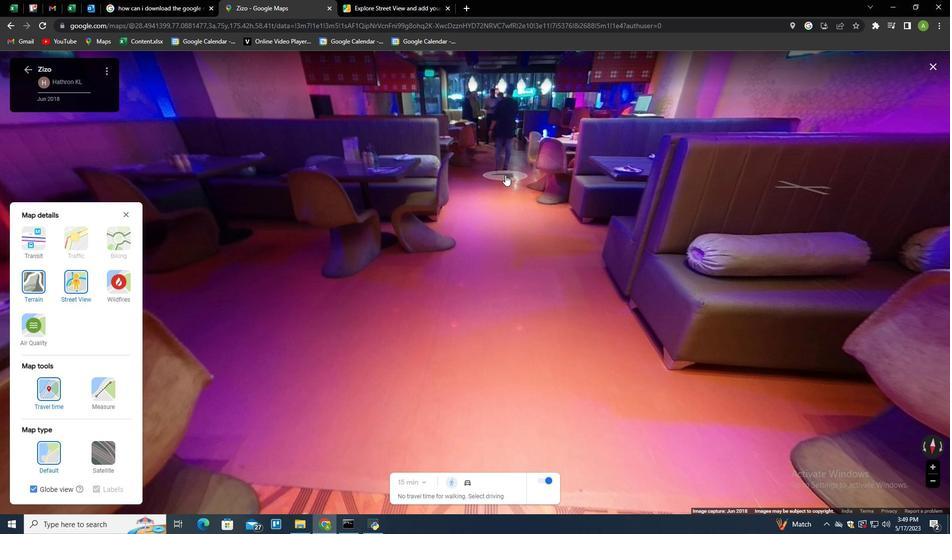 
Action: Mouse moved to (933, 436)
Screenshot: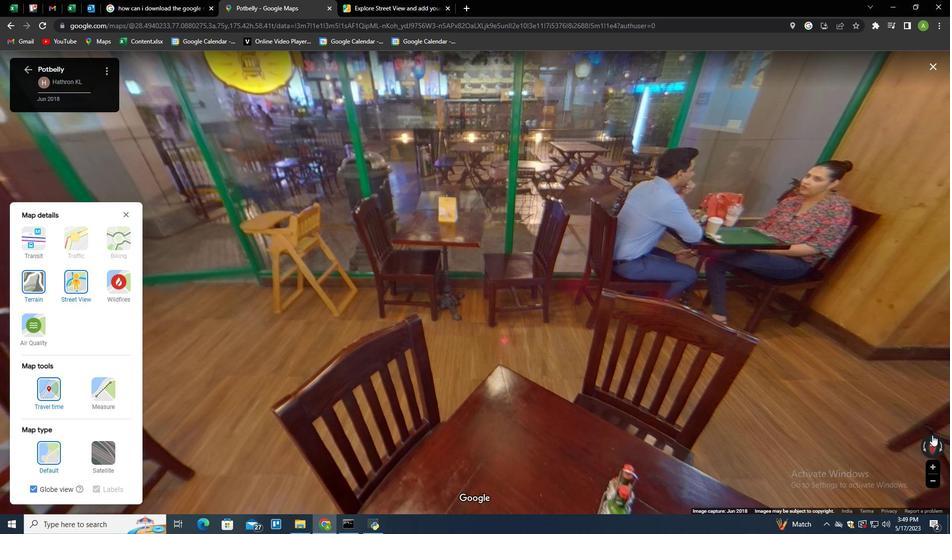 
Action: Mouse pressed left at (933, 436)
Screenshot: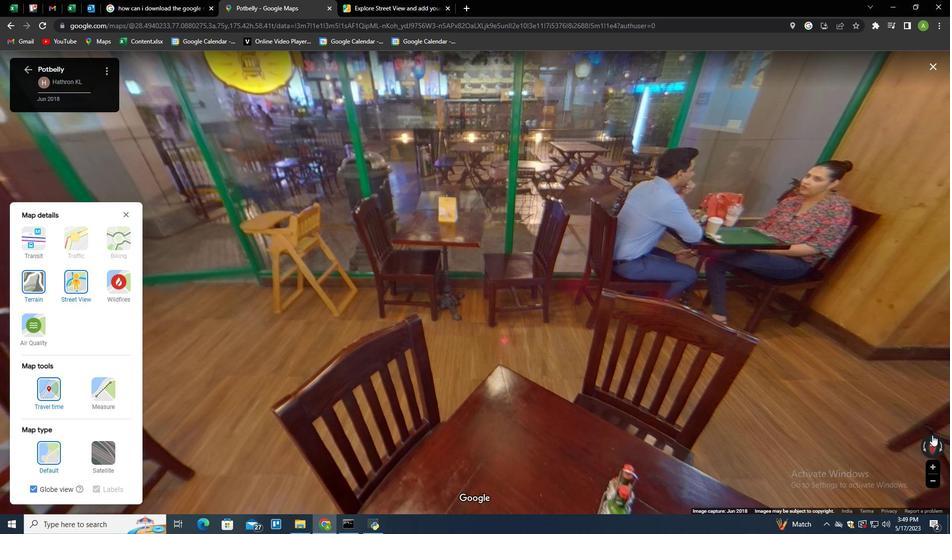 
Action: Mouse moved to (470, 325)
Screenshot: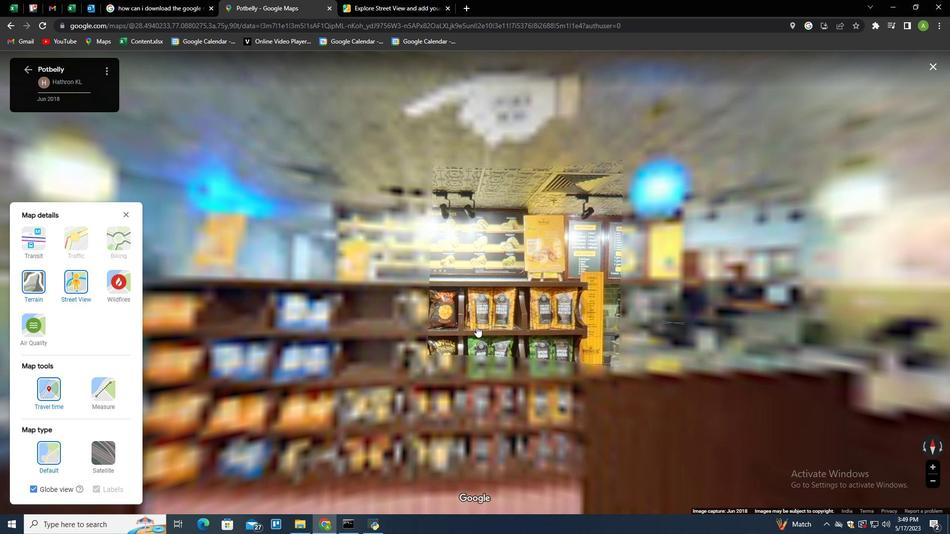 
Action: Mouse pressed left at (470, 325)
Screenshot: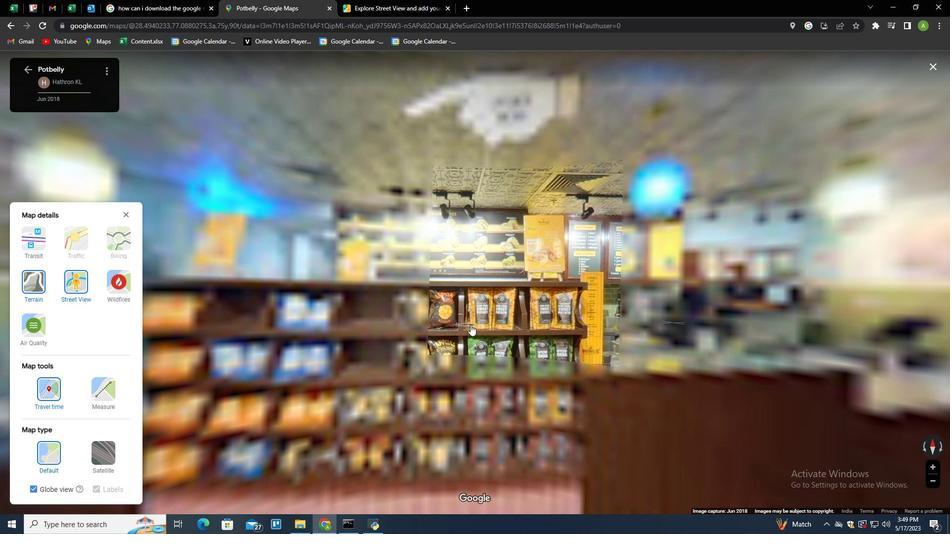 
Action: Mouse moved to (598, 403)
Screenshot: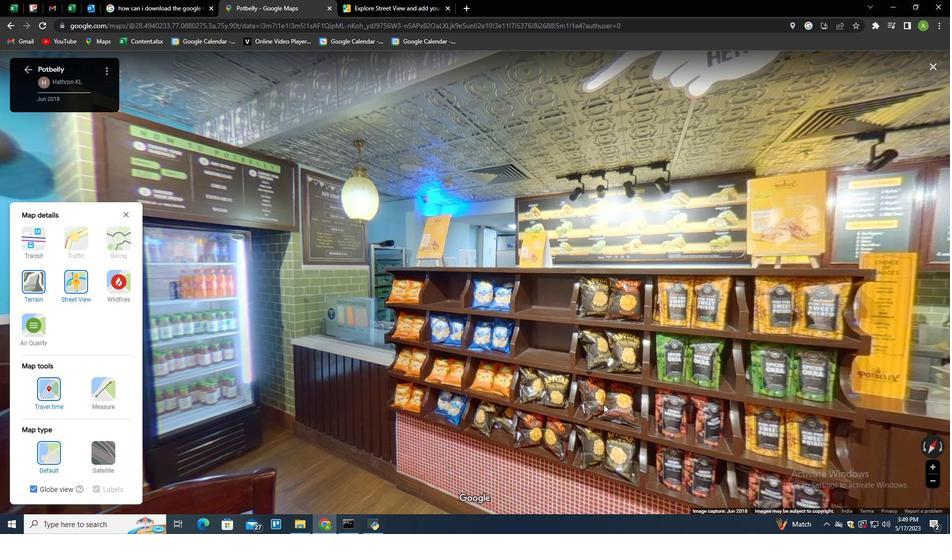 
Action: Mouse pressed left at (598, 403)
Screenshot: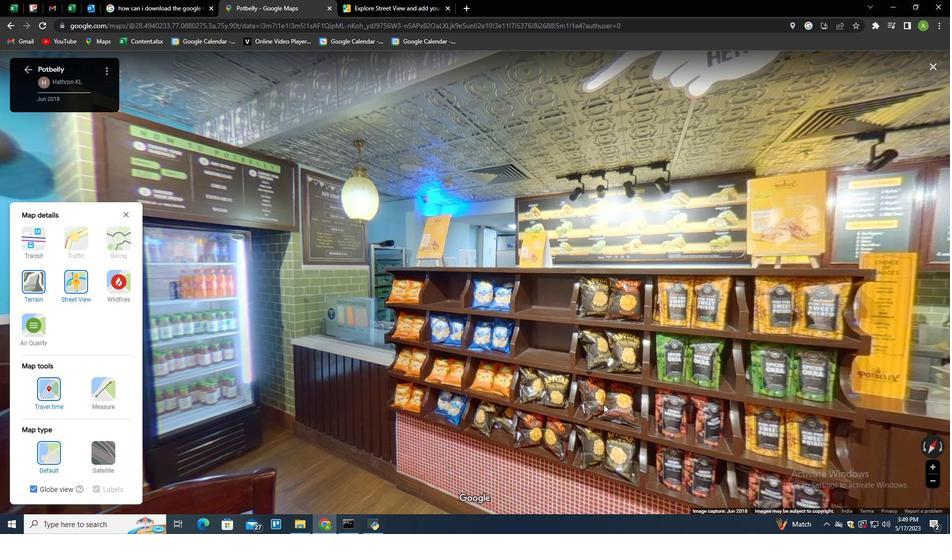 
Action: Mouse moved to (466, 243)
Screenshot: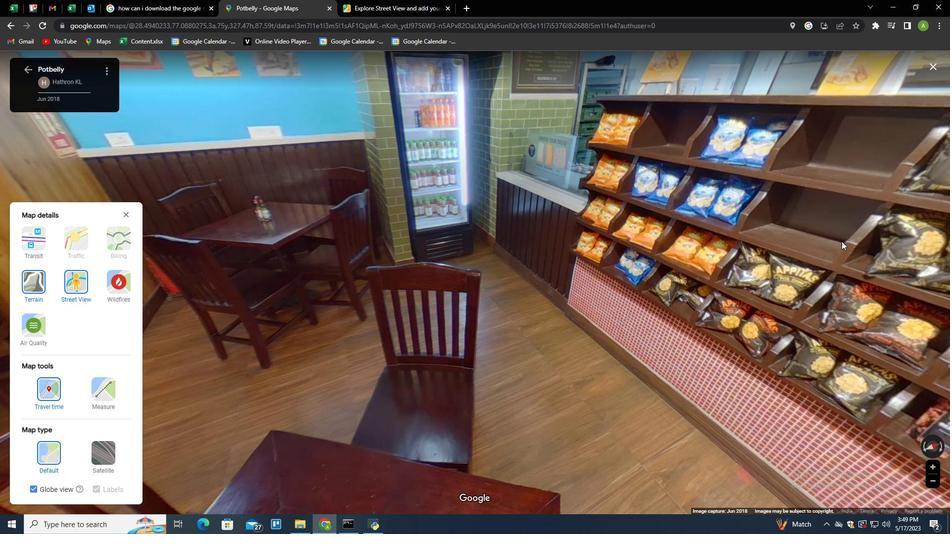 
Action: Mouse pressed left at (466, 243)
Screenshot: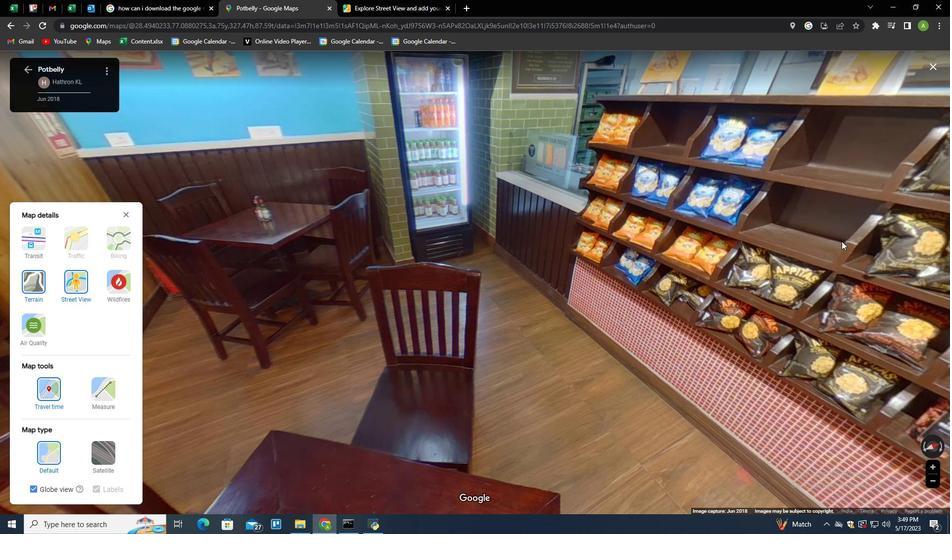 
Action: Mouse moved to (412, 211)
Screenshot: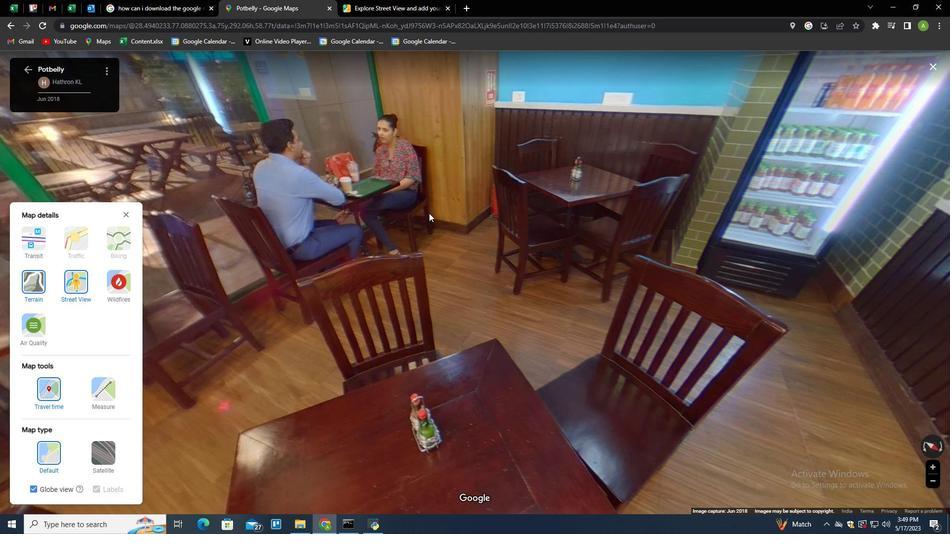 
Action: Mouse pressed left at (412, 211)
Screenshot: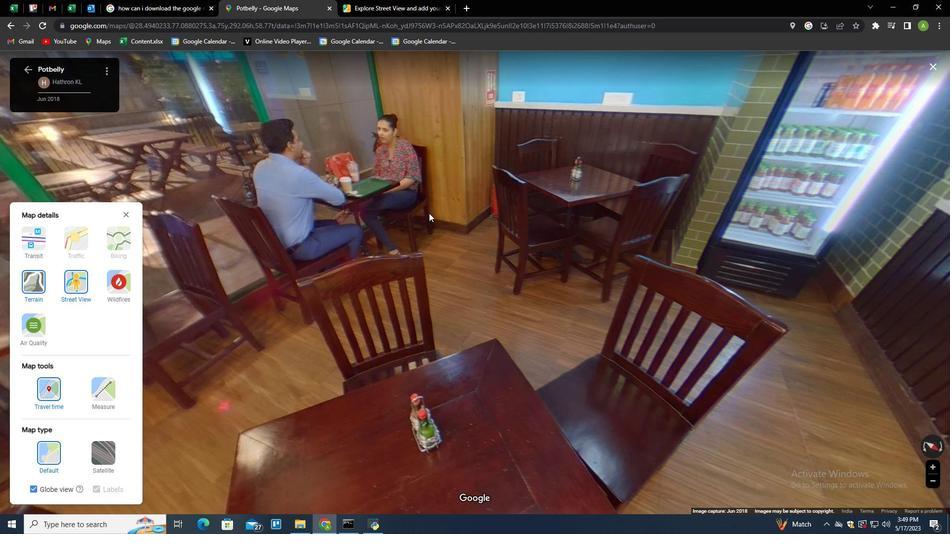 
Action: Mouse moved to (613, 170)
Screenshot: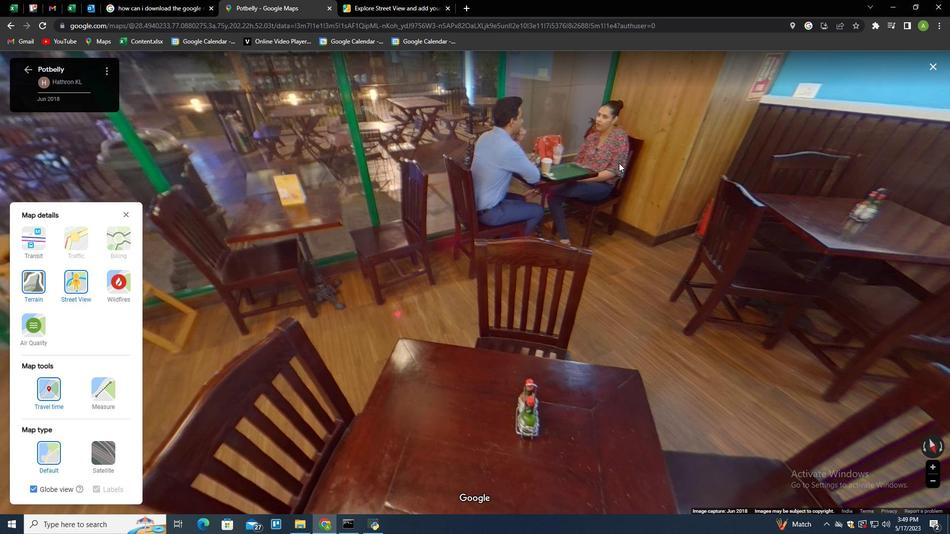
Action: Mouse scrolled (613, 171) with delta (0, 0)
Screenshot: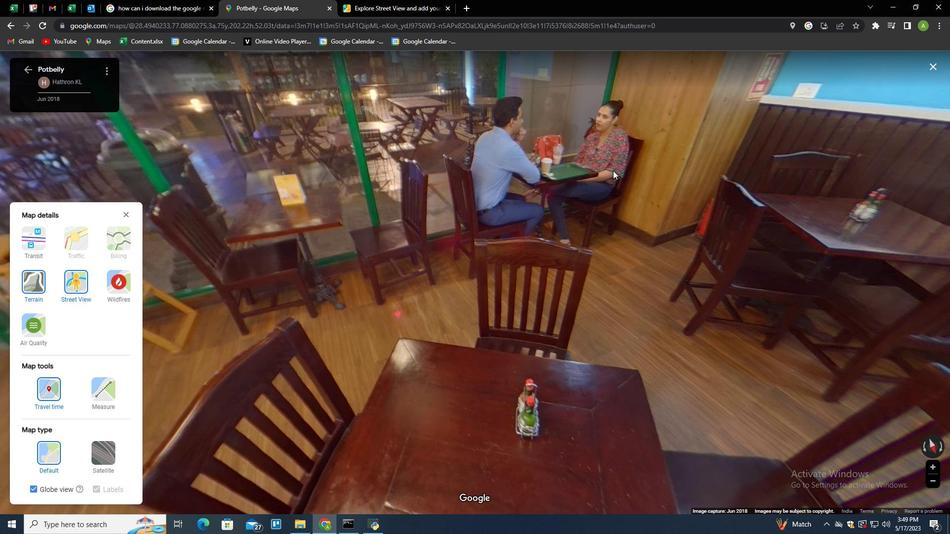 
Action: Mouse scrolled (613, 171) with delta (0, 0)
Screenshot: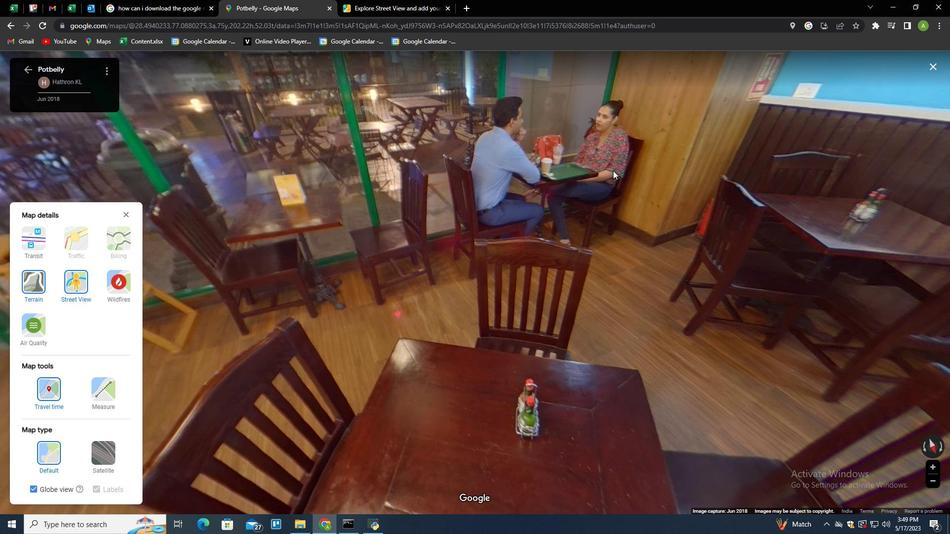 
Action: Mouse moved to (636, 147)
Screenshot: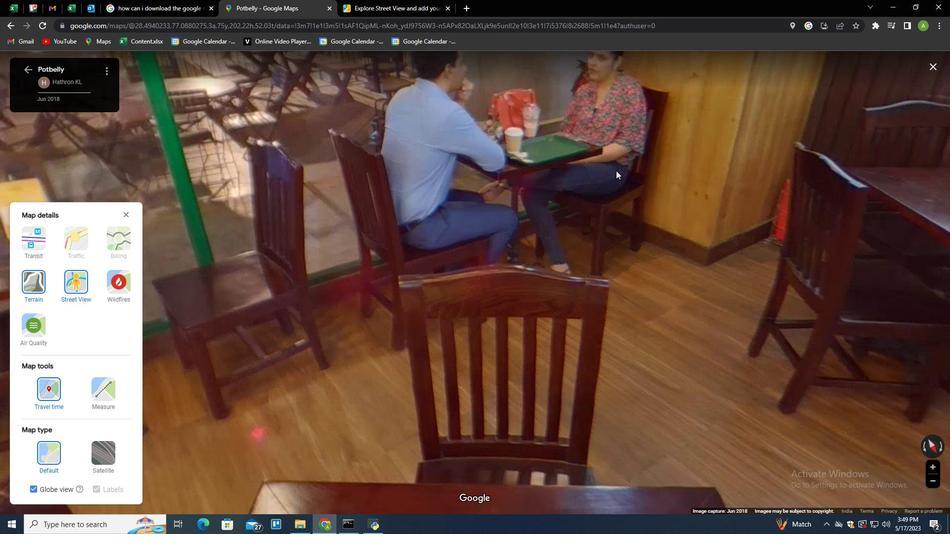 
Action: Mouse pressed left at (636, 147)
Screenshot: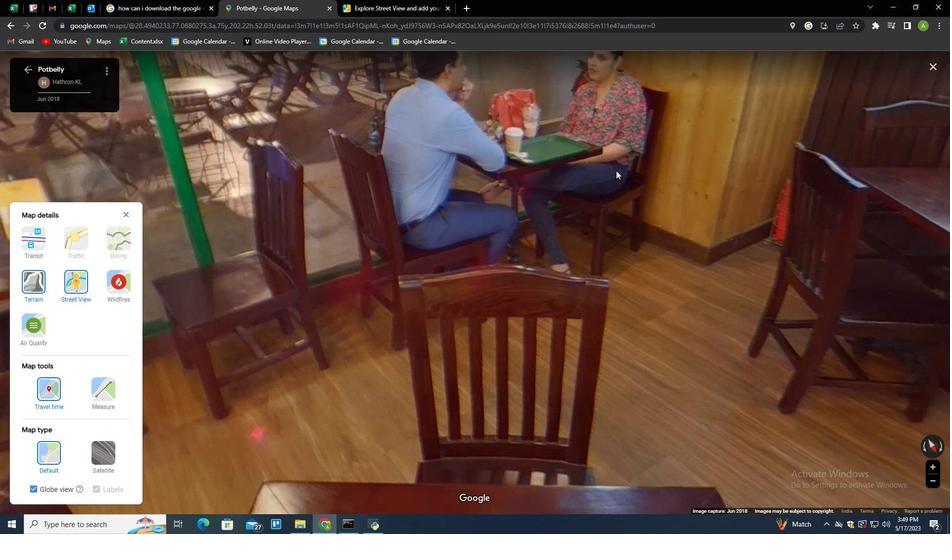 
Action: Mouse moved to (616, 311)
Screenshot: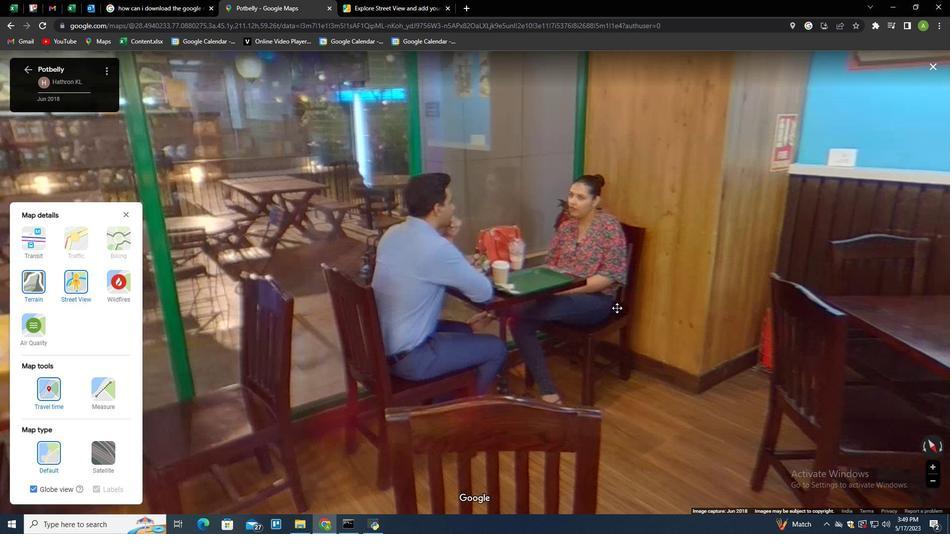 
Action: Mouse pressed left at (616, 311)
Screenshot: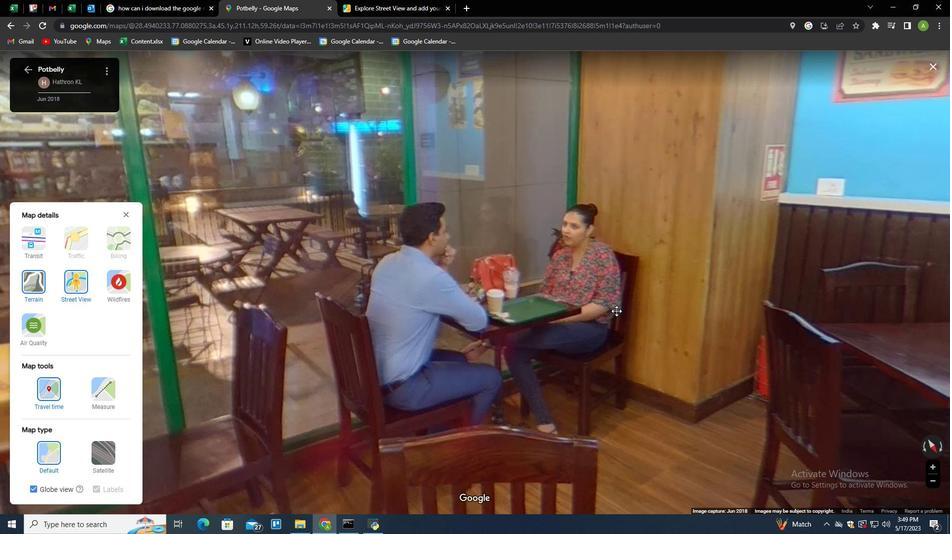 
Action: Mouse moved to (619, 301)
Screenshot: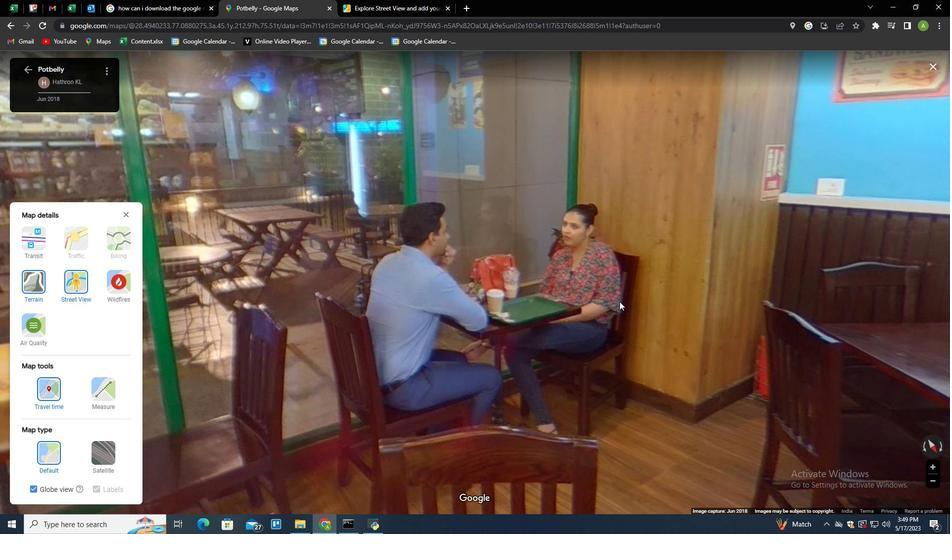 
Action: Mouse scrolled (619, 302) with delta (0, 0)
Screenshot: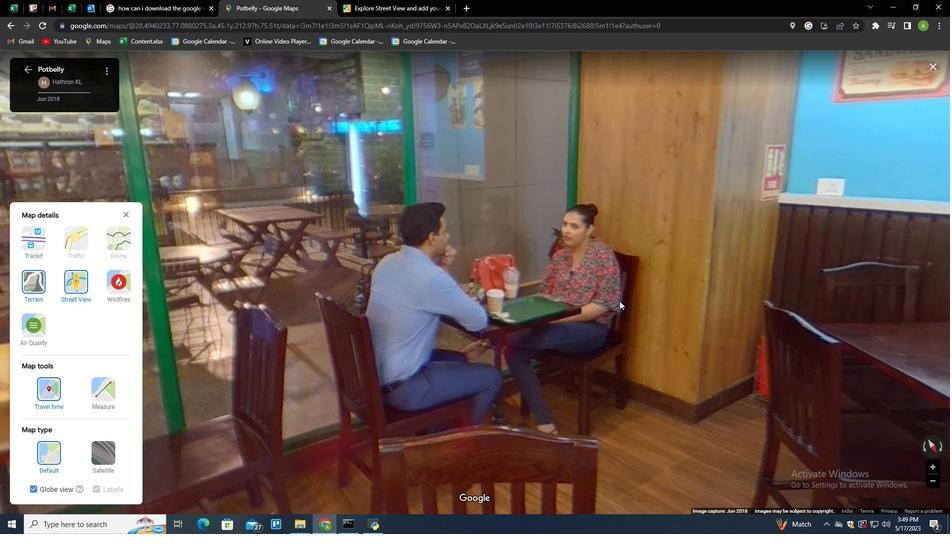 
Action: Mouse scrolled (619, 302) with delta (0, 0)
Screenshot: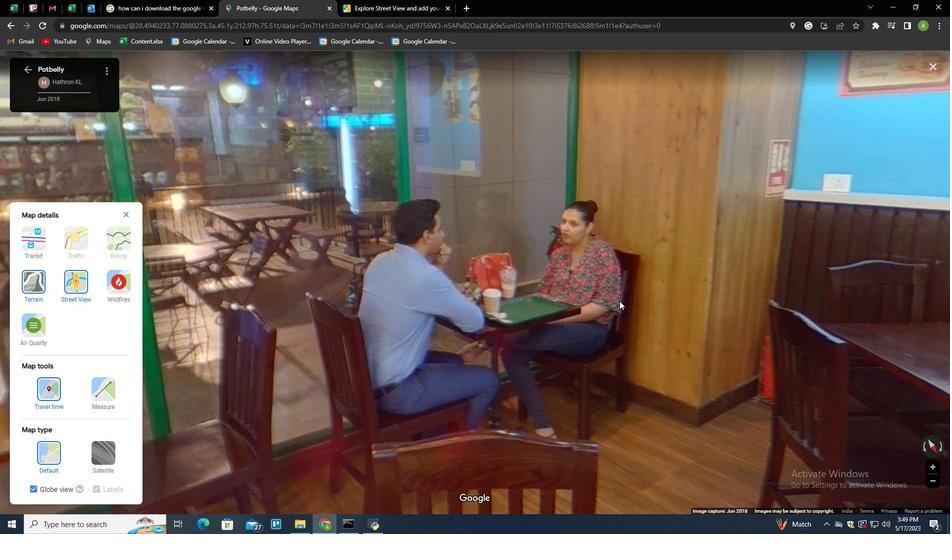 
Action: Mouse moved to (546, 283)
Screenshot: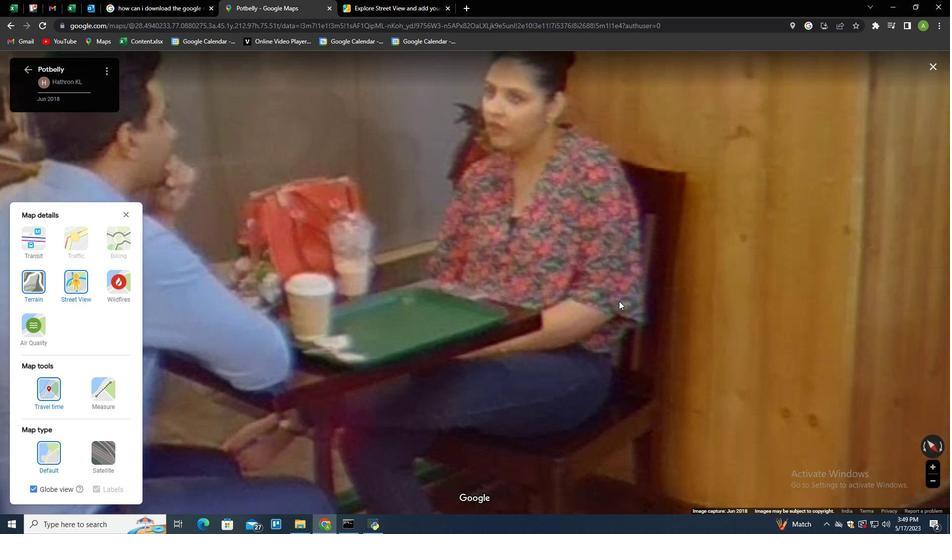 
Action: Mouse pressed left at (546, 283)
Screenshot: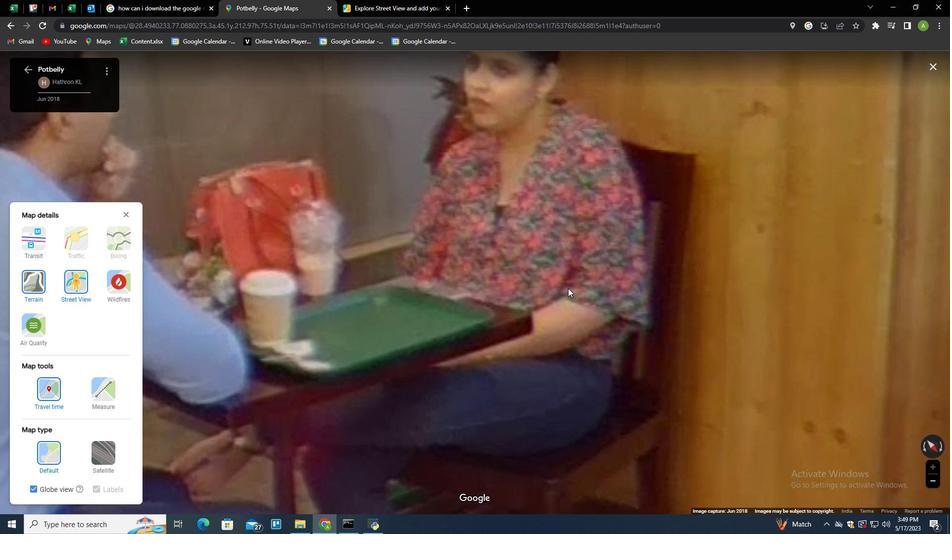 
Action: Mouse moved to (661, 324)
Screenshot: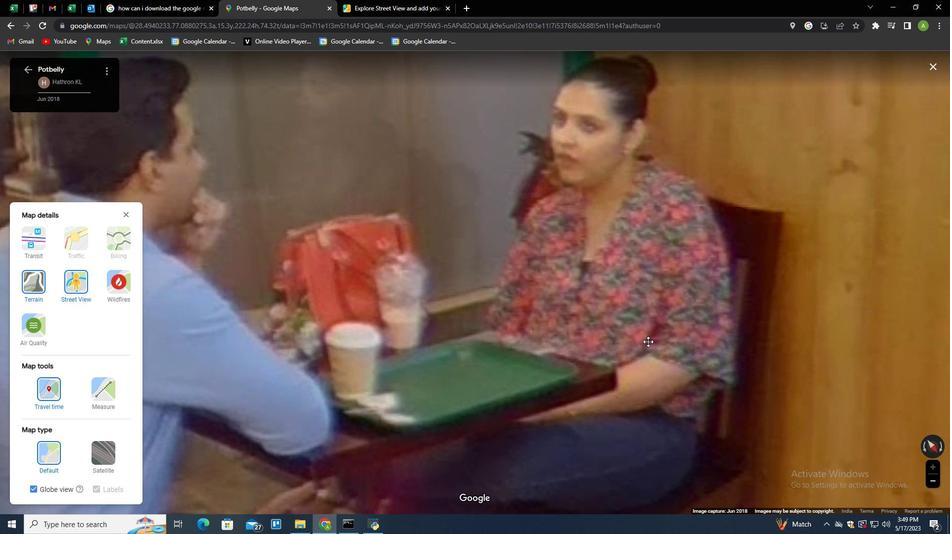 
Action: Mouse scrolled (661, 324) with delta (0, 0)
Screenshot: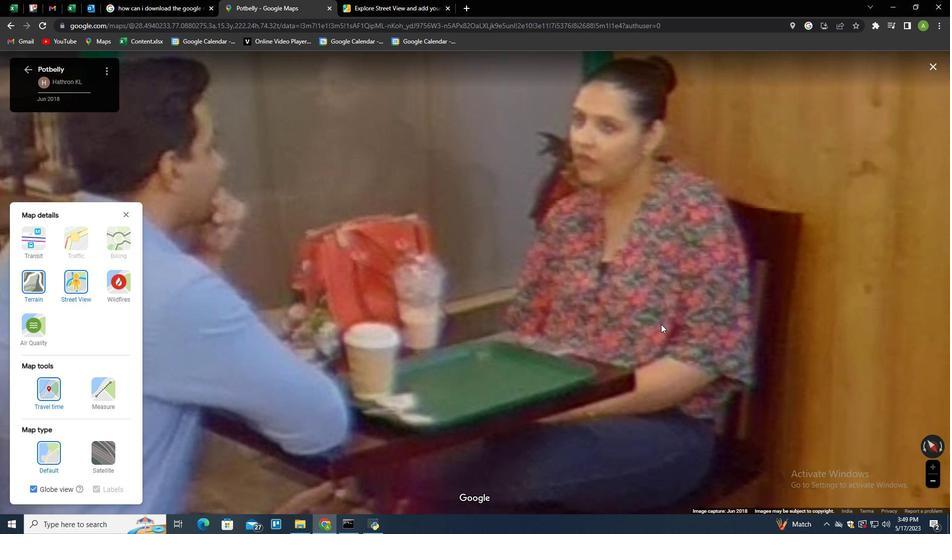 
Action: Mouse moved to (472, 291)
Screenshot: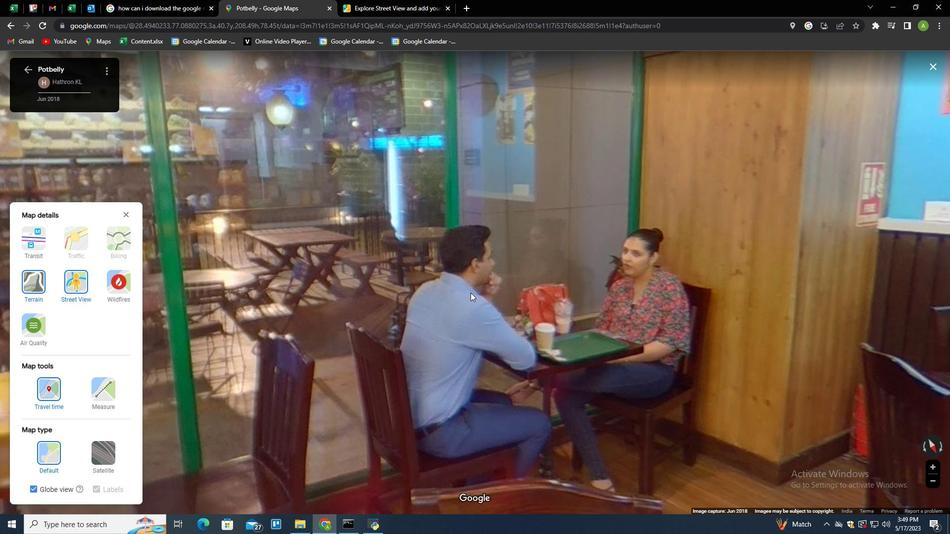 
Action: Mouse pressed left at (472, 291)
Screenshot: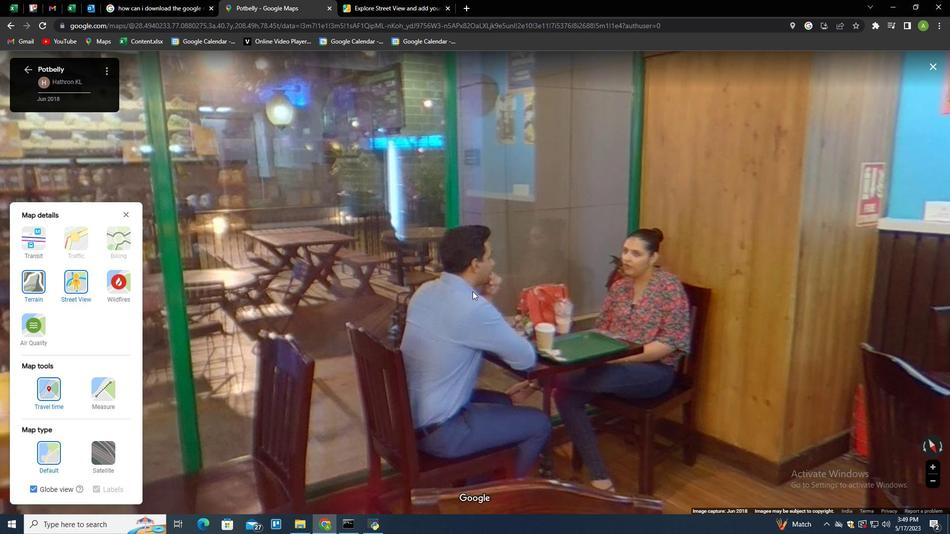 
Action: Mouse moved to (151, 225)
Screenshot: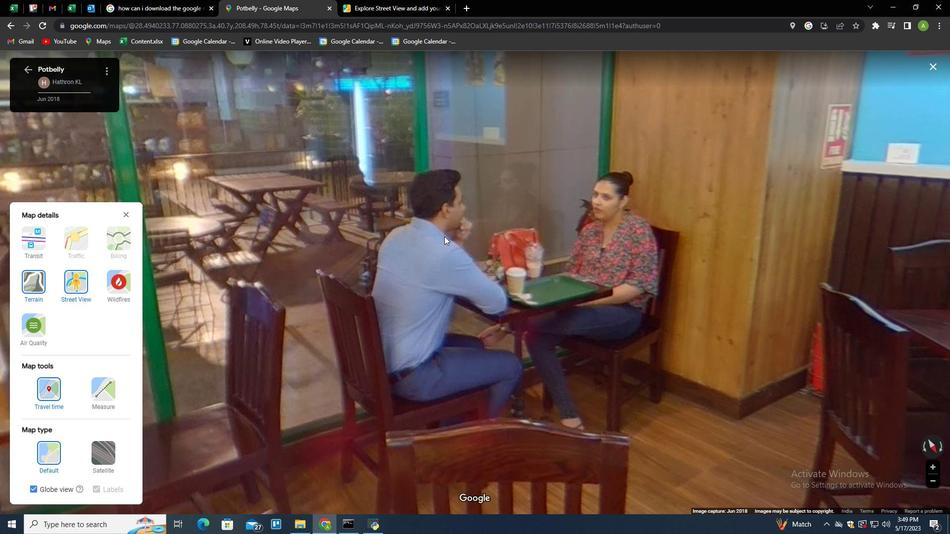 
Action: Mouse pressed left at (151, 225)
Screenshot: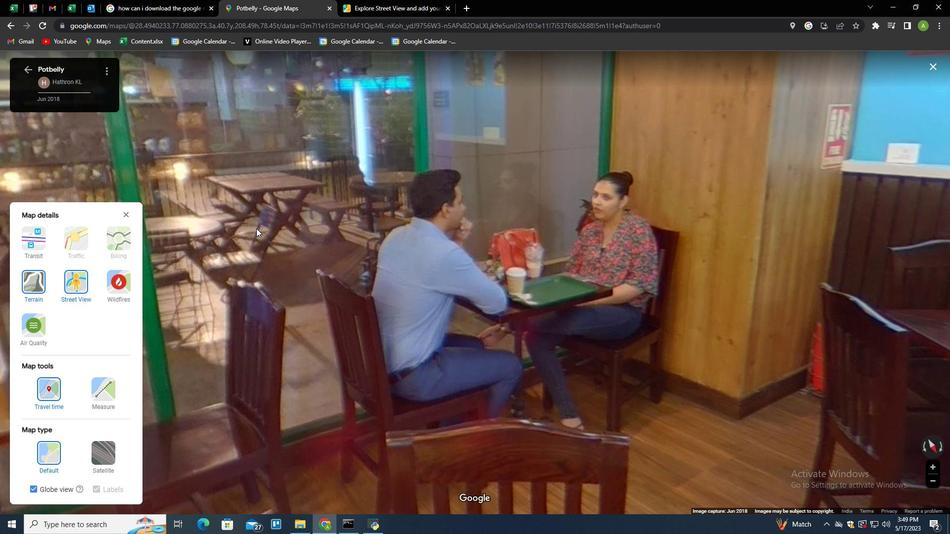 
Action: Mouse moved to (253, 218)
Screenshot: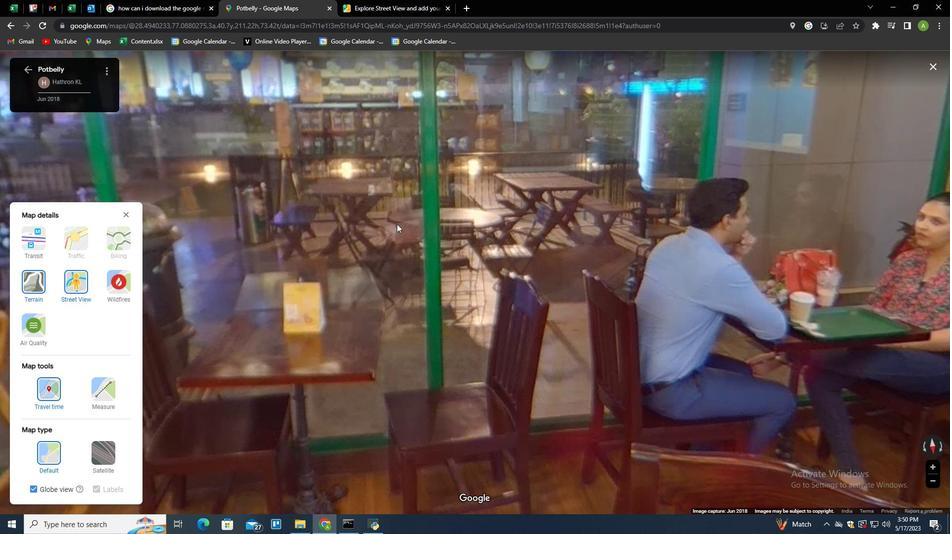 
Action: Mouse pressed left at (253, 218)
Screenshot: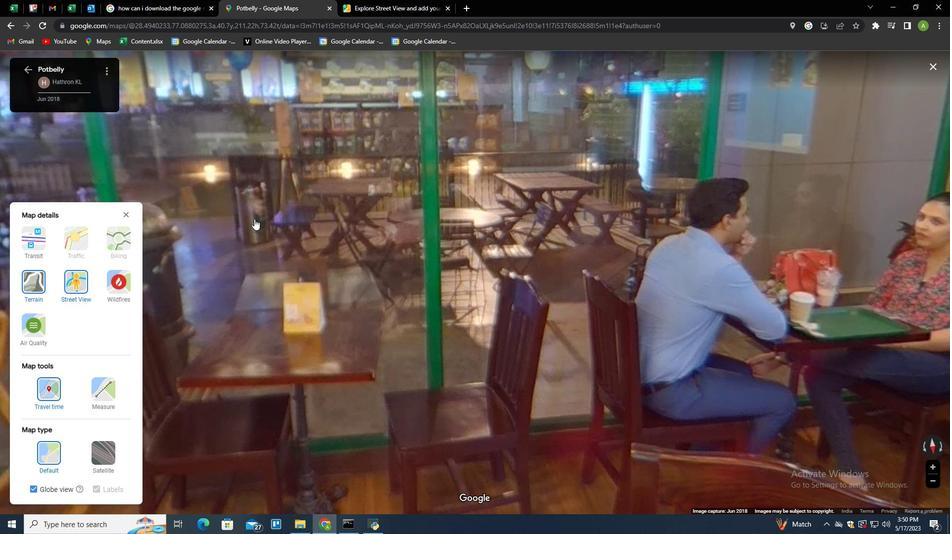 
Action: Mouse moved to (227, 190)
Screenshot: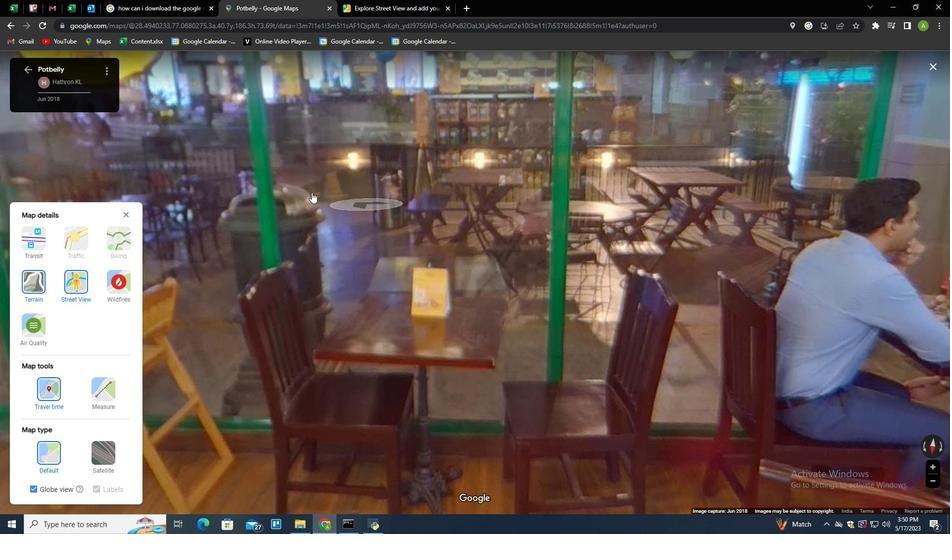 
Action: Mouse pressed left at (227, 190)
Screenshot: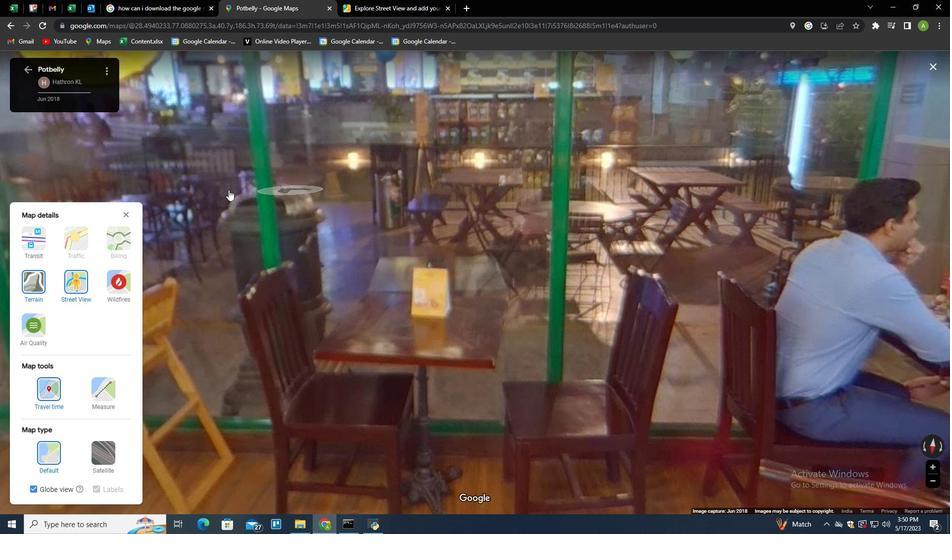 
Action: Mouse moved to (405, 176)
Screenshot: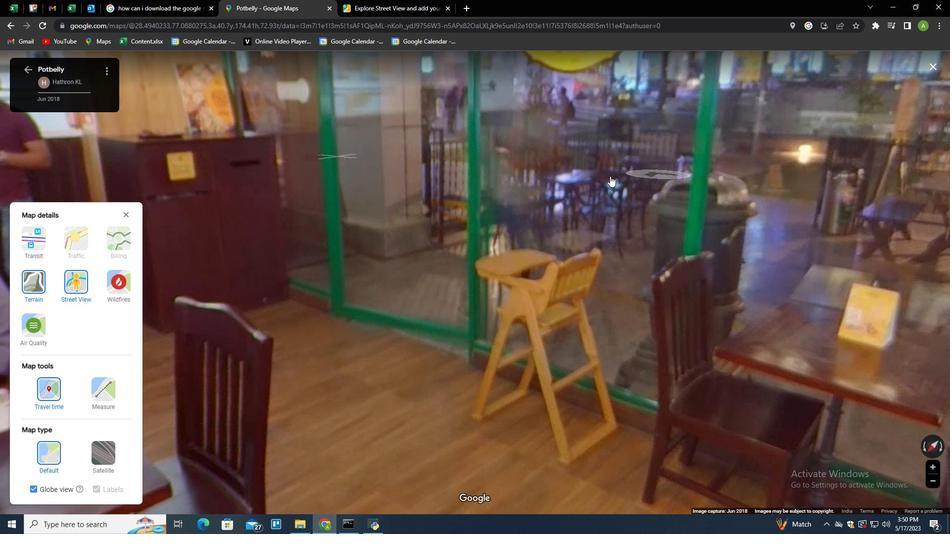 
Action: Mouse pressed left at (405, 176)
Screenshot: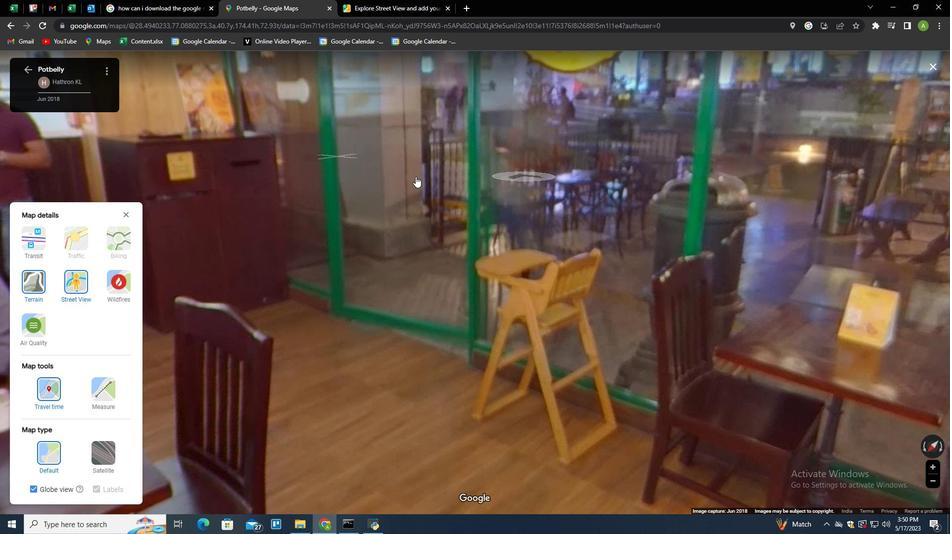 
Action: Mouse moved to (476, 189)
Screenshot: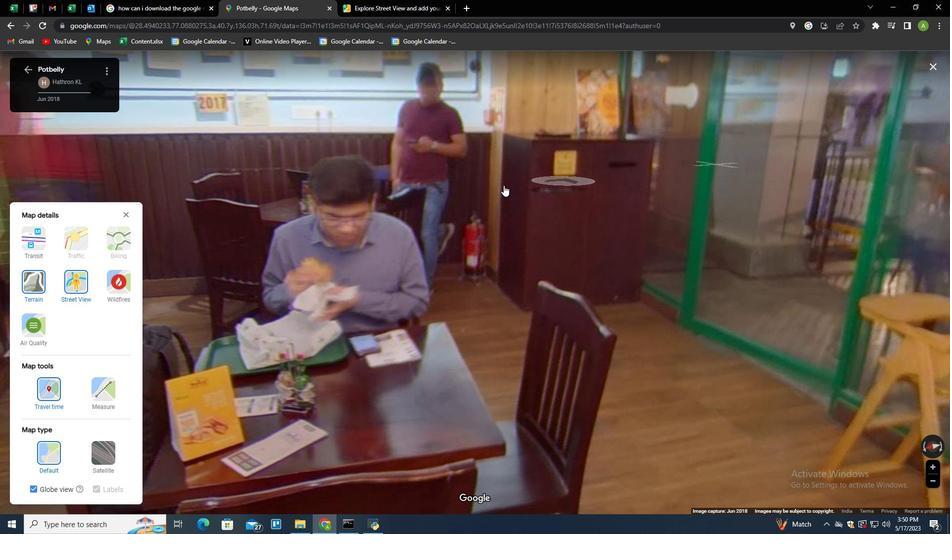 
Action: Mouse pressed left at (456, 187)
Screenshot: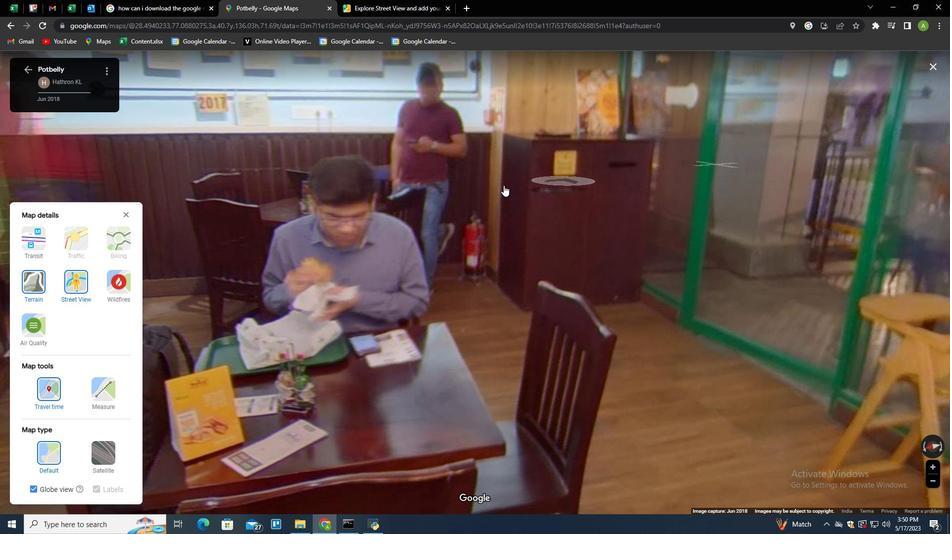 
Action: Mouse moved to (335, 191)
Screenshot: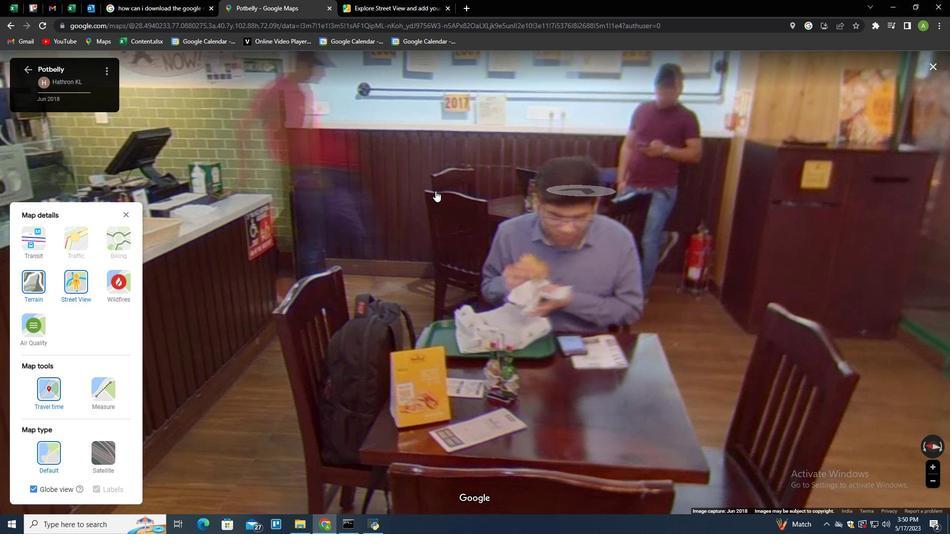 
Action: Mouse pressed left at (335, 191)
Screenshot: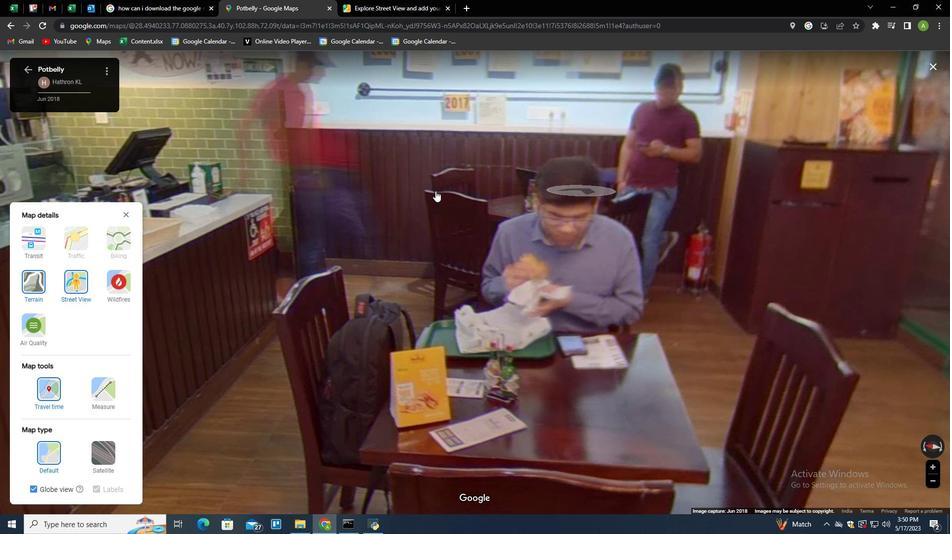 
Action: Mouse moved to (506, 186)
Screenshot: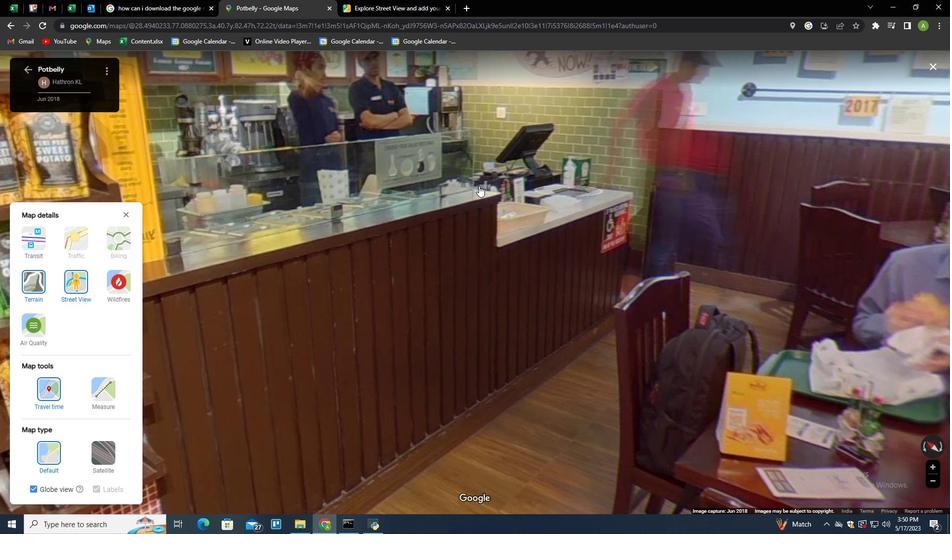 
Action: Mouse pressed left at (480, 185)
Screenshot: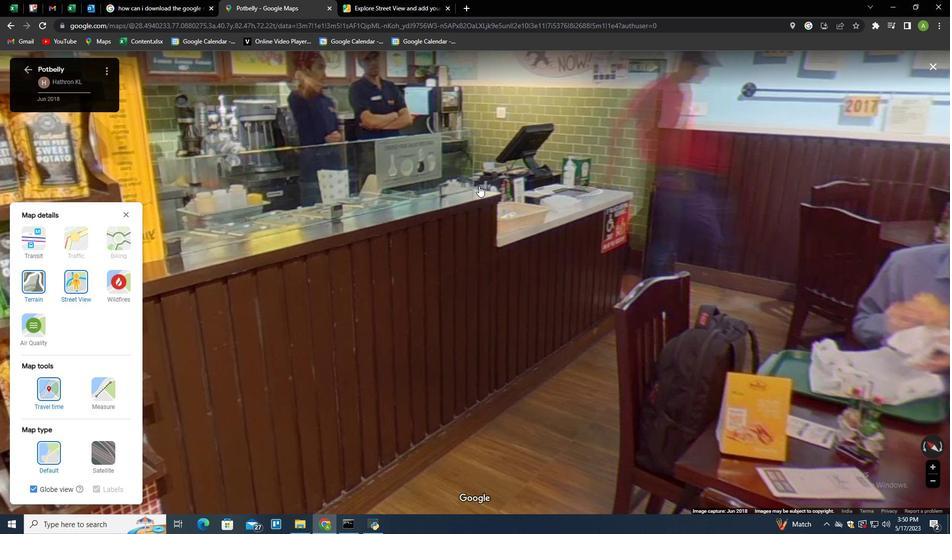 
Action: Mouse moved to (824, 186)
Screenshot: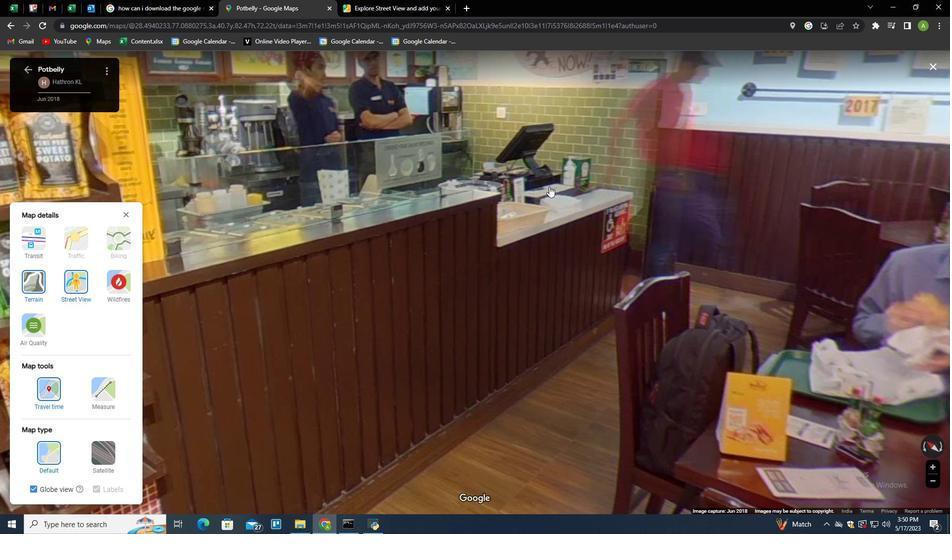 
Action: Mouse pressed left at (824, 186)
Screenshot: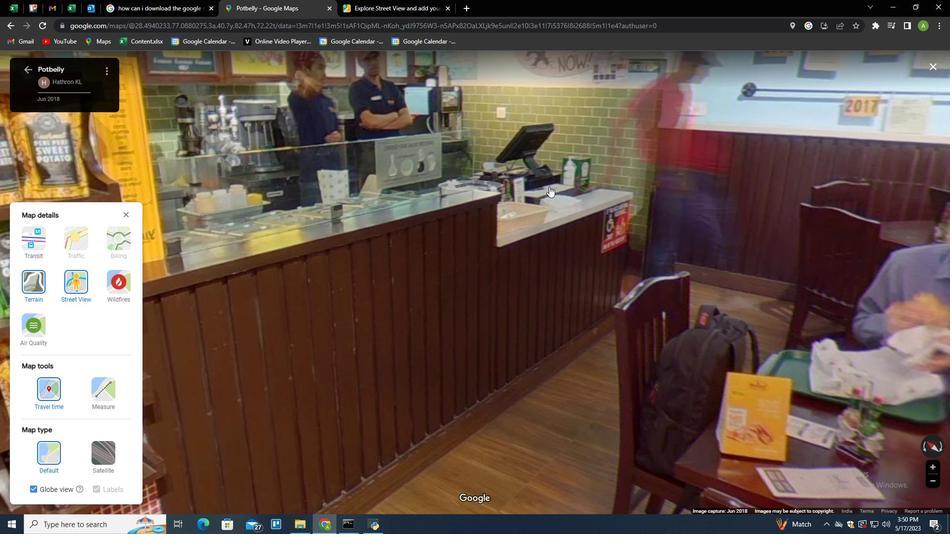 
Action: Mouse moved to (752, 179)
Screenshot: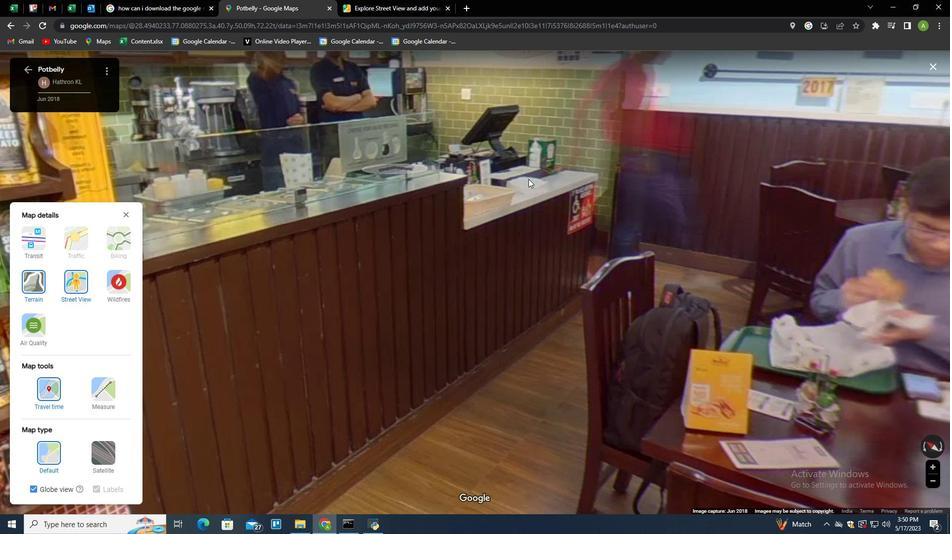 
Action: Mouse pressed left at (752, 179)
Screenshot: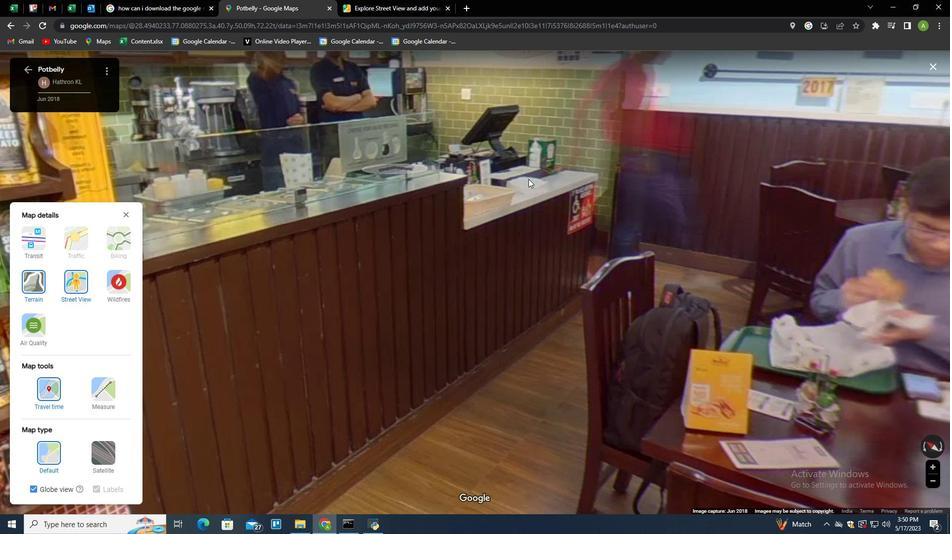 
Action: Mouse moved to (696, 170)
Screenshot: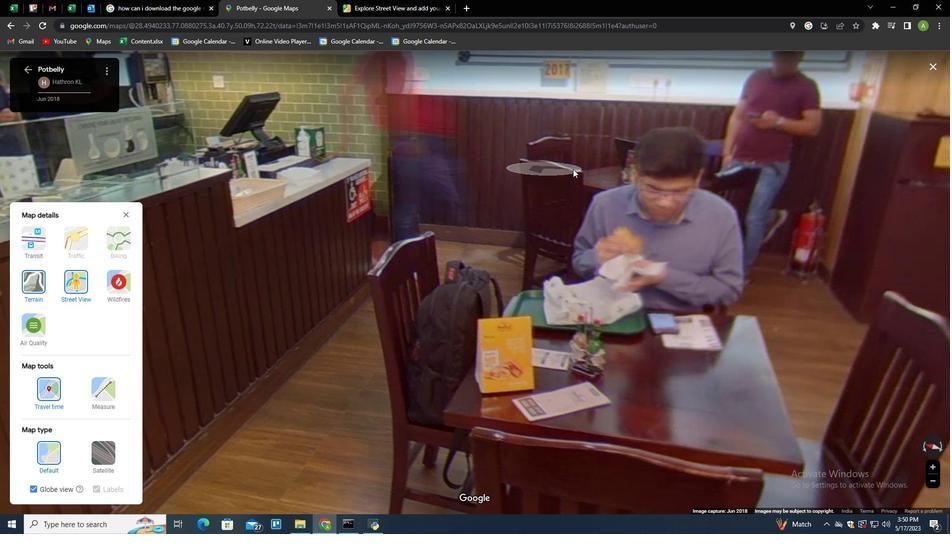 
Action: Mouse pressed left at (696, 170)
Screenshot: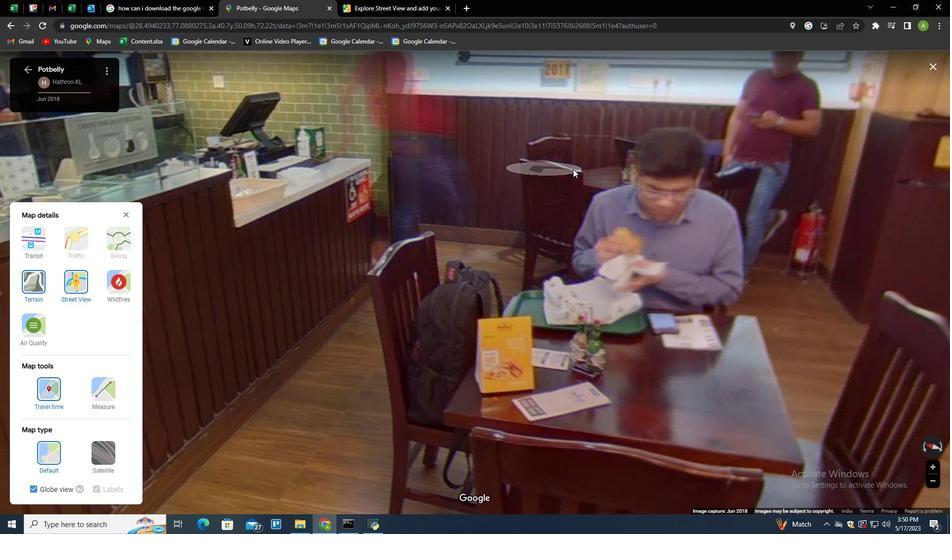 
Action: Mouse moved to (702, 177)
Screenshot: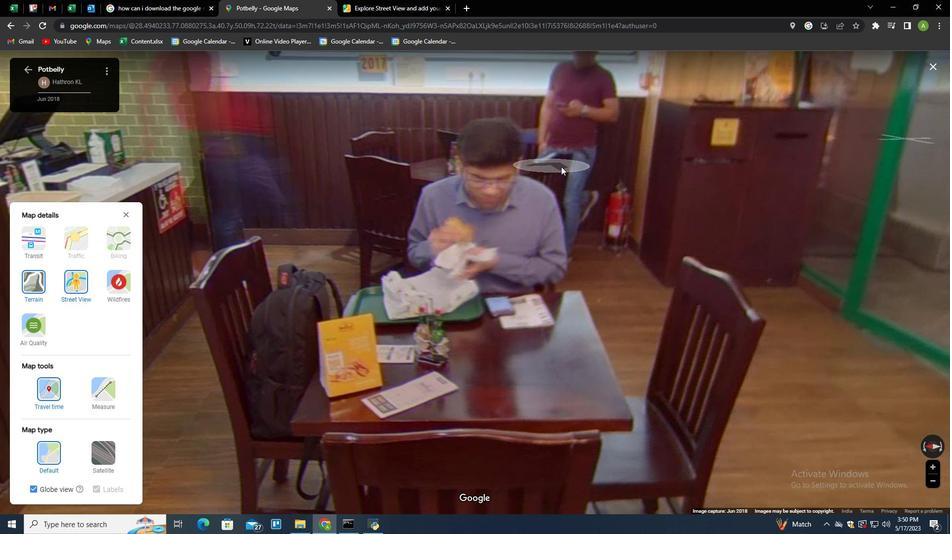 
Action: Mouse pressed left at (702, 177)
Screenshot: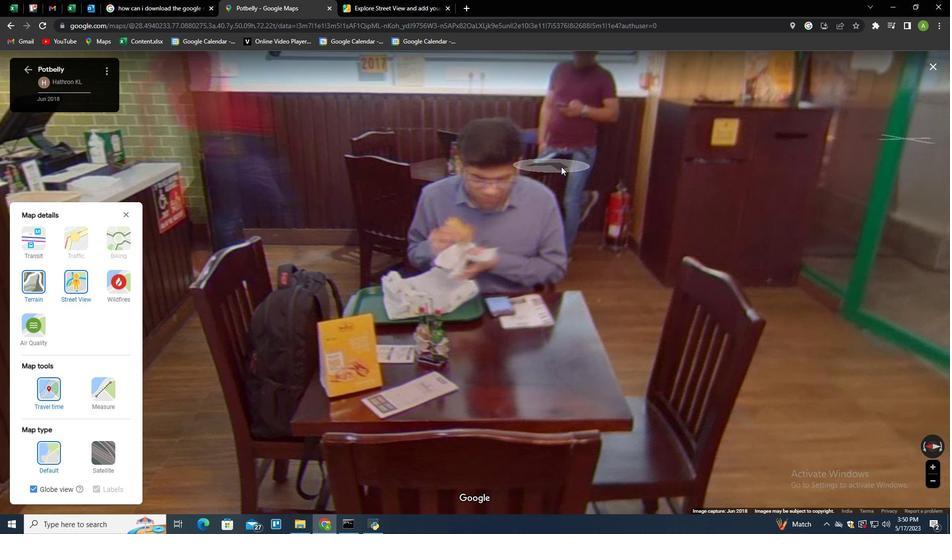 
Action: Mouse moved to (756, 178)
Screenshot: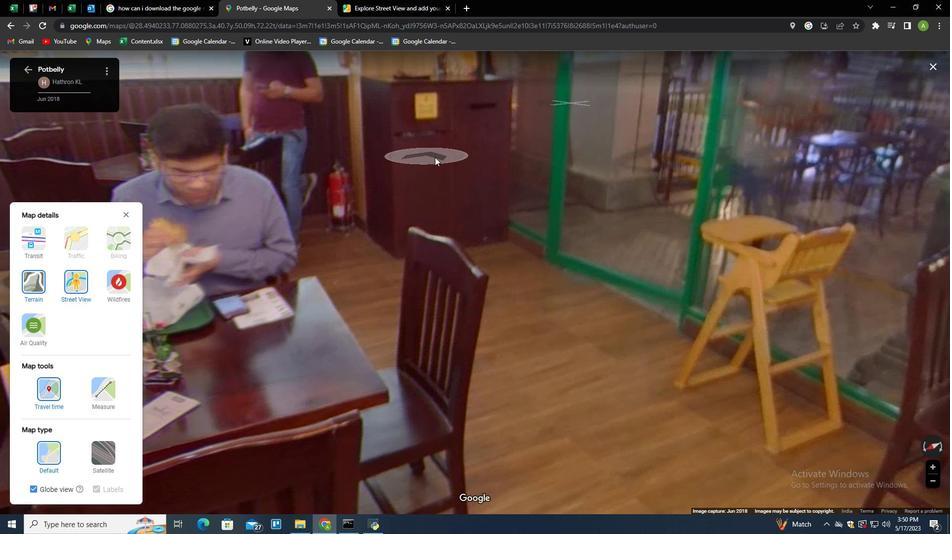 
Action: Mouse pressed left at (756, 178)
Screenshot: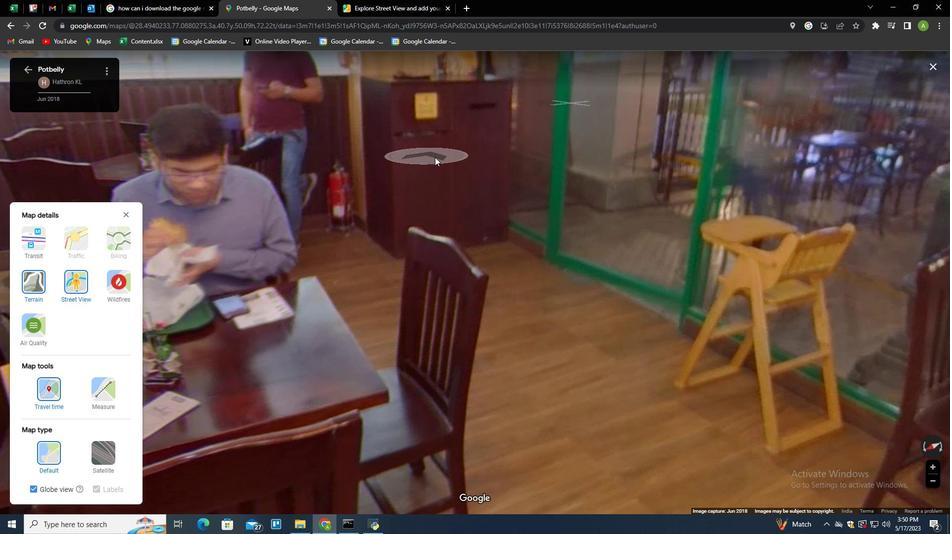 
Action: Mouse moved to (522, 116)
Screenshot: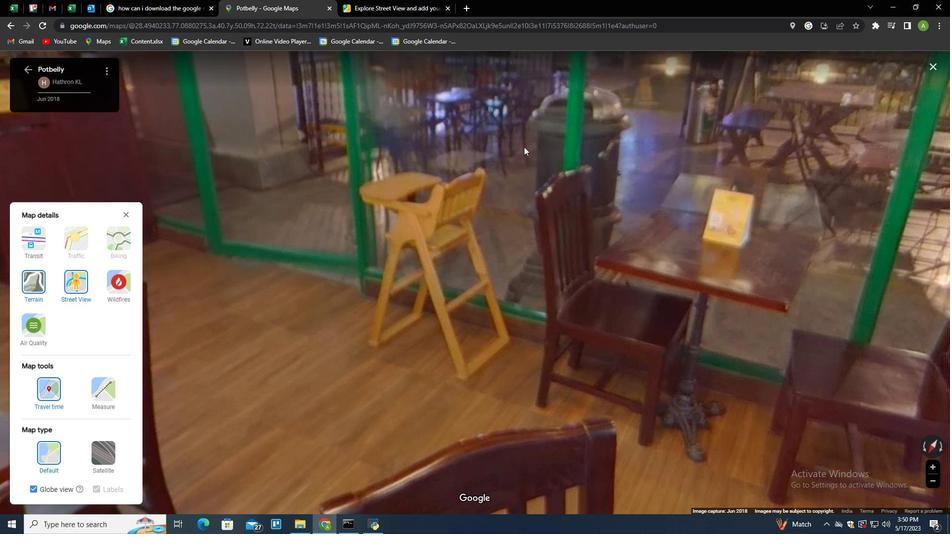 
Action: Mouse pressed left at (522, 116)
Screenshot: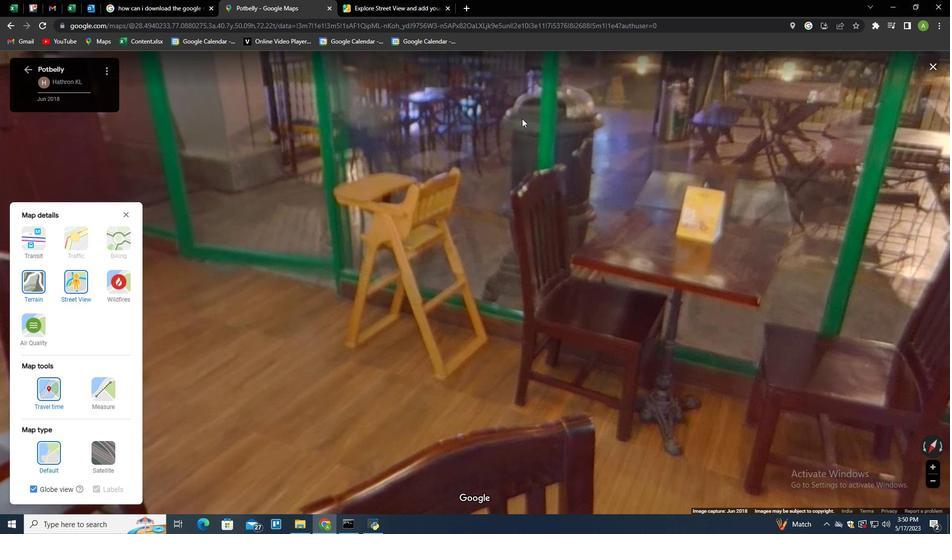 
Action: Mouse moved to (570, 165)
Screenshot: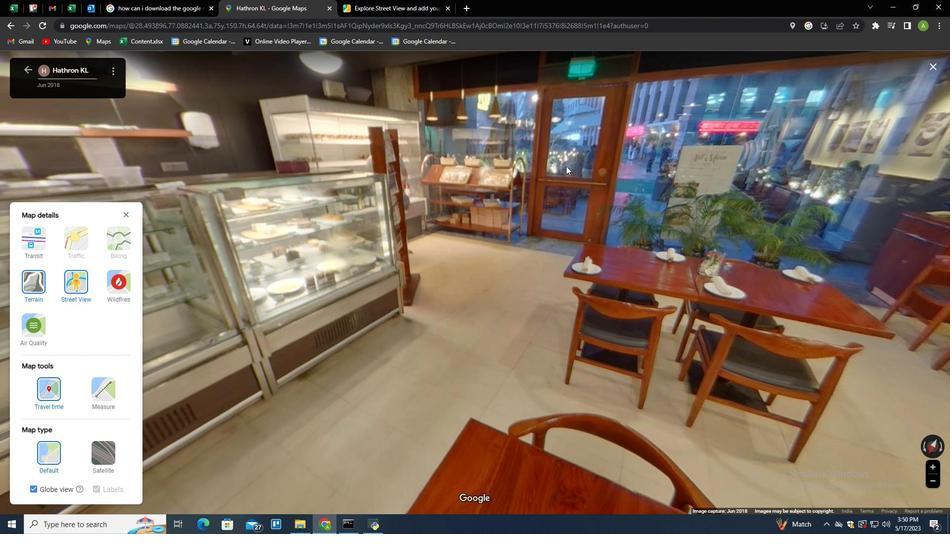 
Action: Mouse pressed left at (570, 165)
Screenshot: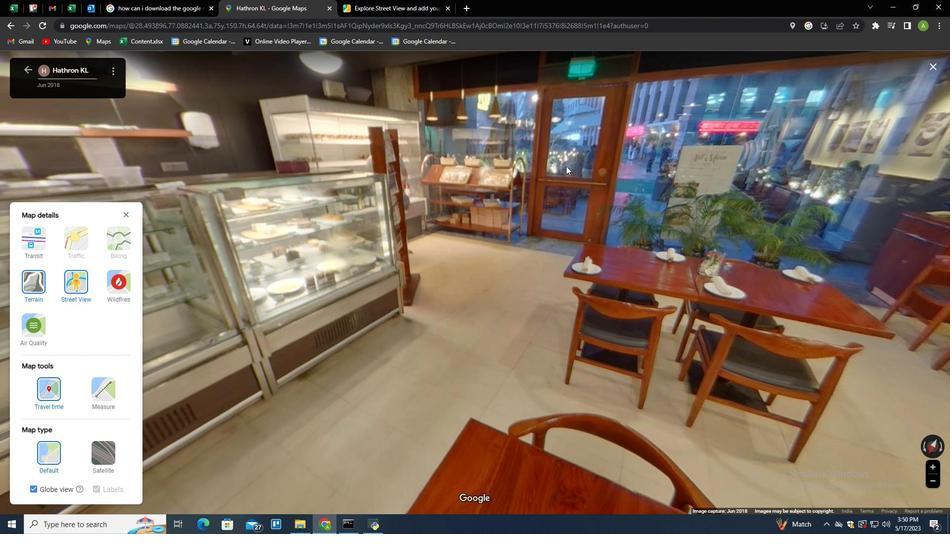 
Action: Mouse moved to (617, 168)
Screenshot: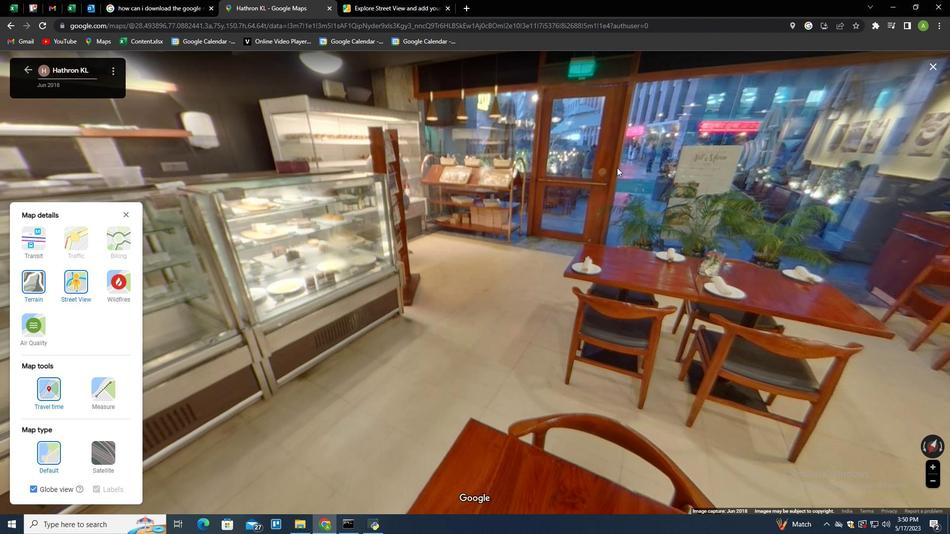 
Action: Mouse pressed left at (617, 168)
Screenshot: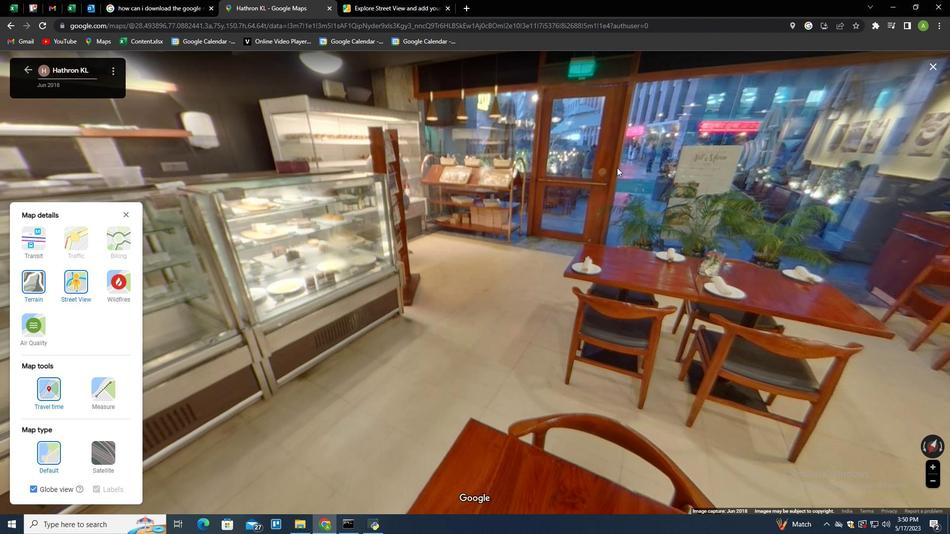 
Action: Mouse moved to (371, 201)
Screenshot: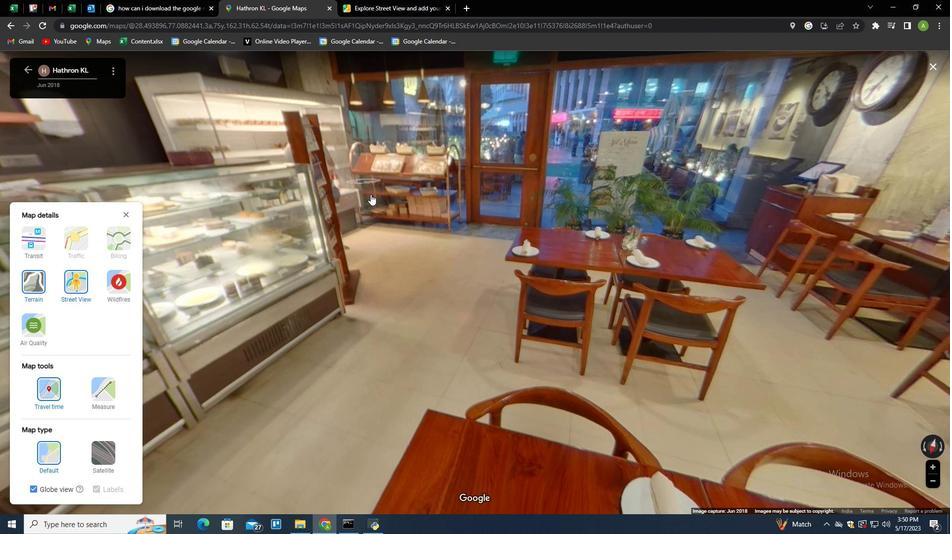 
Action: Mouse pressed left at (371, 201)
Screenshot: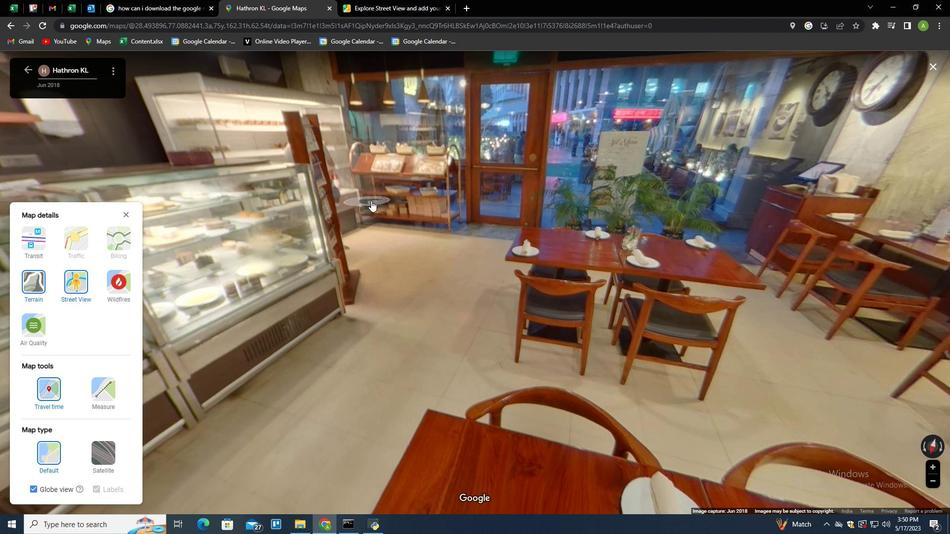 
Action: Mouse moved to (366, 202)
Screenshot: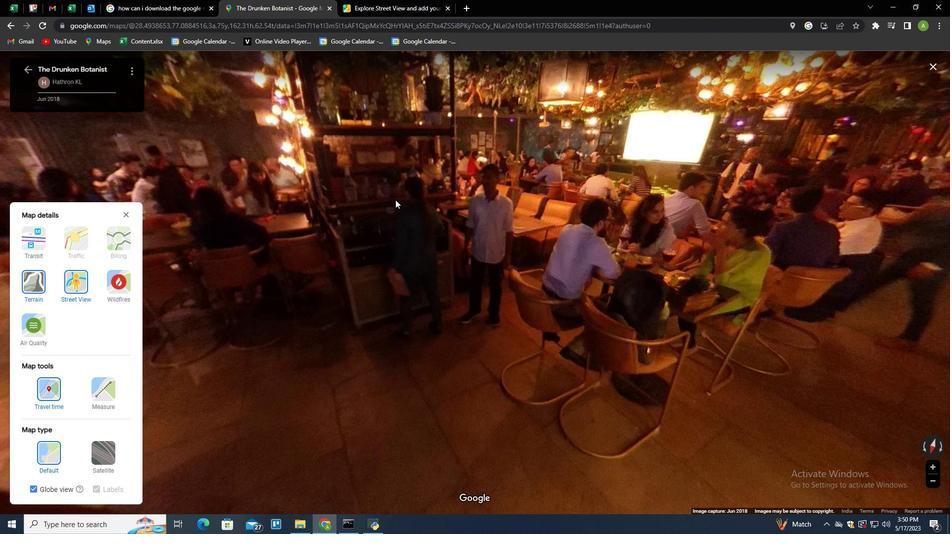 
Action: Mouse pressed left at (366, 202)
Screenshot: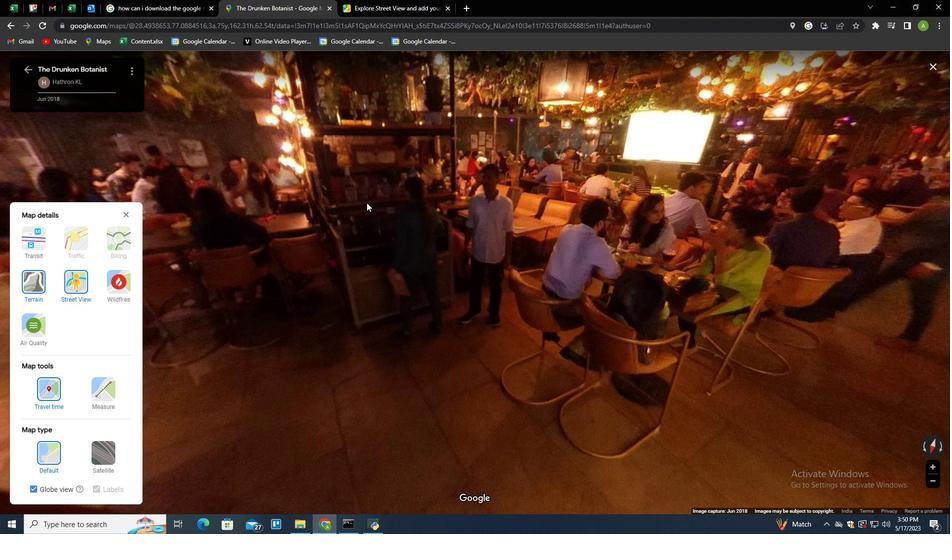 
Action: Mouse moved to (390, 202)
Screenshot: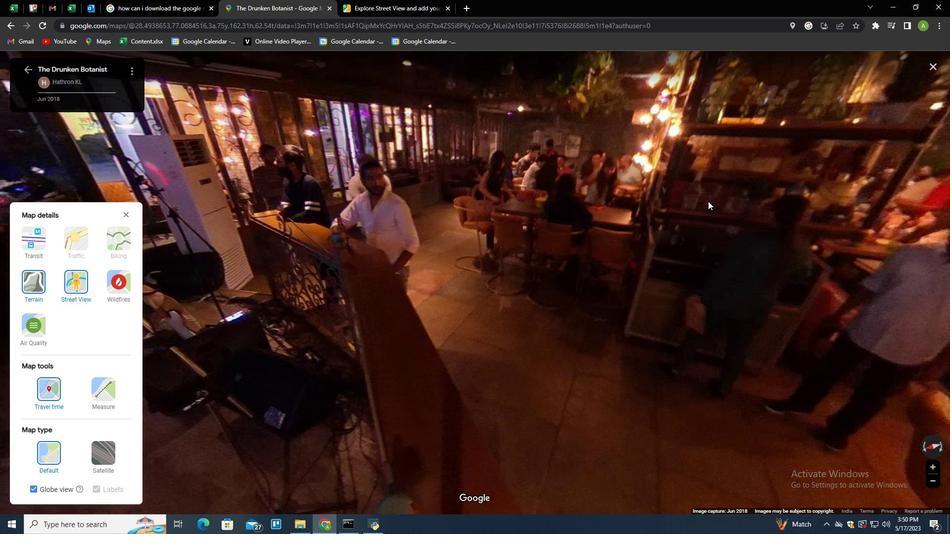 
Action: Mouse pressed left at (390, 202)
Screenshot: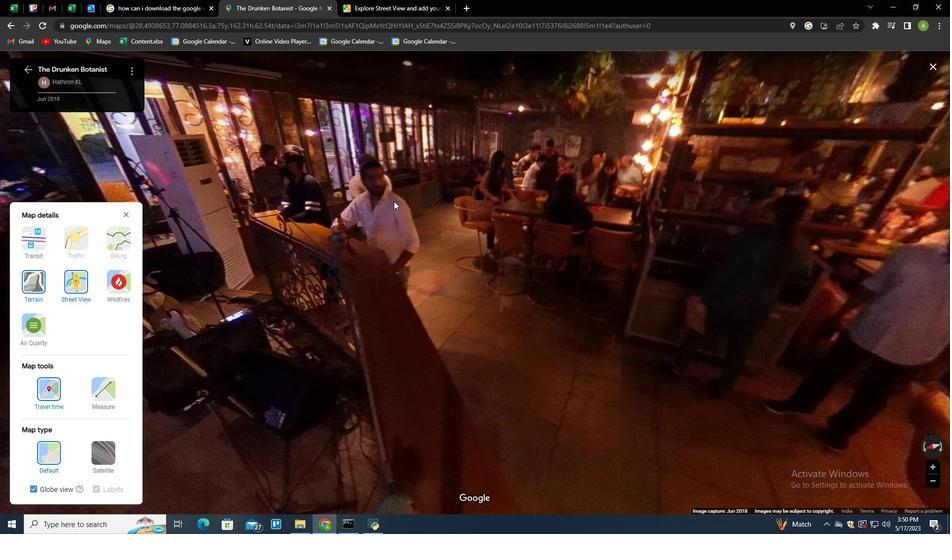 
Action: Mouse moved to (388, 172)
Screenshot: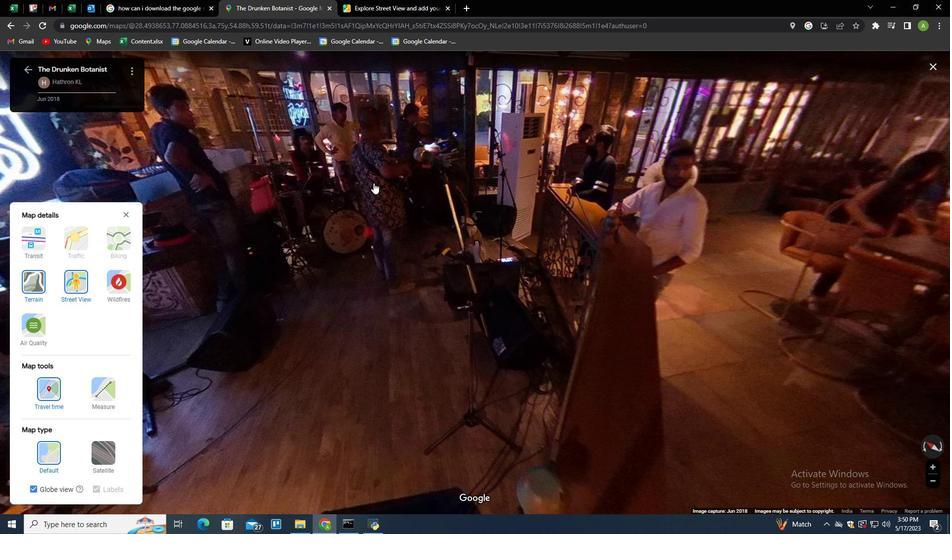 
Action: Mouse pressed left at (388, 172)
Screenshot: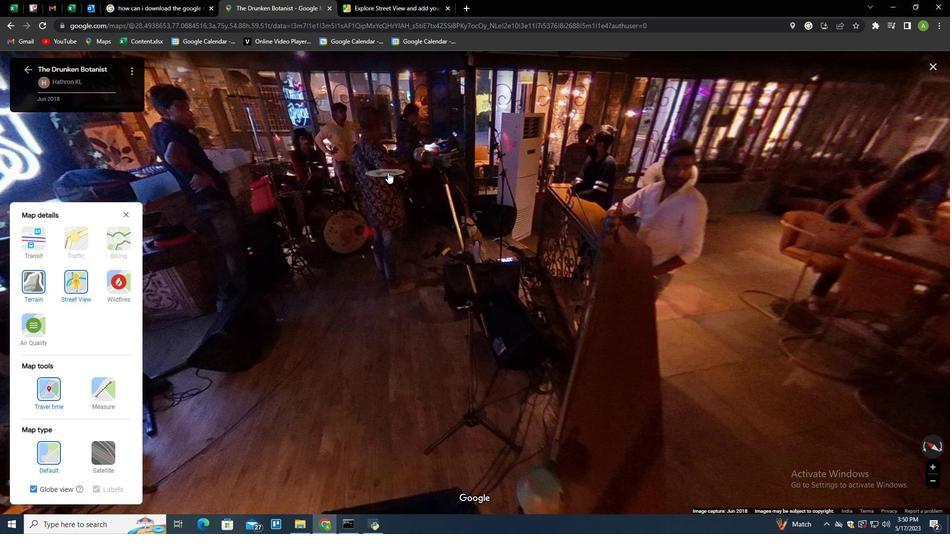 
Action: Mouse moved to (360, 208)
Screenshot: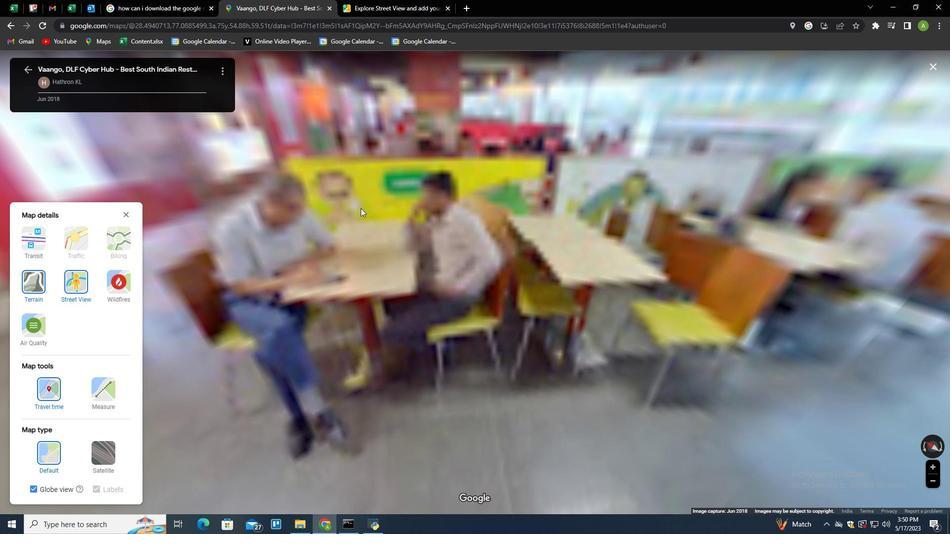 
Action: Mouse pressed left at (360, 208)
Screenshot: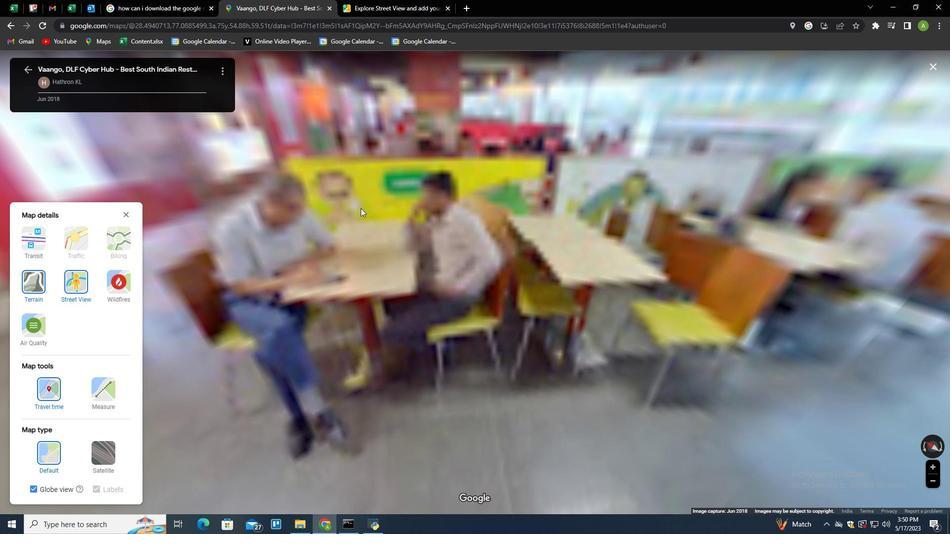 
Action: Mouse moved to (387, 195)
Screenshot: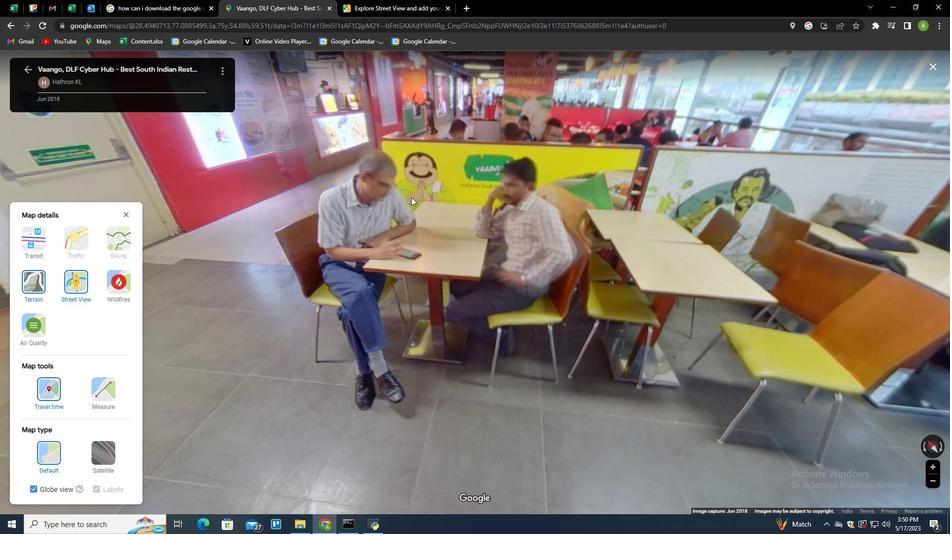 
Action: Mouse pressed left at (387, 195)
Screenshot: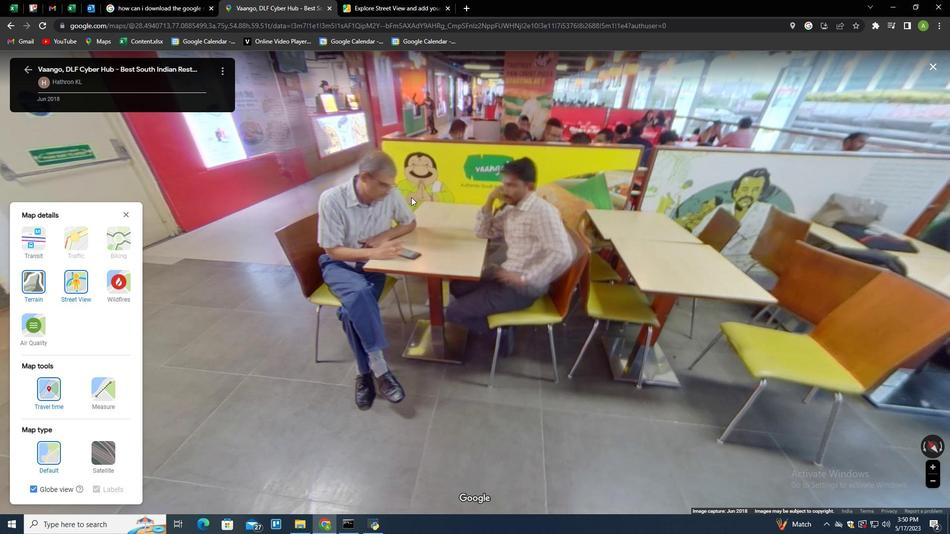 
Action: Mouse moved to (361, 172)
Screenshot: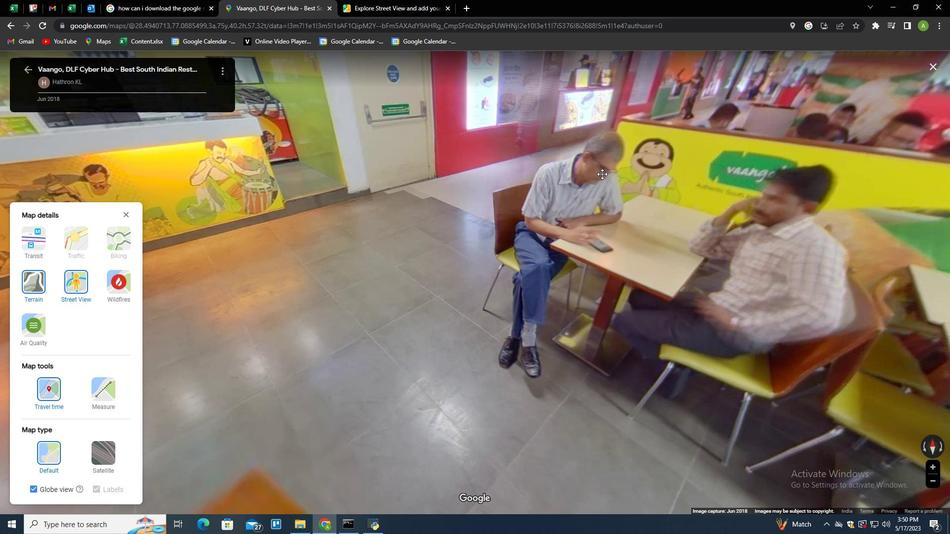 
Action: Mouse pressed left at (361, 172)
Screenshot: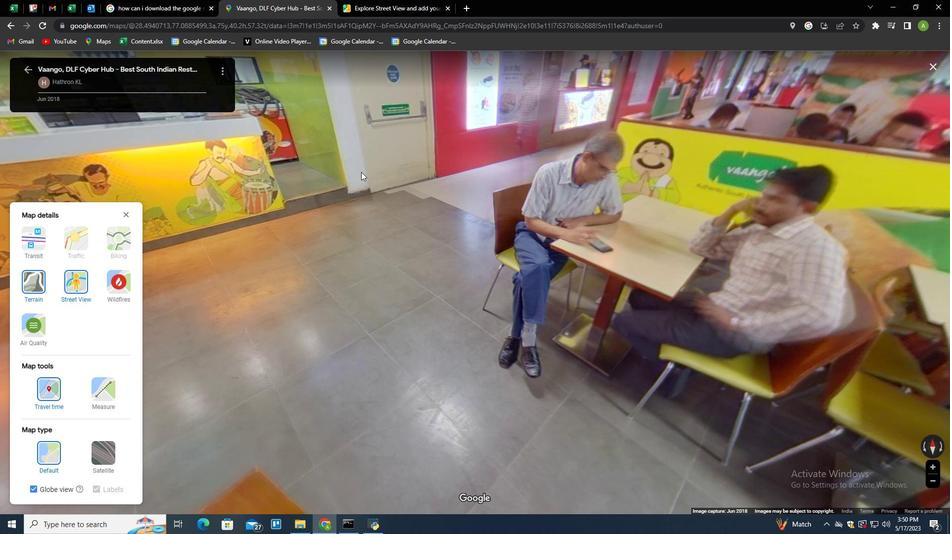 
Action: Mouse moved to (305, 151)
Screenshot: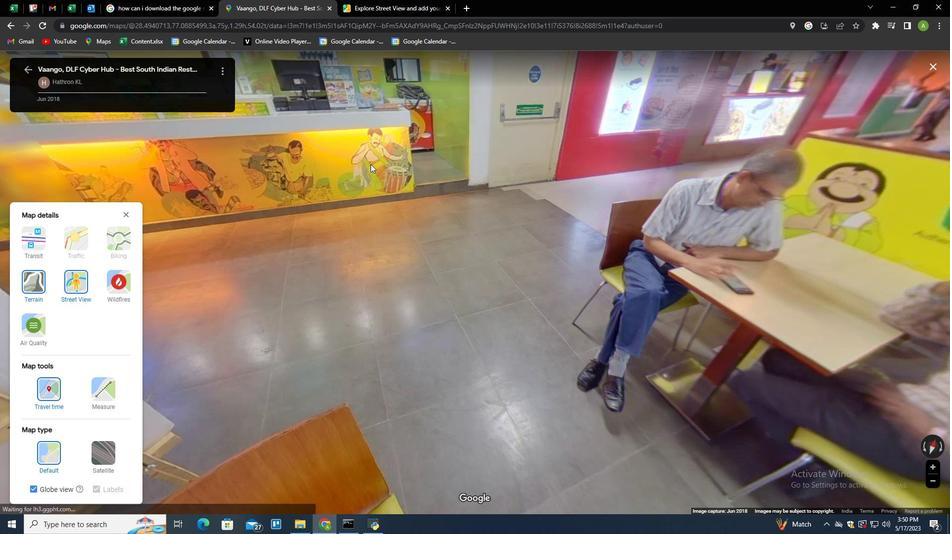 
Action: Mouse pressed left at (305, 151)
Screenshot: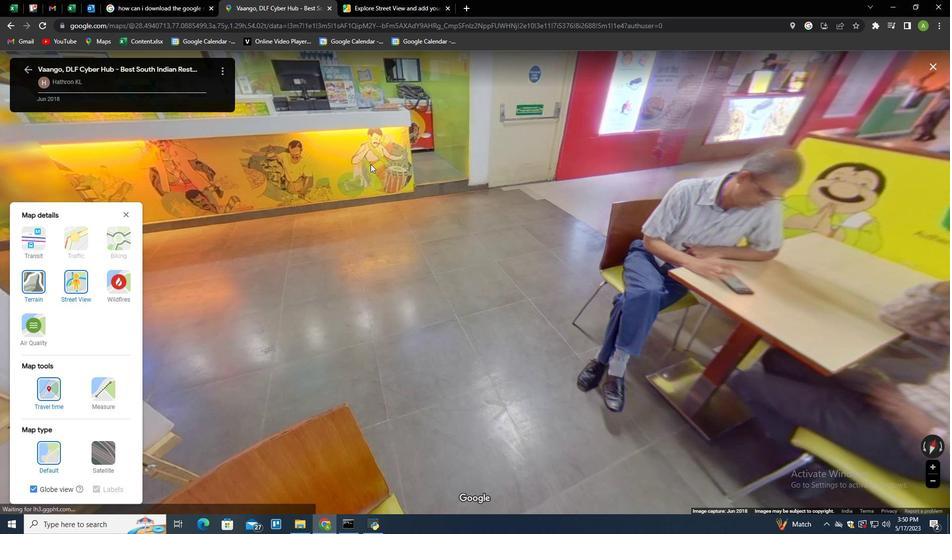 
Action: Mouse moved to (315, 224)
Screenshot: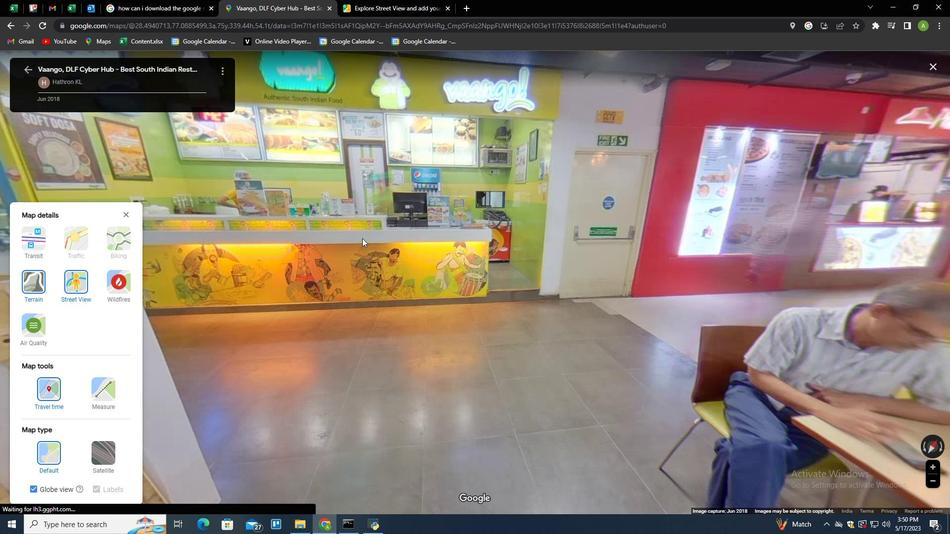 
Action: Mouse pressed left at (315, 224)
Screenshot: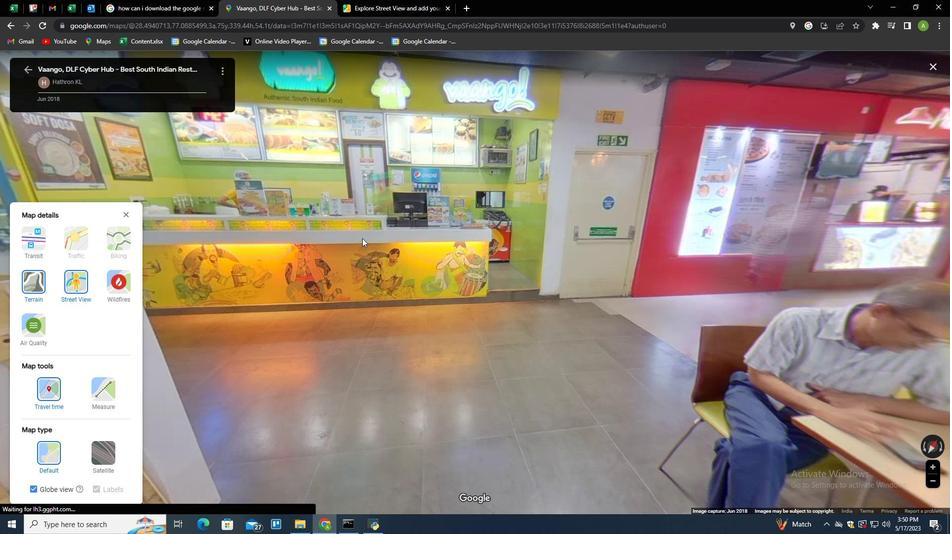 
Action: Mouse moved to (338, 224)
Screenshot: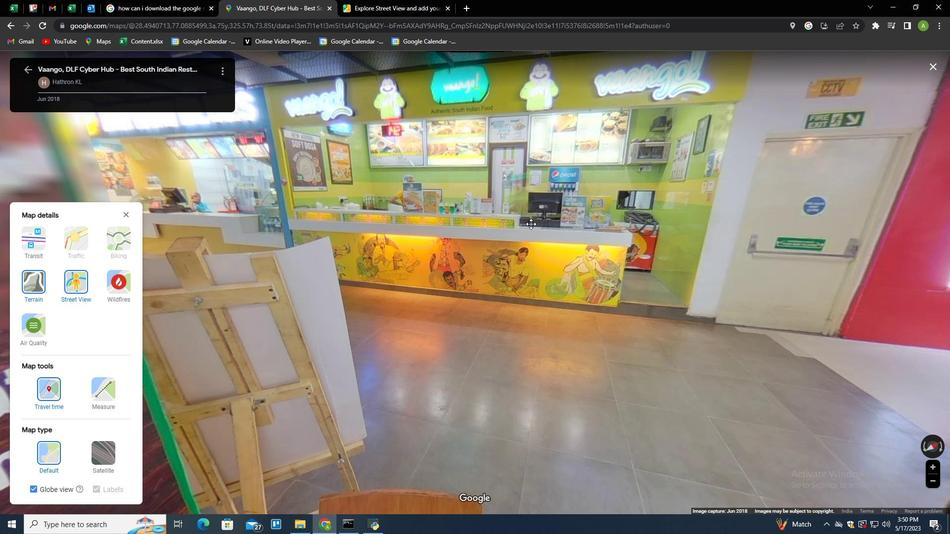 
Action: Mouse pressed left at (338, 224)
Screenshot: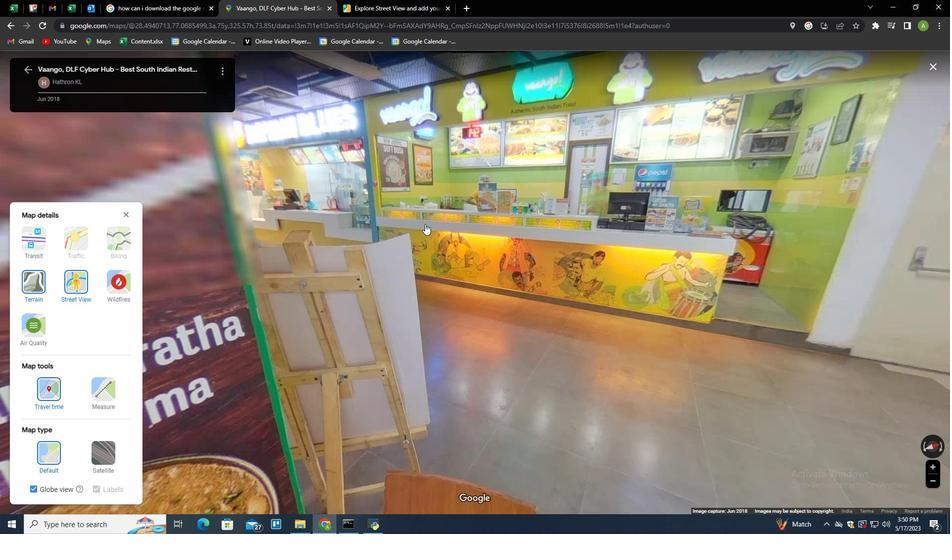 
Action: Mouse moved to (385, 225)
Screenshot: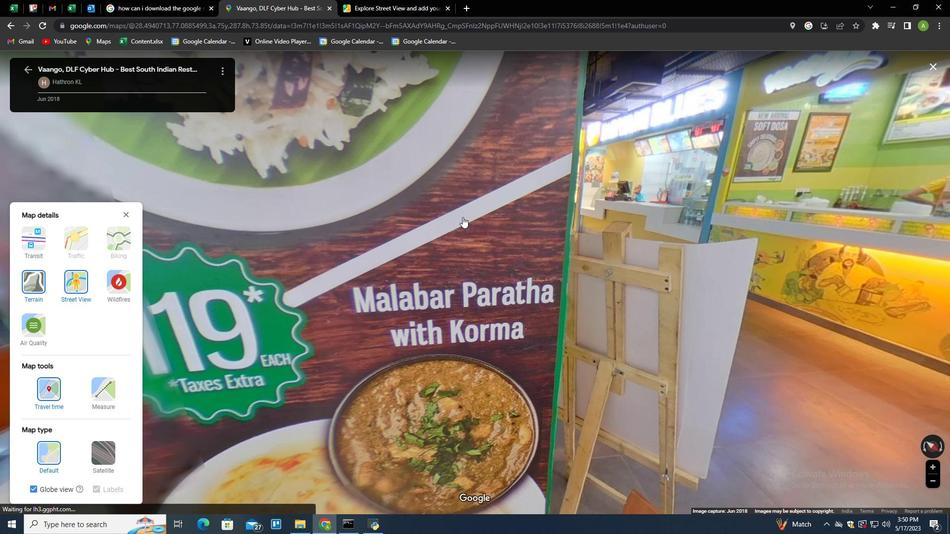 
Action: Mouse pressed left at (385, 225)
Screenshot: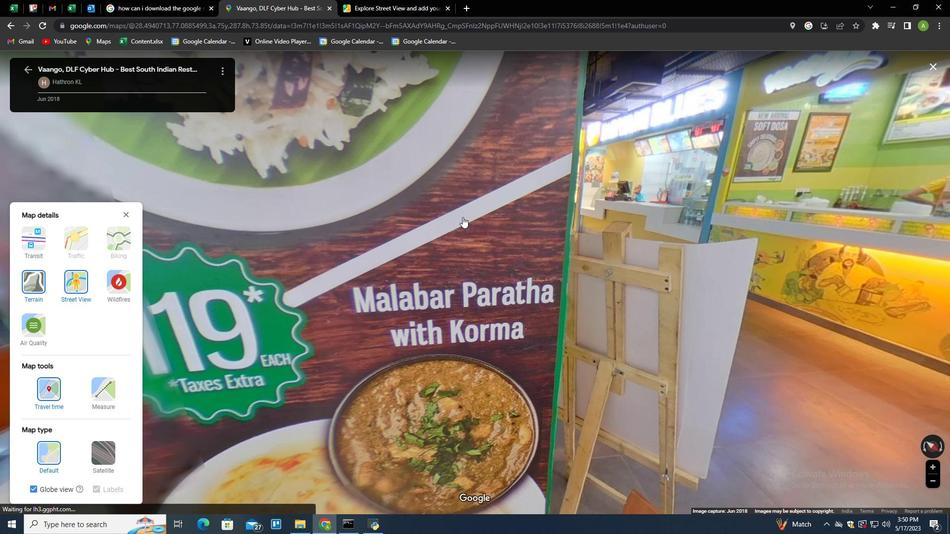 
Action: Mouse moved to (428, 219)
Screenshot: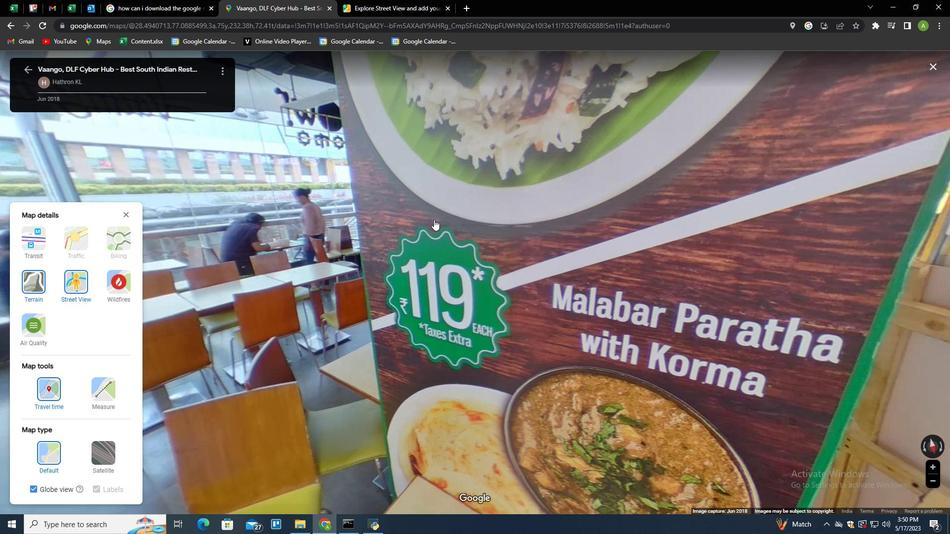 
Action: Mouse pressed left at (428, 219)
Screenshot: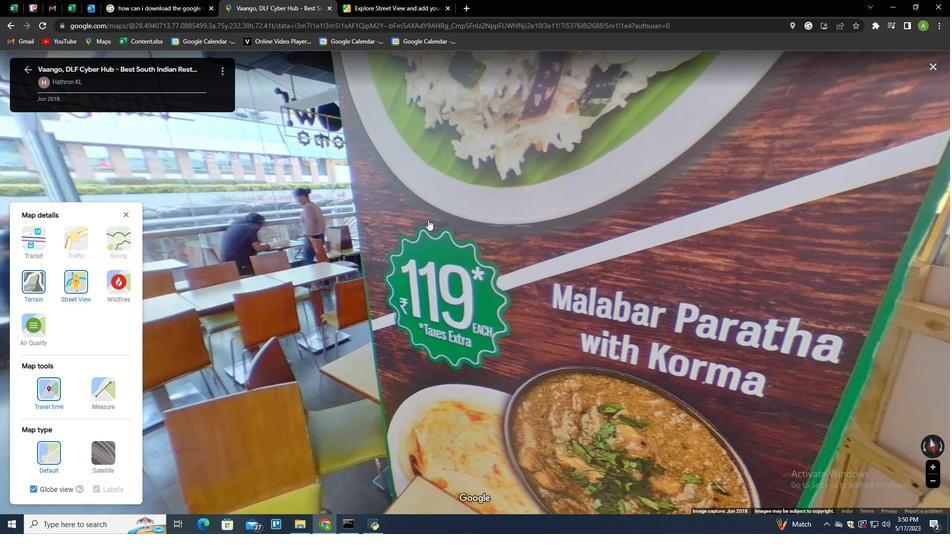 
Action: Mouse moved to (336, 179)
Screenshot: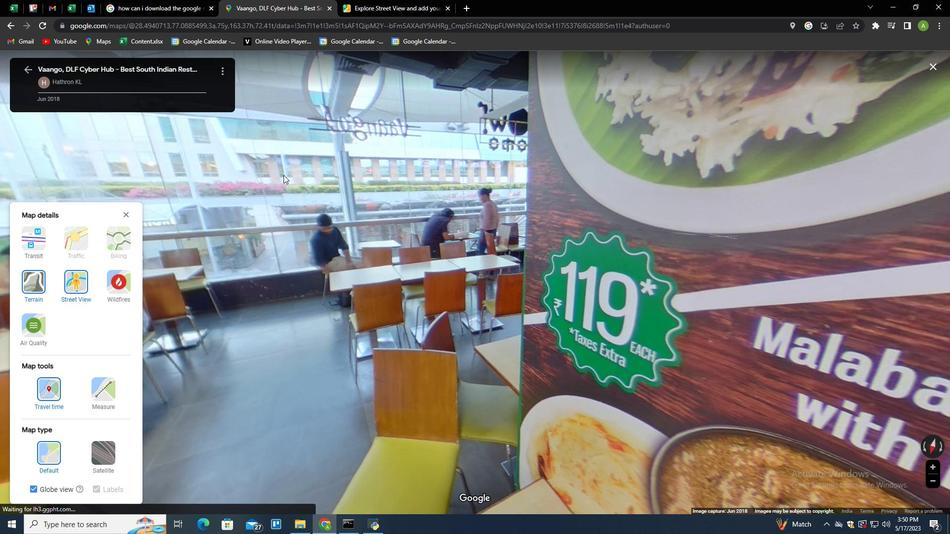 
Action: Mouse pressed left at (335, 178)
Screenshot: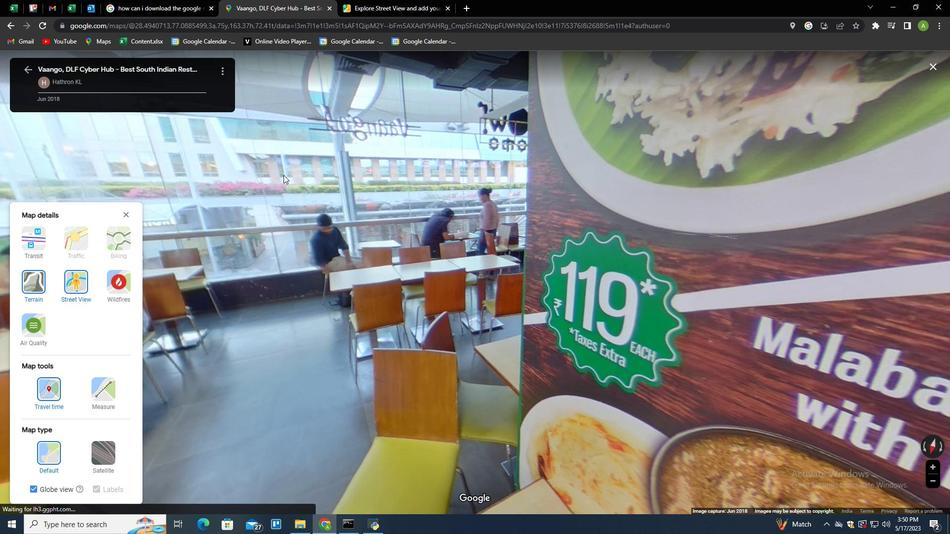 
Action: Mouse moved to (203, 223)
Screenshot: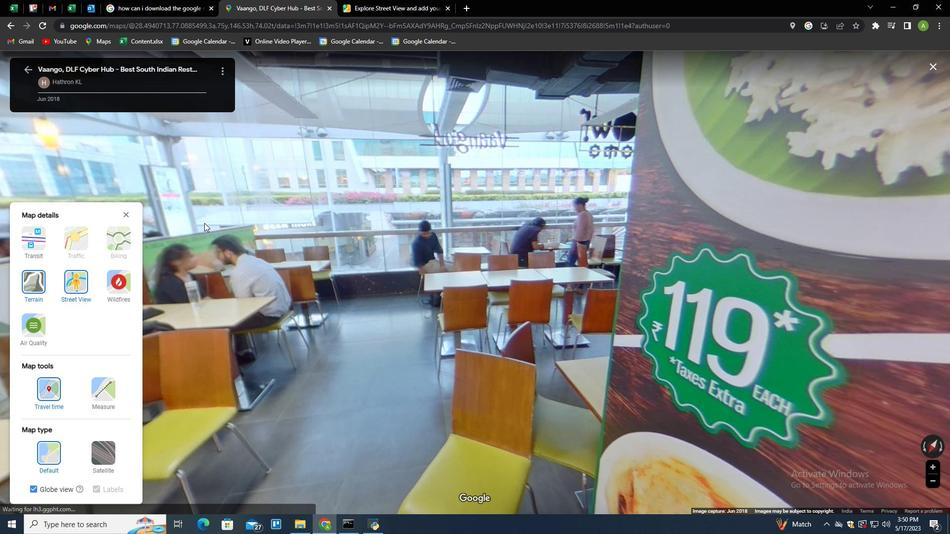 
Action: Mouse pressed left at (203, 223)
Screenshot: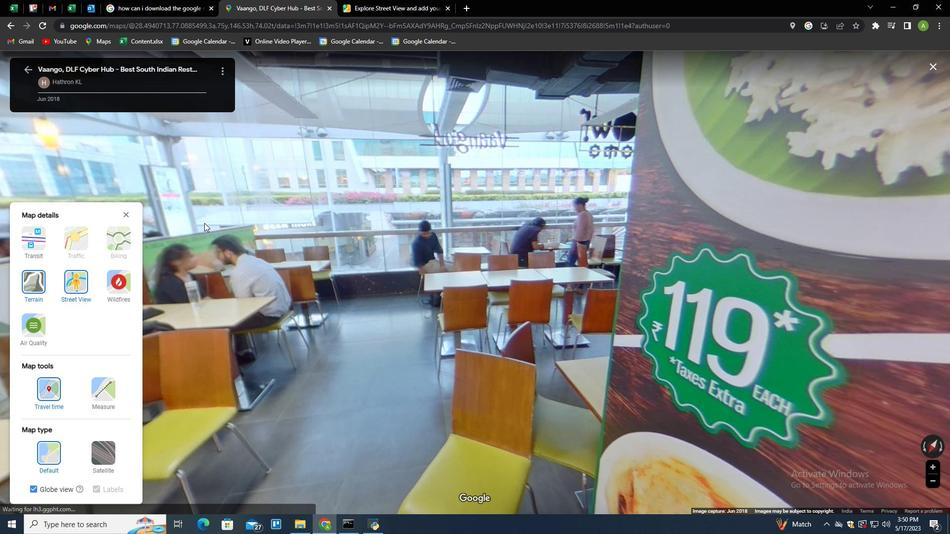 
Action: Mouse moved to (385, 239)
Screenshot: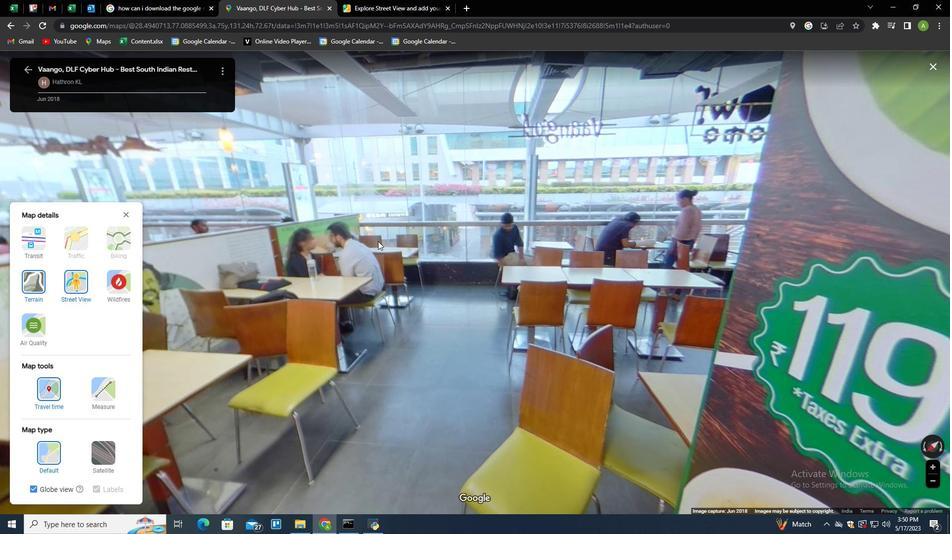 
Action: Mouse scrolled (385, 239) with delta (0, 0)
Screenshot: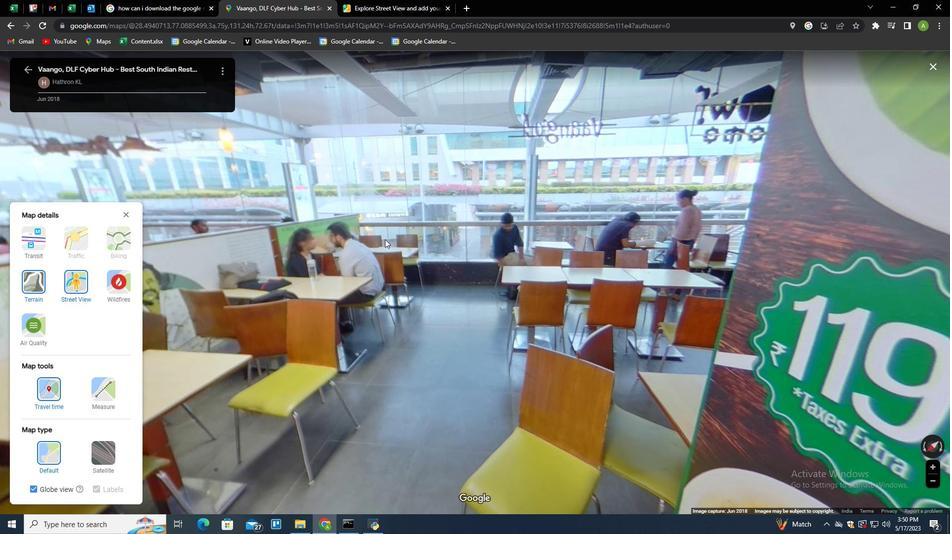 
Action: Mouse moved to (353, 249)
Screenshot: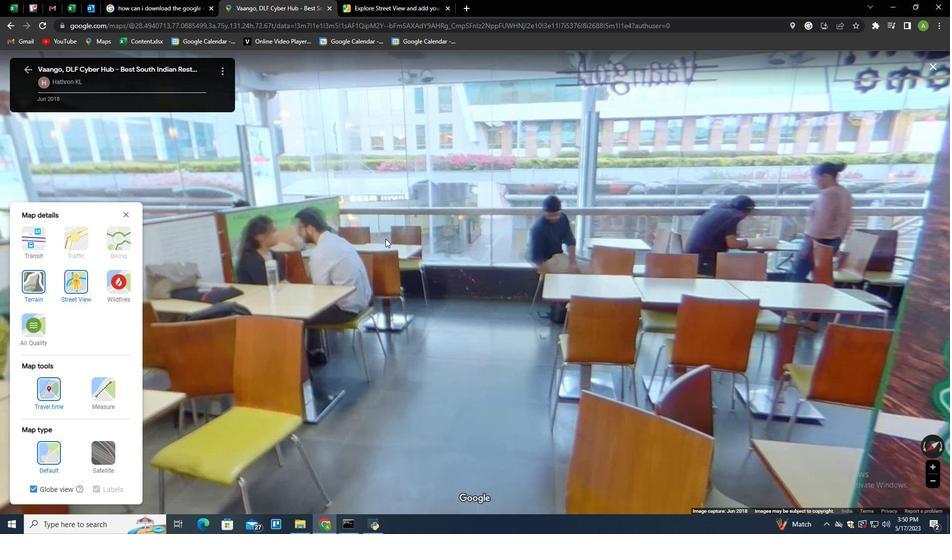 
Action: Mouse pressed left at (353, 249)
Screenshot: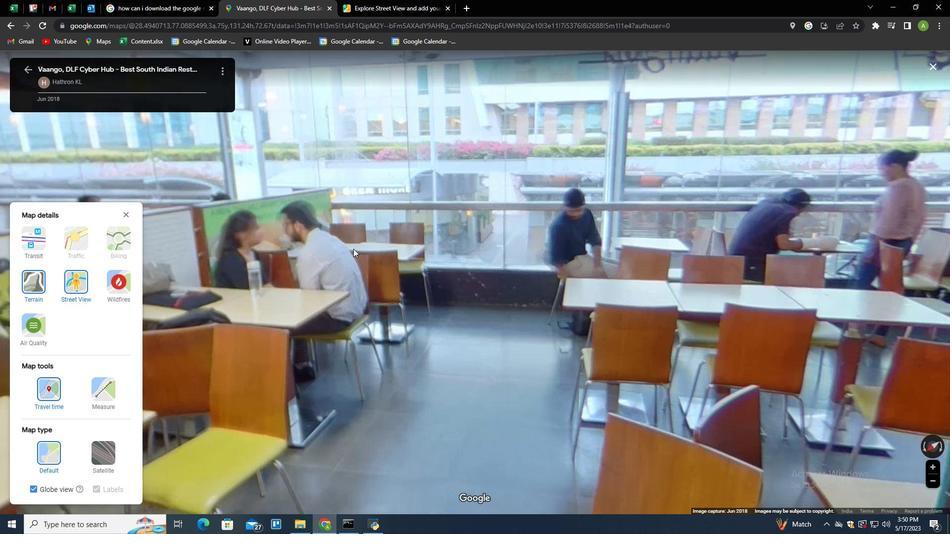 
Action: Mouse moved to (457, 241)
Screenshot: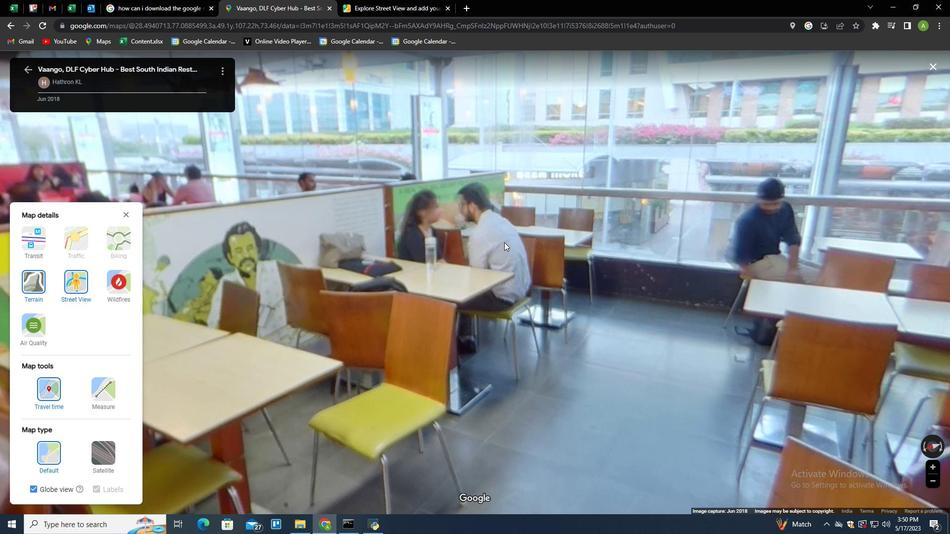 
Action: Mouse pressed left at (457, 241)
Screenshot: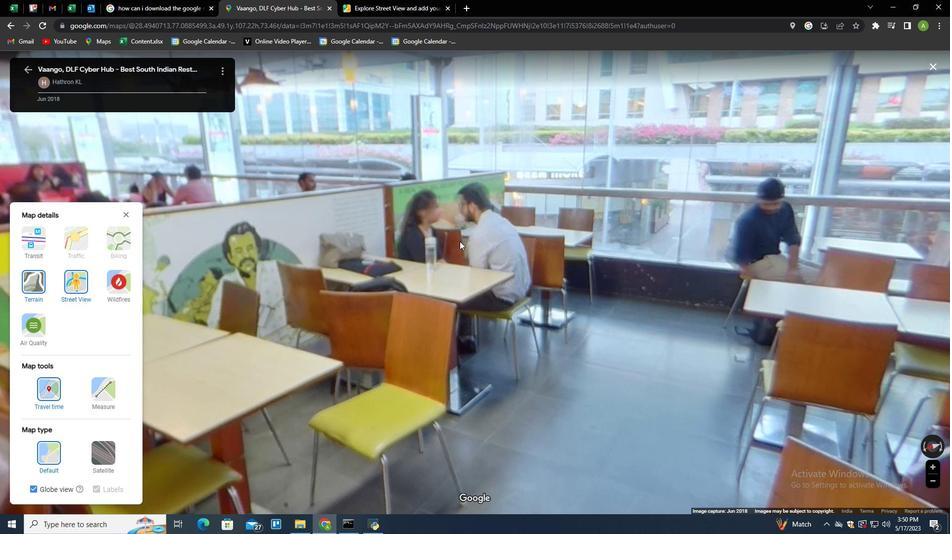 
Action: Mouse moved to (535, 235)
Screenshot: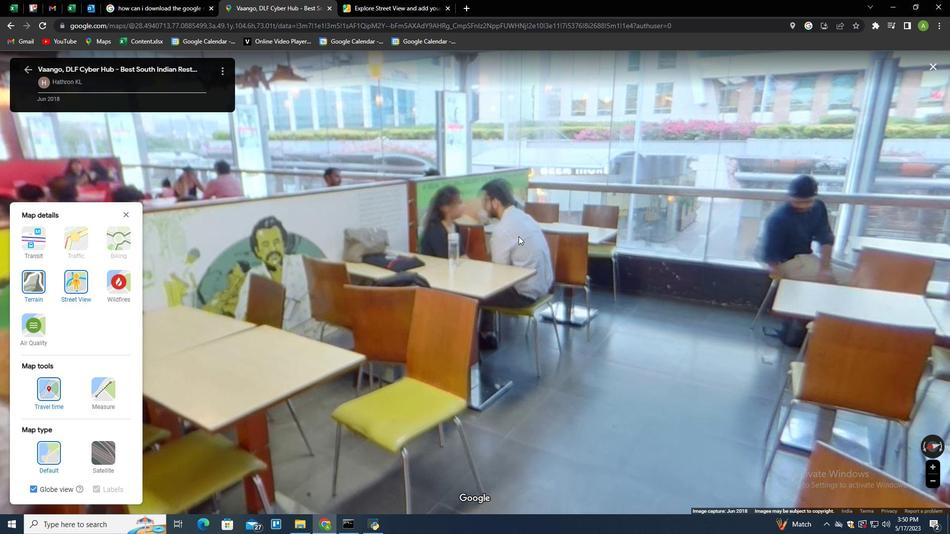 
Action: Mouse scrolled (535, 235) with delta (0, 0)
Screenshot: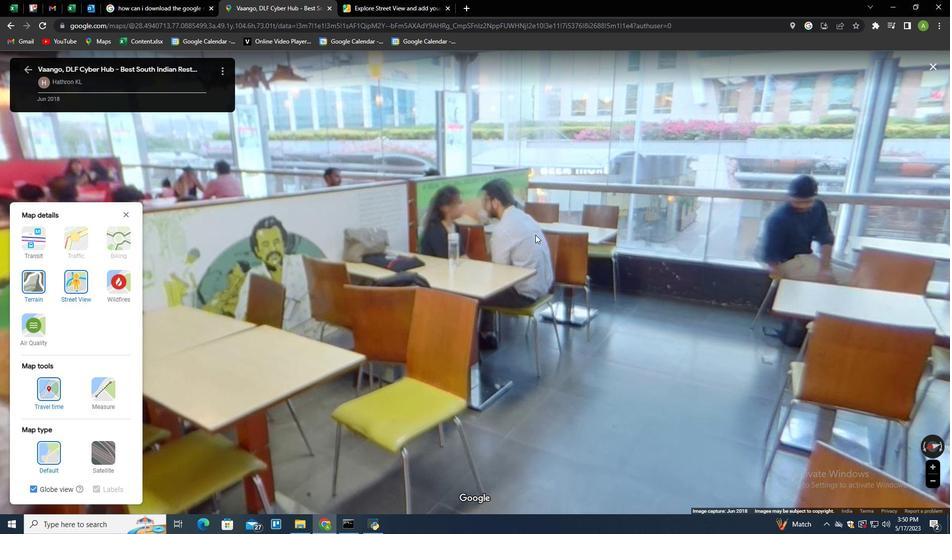 
Action: Mouse moved to (501, 238)
Screenshot: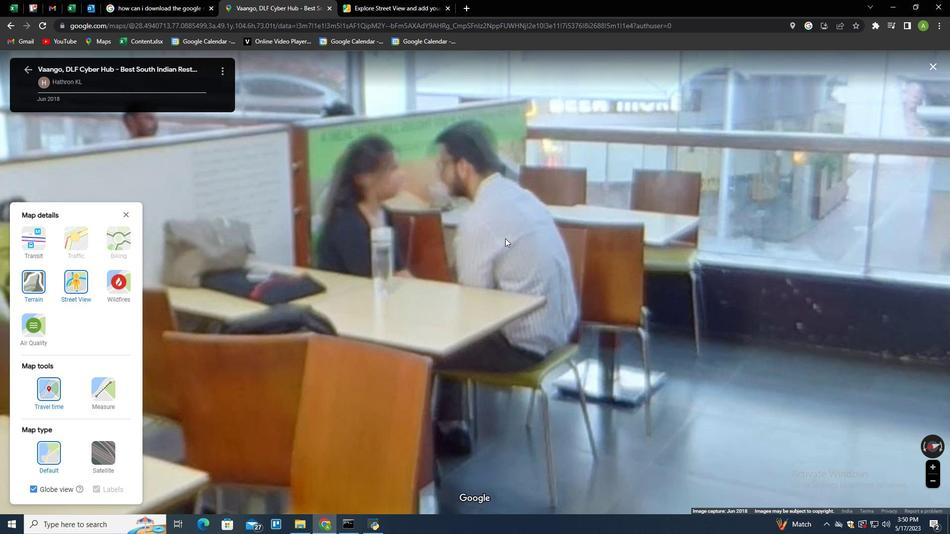 
Action: Mouse pressed left at (501, 238)
Screenshot: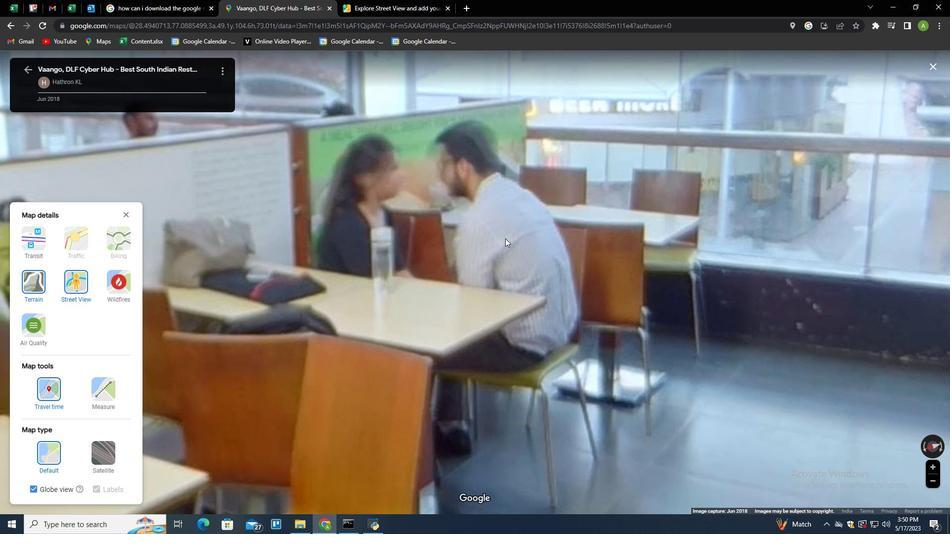 
Action: Mouse moved to (542, 261)
Screenshot: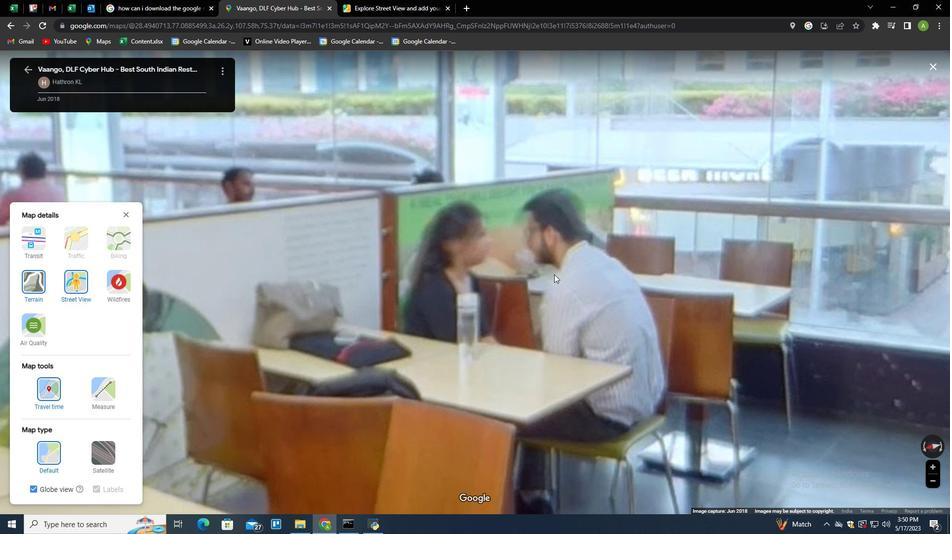 
Action: Mouse scrolled (542, 261) with delta (0, 0)
Screenshot: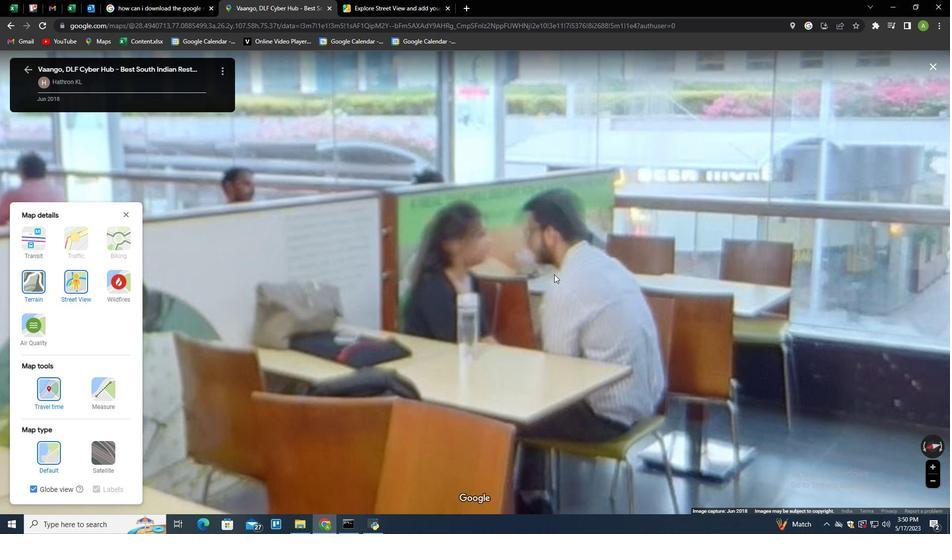 
Action: Mouse scrolled (542, 261) with delta (0, 0)
Screenshot: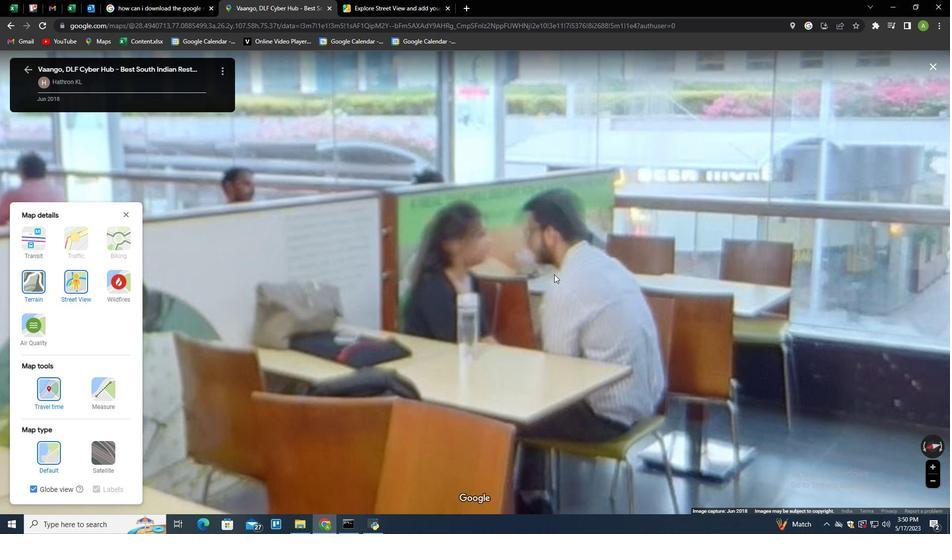 
Action: Mouse scrolled (542, 261) with delta (0, 0)
Screenshot: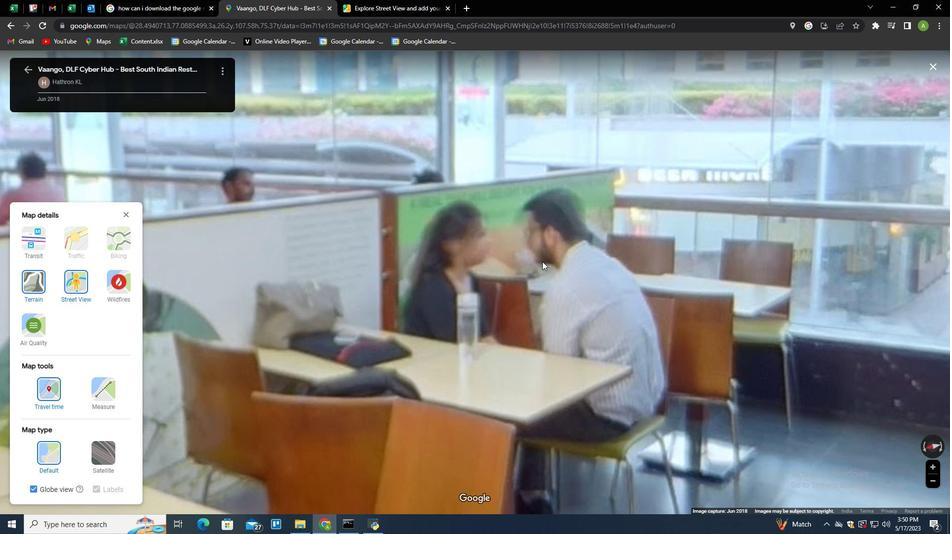 
Action: Mouse moved to (476, 263)
Screenshot: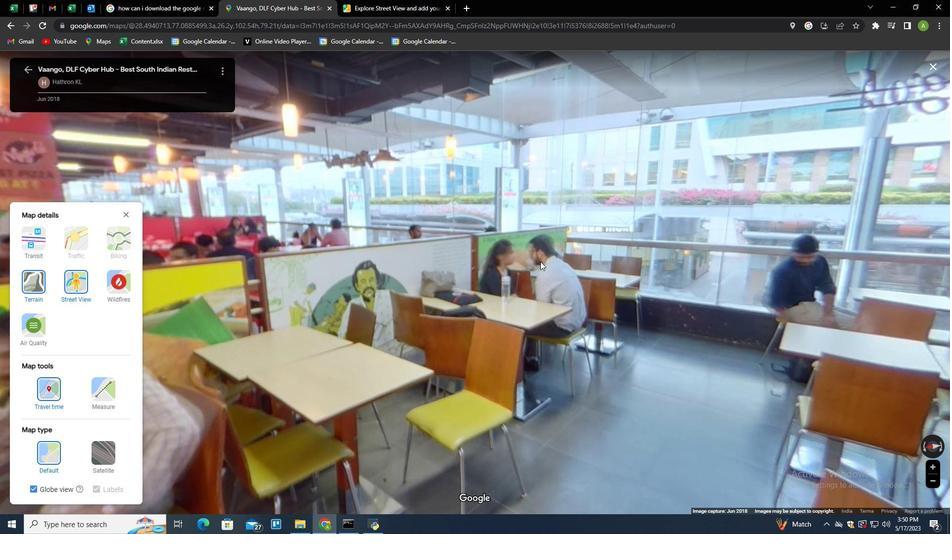 
Action: Mouse pressed left at (476, 263)
Screenshot: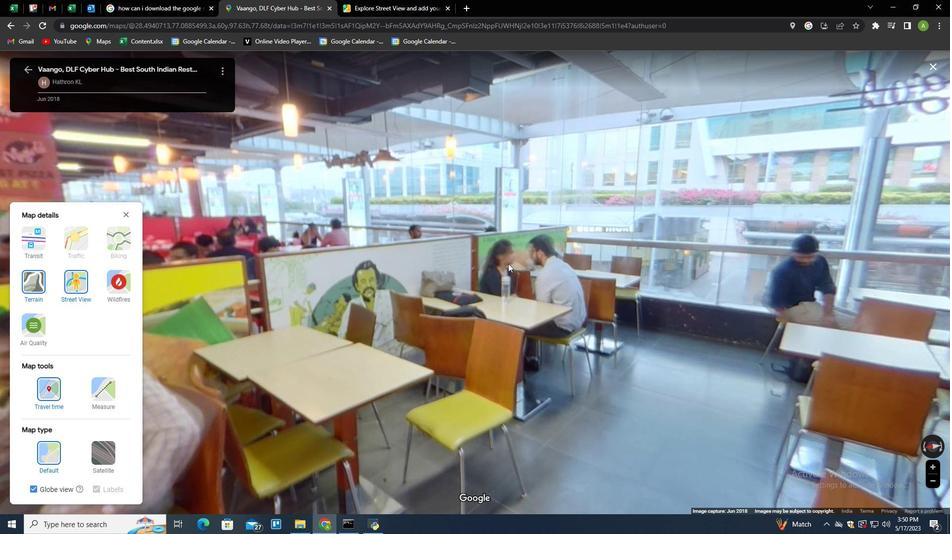 
Action: Mouse moved to (461, 270)
Screenshot: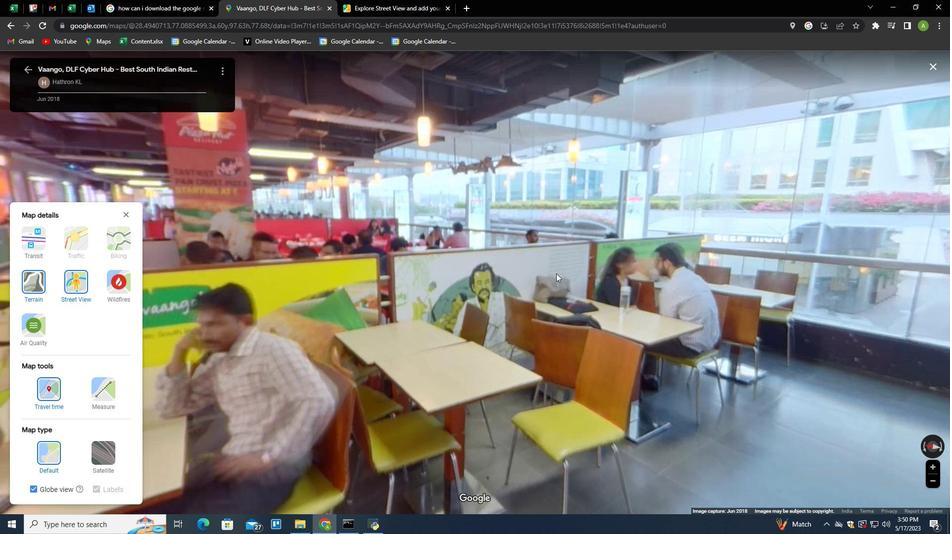 
Action: Mouse scrolled (461, 270) with delta (0, 0)
Screenshot: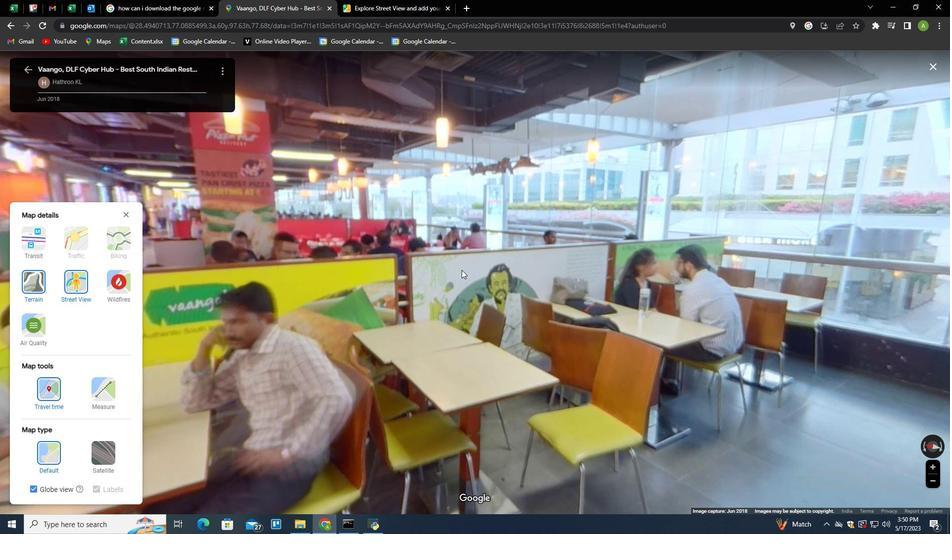 
Action: Mouse scrolled (461, 270) with delta (0, 0)
Screenshot: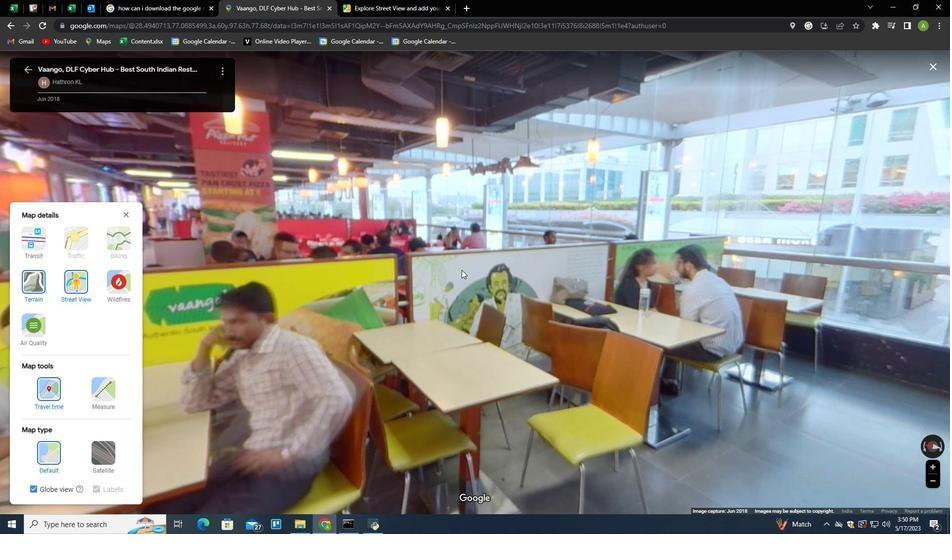 
Action: Mouse scrolled (461, 270) with delta (0, 0)
Screenshot: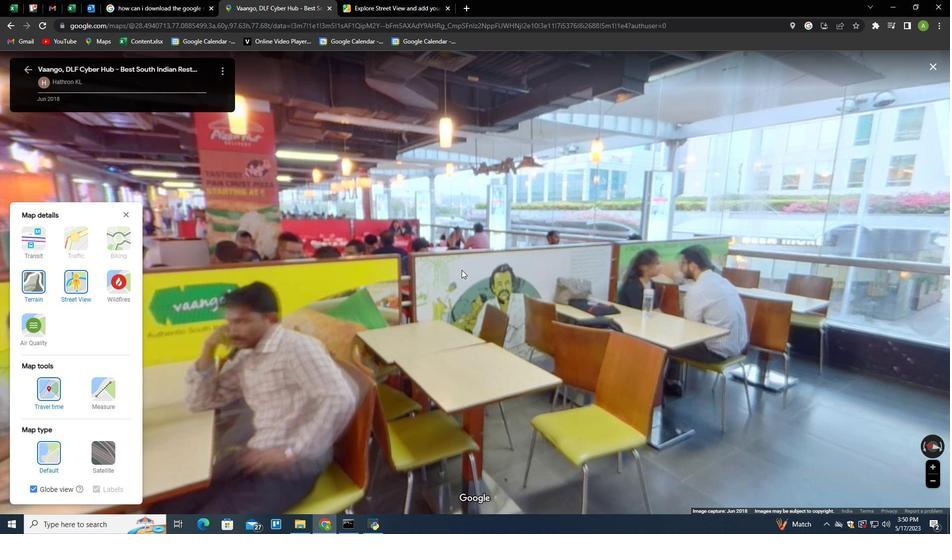 
Action: Mouse moved to (440, 264)
Screenshot: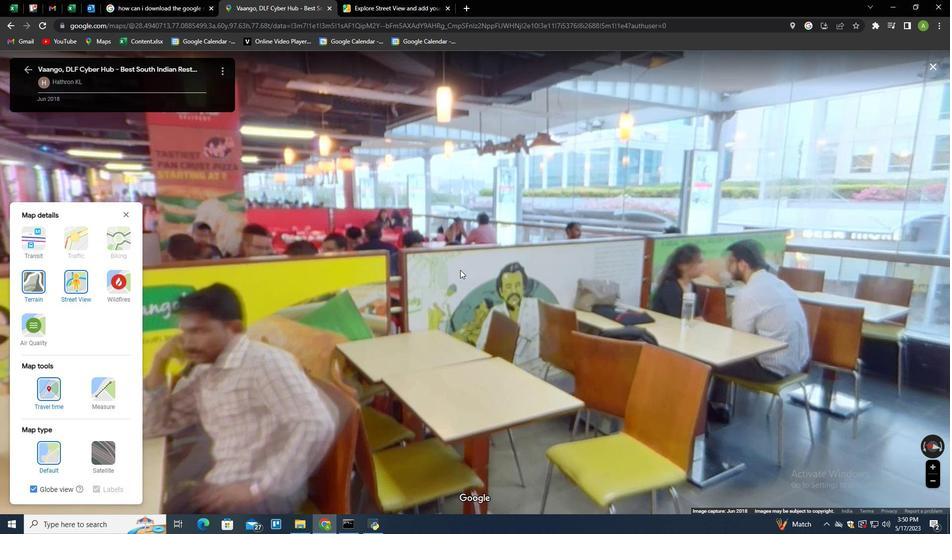 
Action: Mouse pressed left at (440, 264)
Screenshot: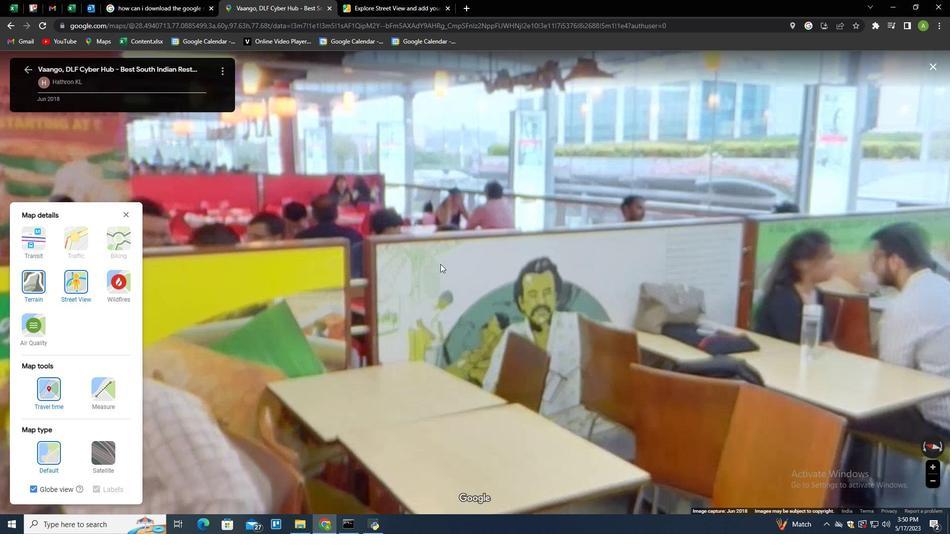 
Action: Mouse moved to (402, 339)
Screenshot: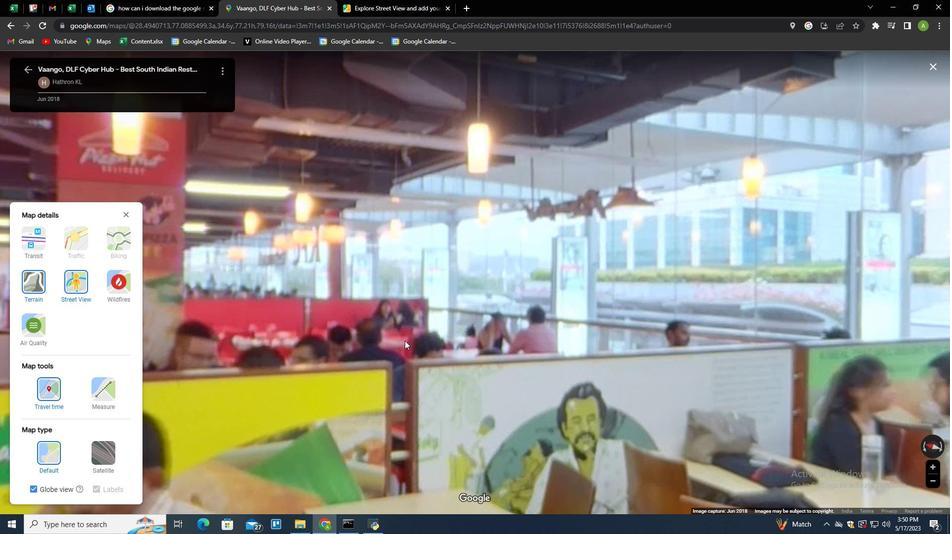 
Action: Mouse scrolled (402, 340) with delta (0, 0)
Screenshot: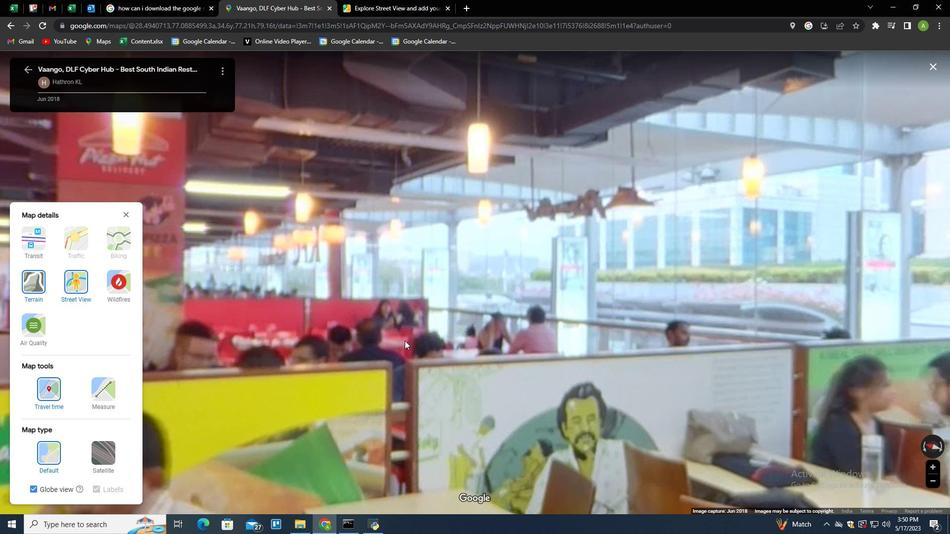 
Action: Mouse scrolled (402, 340) with delta (0, 0)
Screenshot: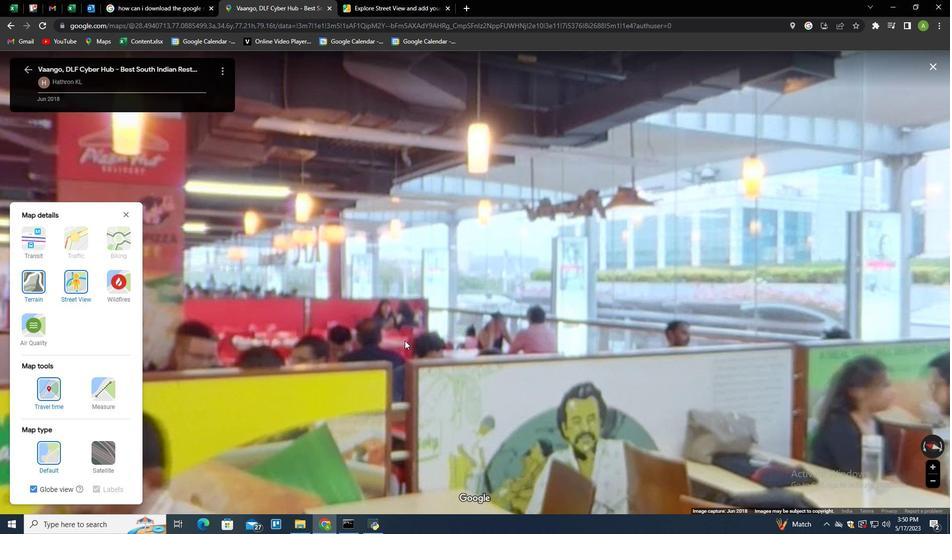 
Action: Mouse moved to (403, 330)
Screenshot: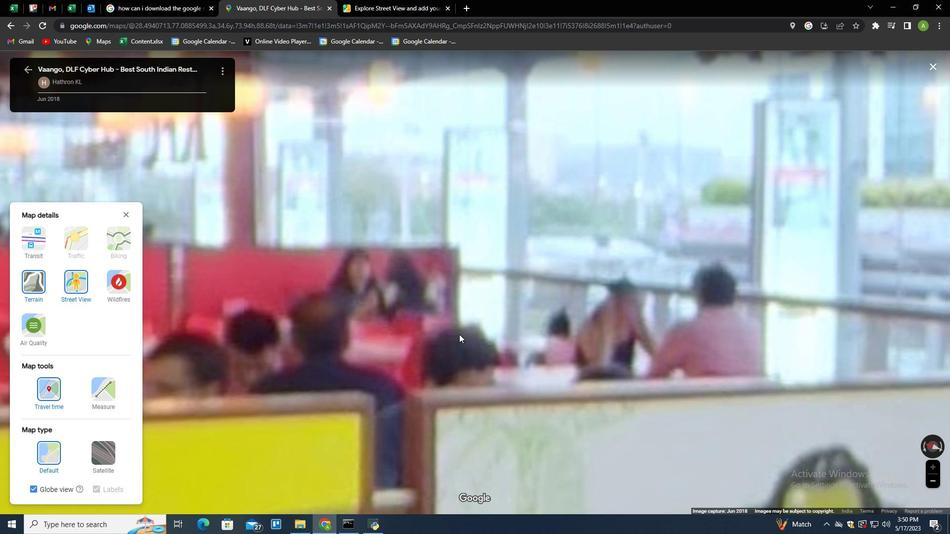
Action: Mouse pressed left at (403, 330)
Screenshot: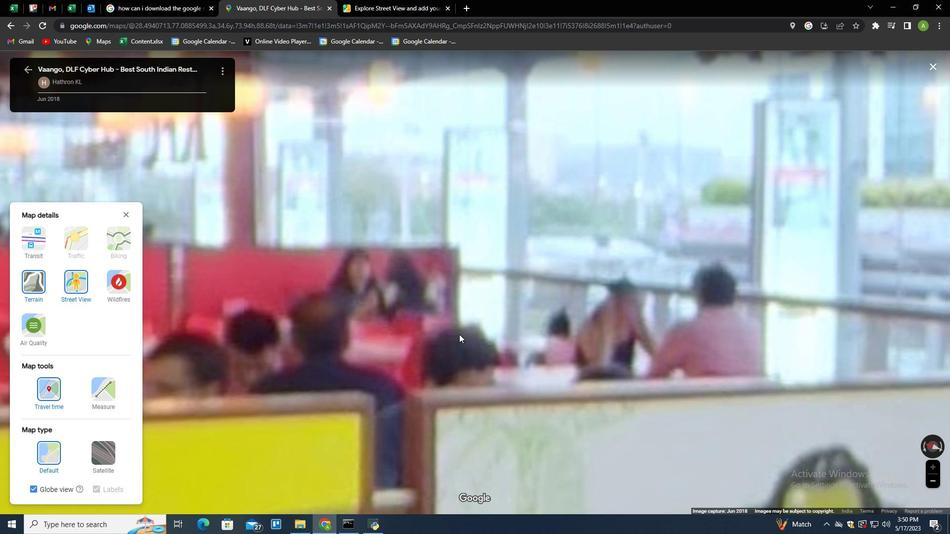 
Action: Mouse moved to (472, 340)
Screenshot: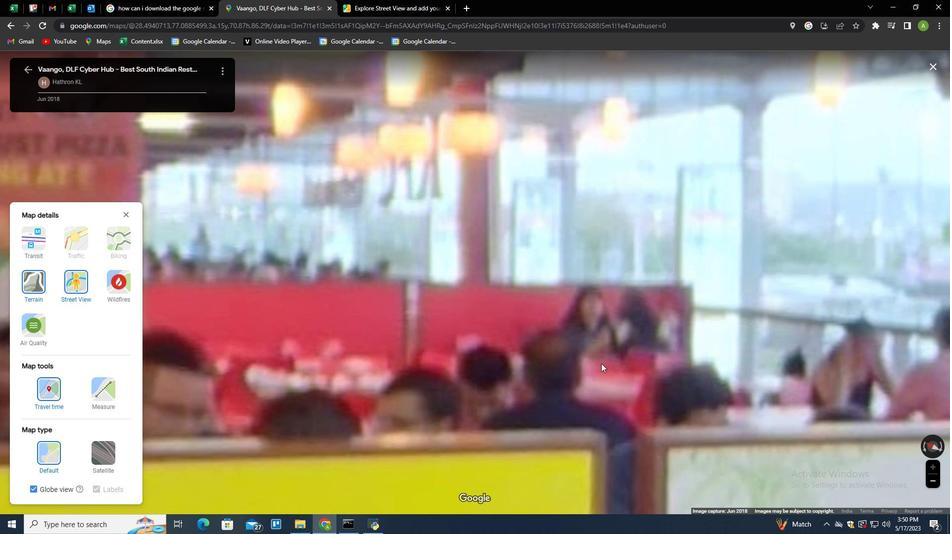 
Action: Mouse scrolled (472, 339) with delta (0, 0)
Screenshot: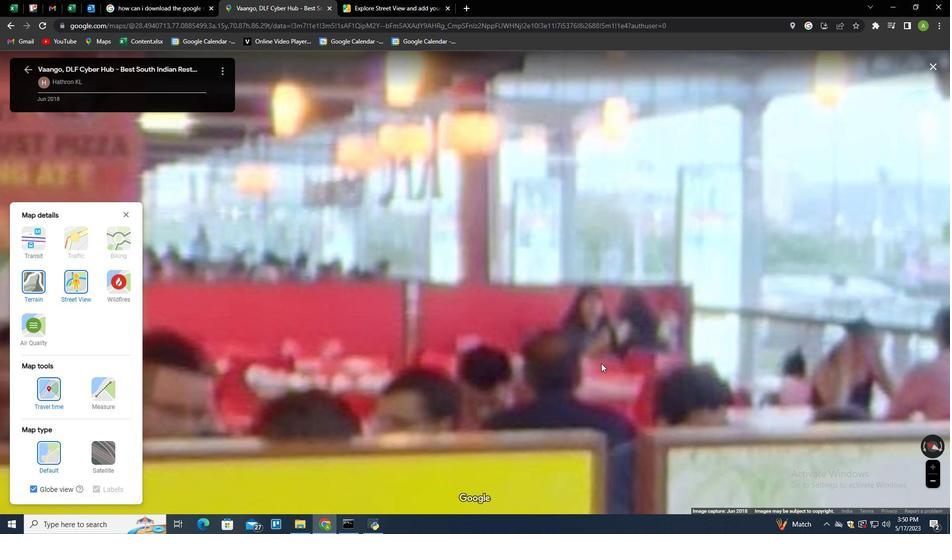 
Action: Mouse scrolled (472, 339) with delta (0, 0)
Screenshot: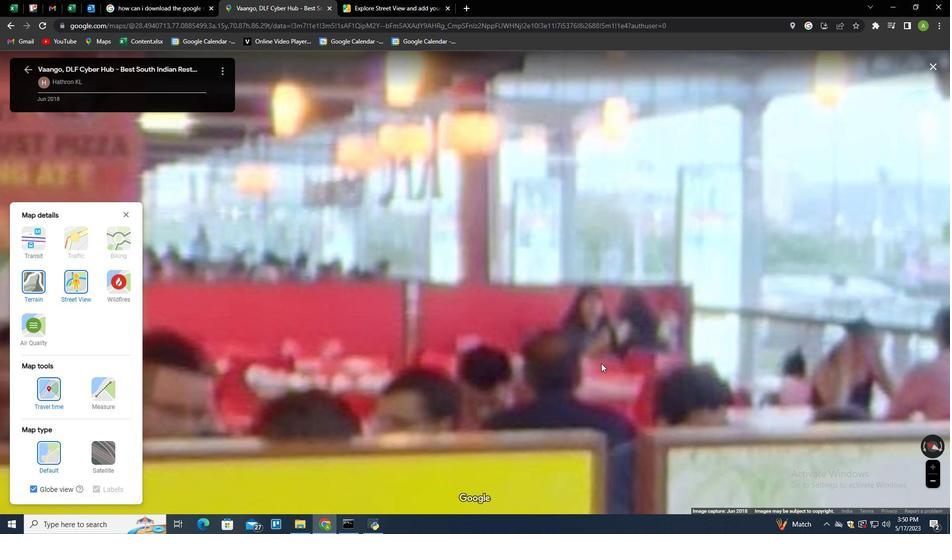
Action: Mouse scrolled (472, 339) with delta (0, 0)
Screenshot: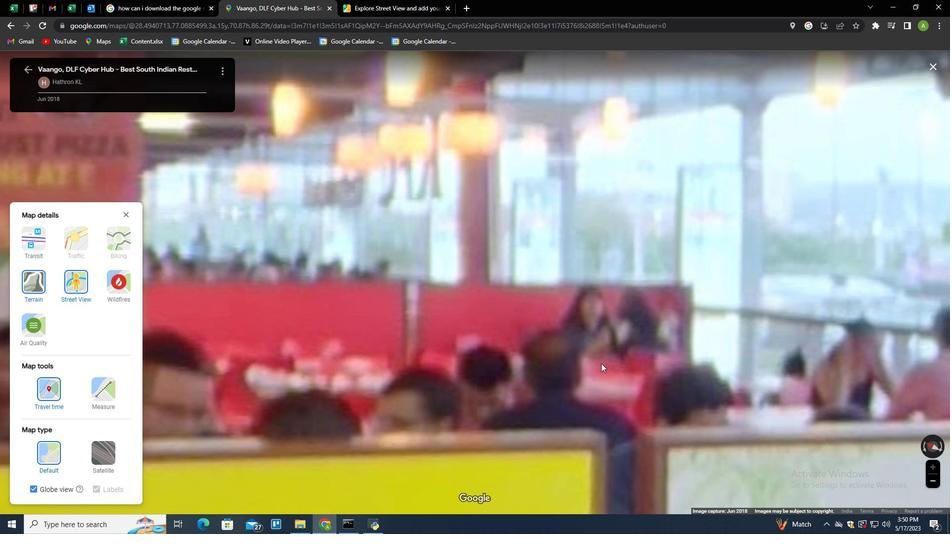 
Action: Mouse scrolled (472, 339) with delta (0, 0)
Screenshot: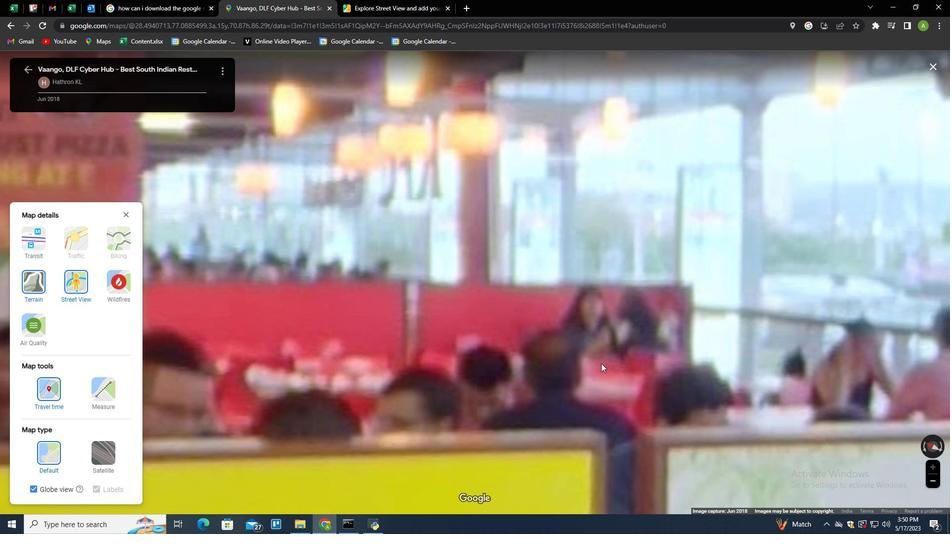 
Action: Mouse scrolled (472, 339) with delta (0, 0)
Screenshot: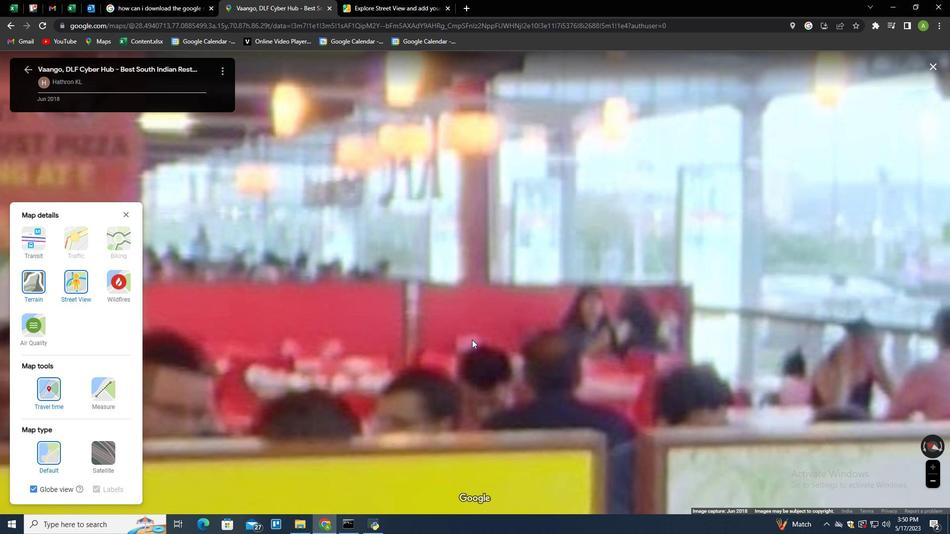 
Action: Mouse scrolled (472, 339) with delta (0, 0)
Screenshot: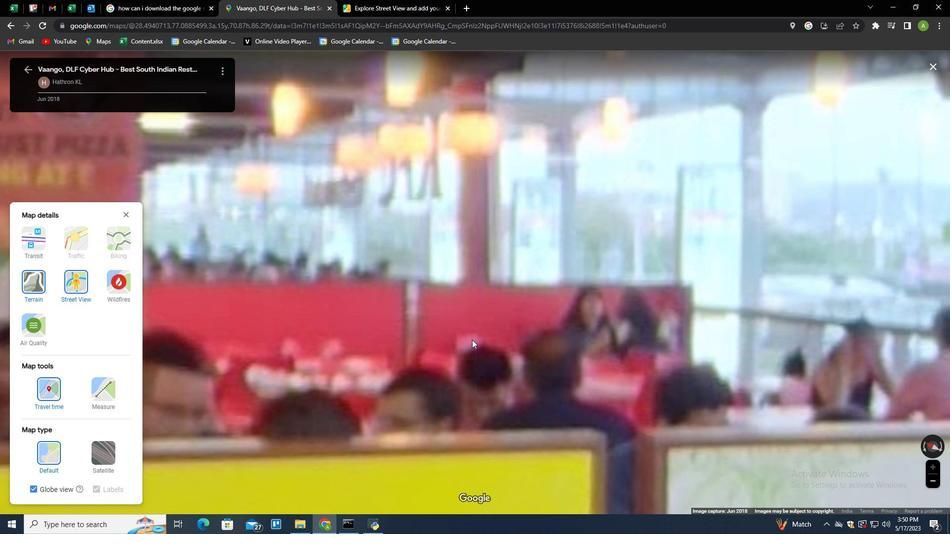 
Action: Mouse scrolled (472, 339) with delta (0, 0)
Screenshot: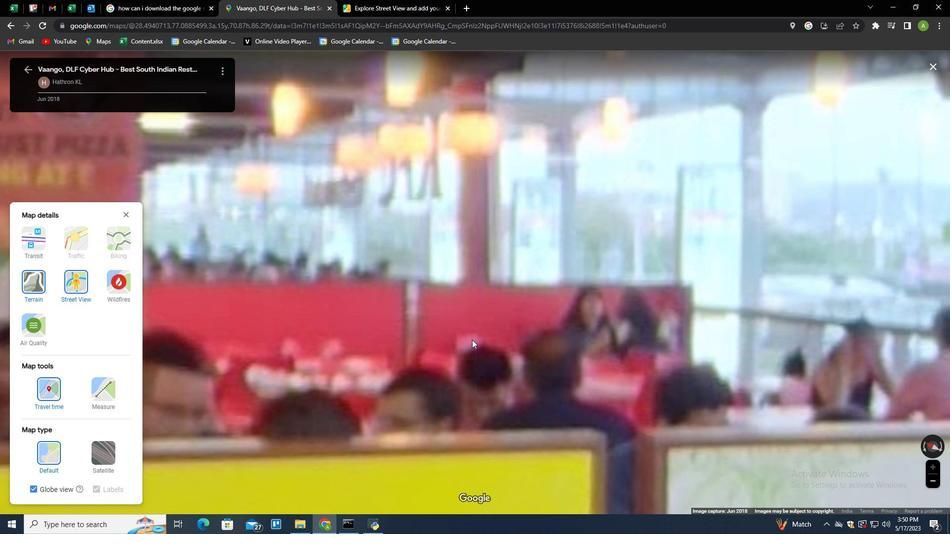 
Action: Mouse moved to (470, 338)
Screenshot: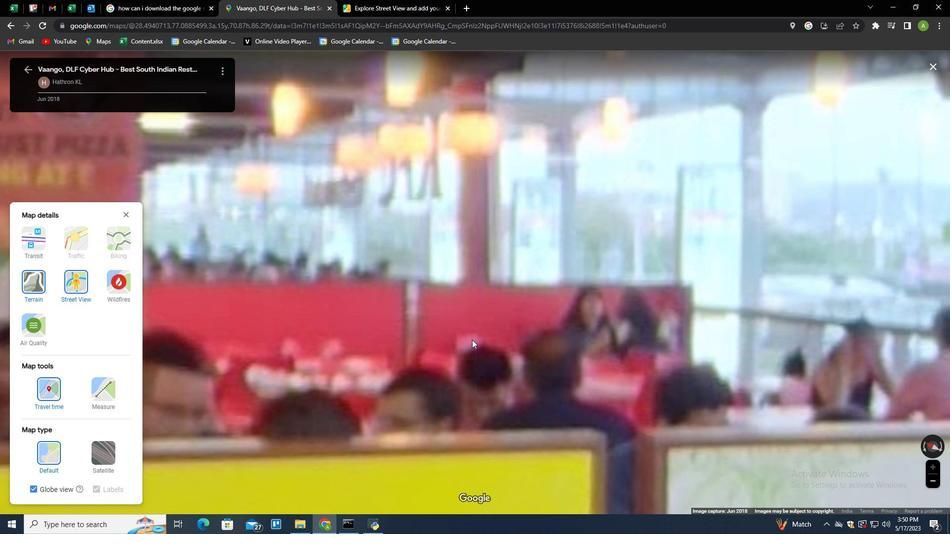 
Action: Mouse scrolled (470, 338) with delta (0, 0)
